 Task: Add a signature Brenda Cooper containing Happy holidays, Brenda Cooper to email address softage.4@softage.net and add a label Writing
Action: Mouse moved to (963, 83)
Screenshot: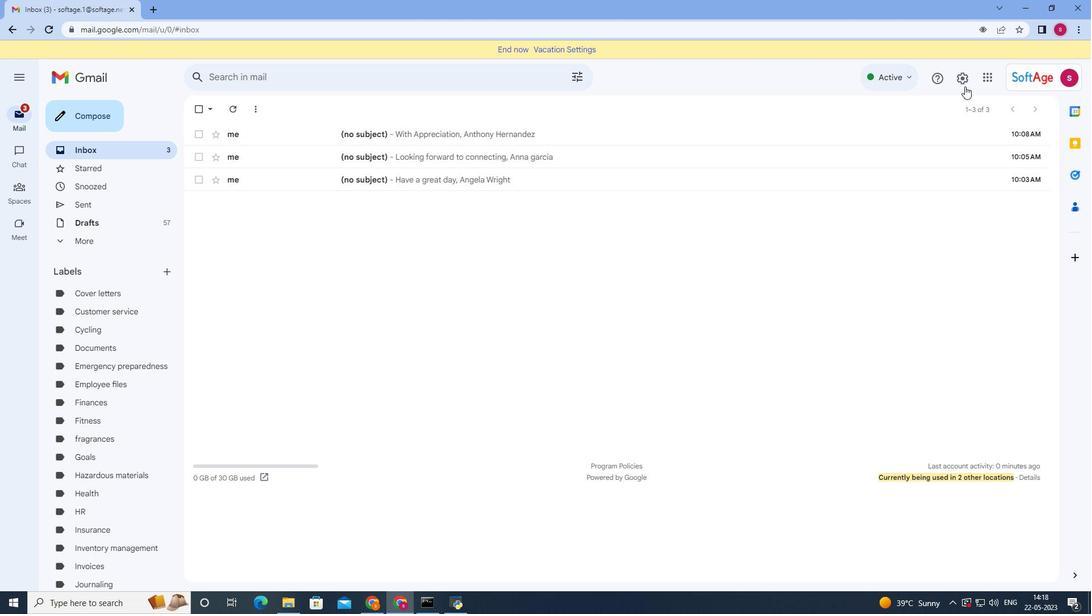 
Action: Mouse pressed left at (963, 83)
Screenshot: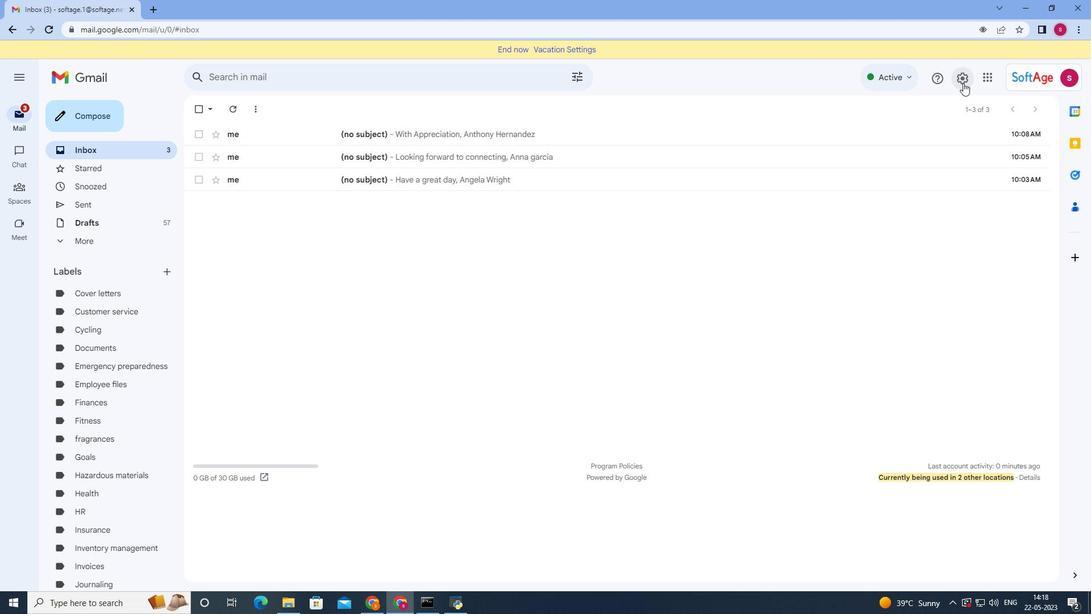 
Action: Mouse moved to (917, 132)
Screenshot: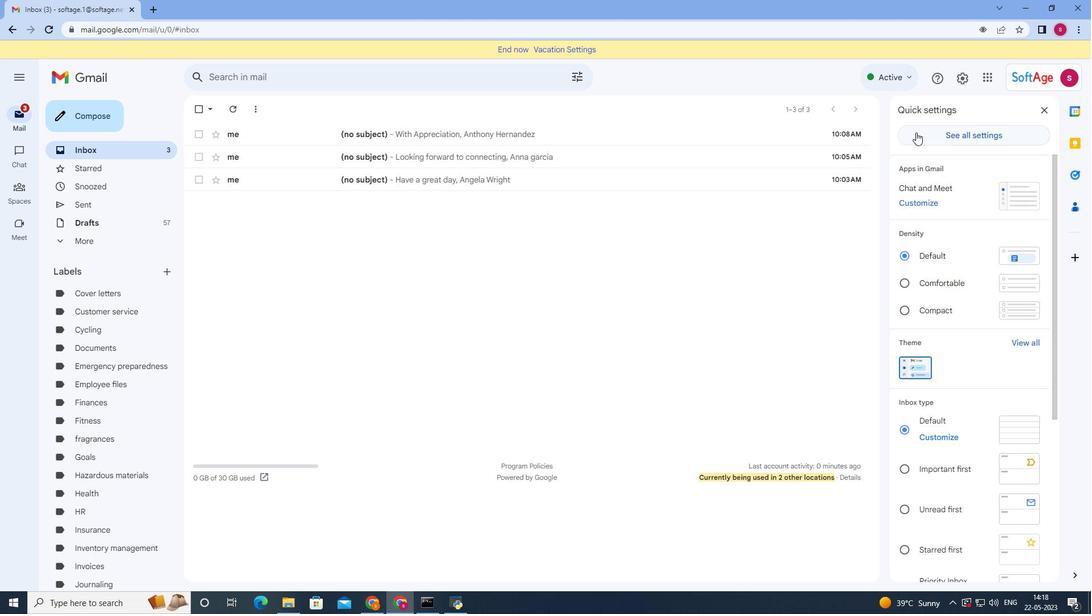
Action: Mouse pressed left at (917, 132)
Screenshot: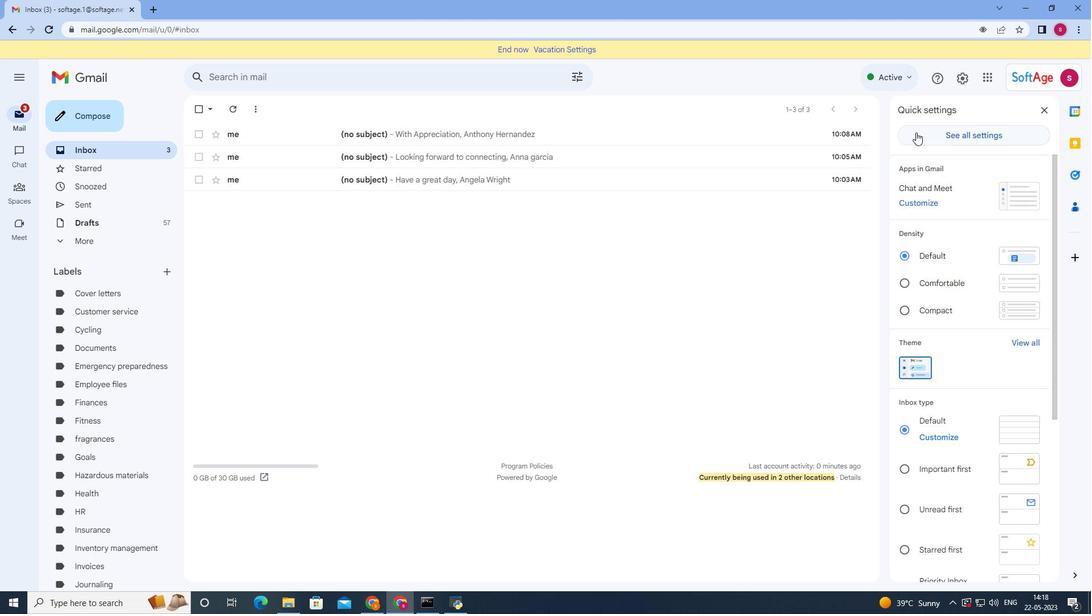 
Action: Mouse moved to (394, 266)
Screenshot: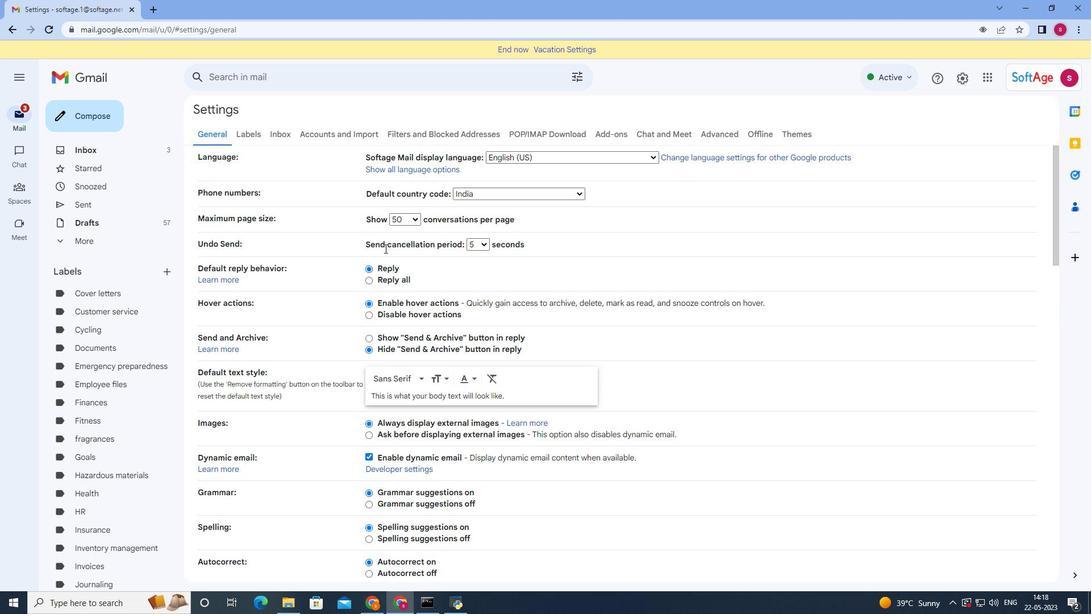 
Action: Mouse scrolled (393, 264) with delta (0, 0)
Screenshot: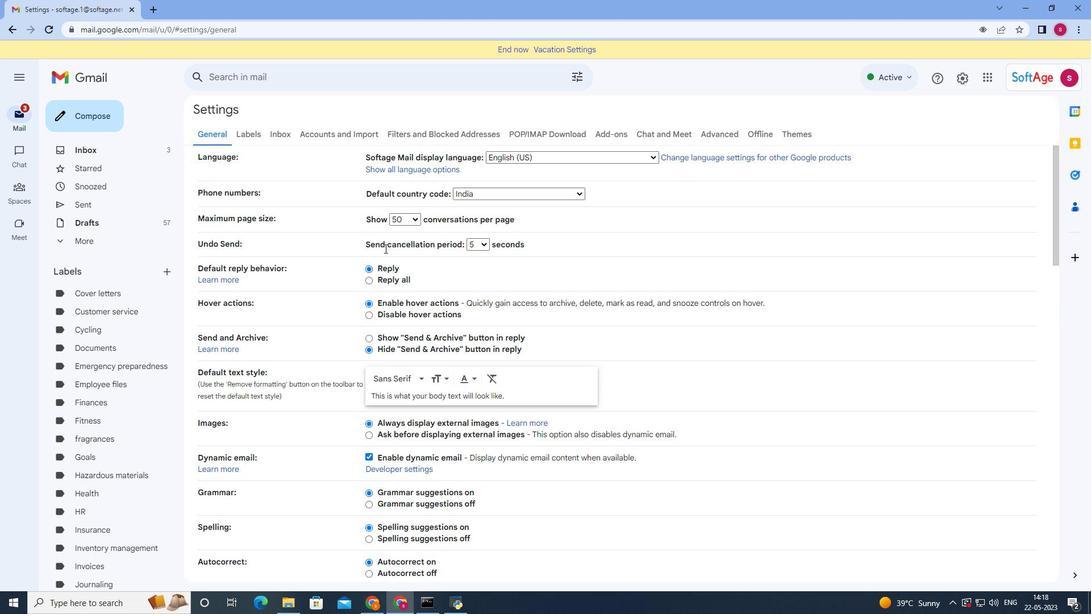 
Action: Mouse moved to (396, 271)
Screenshot: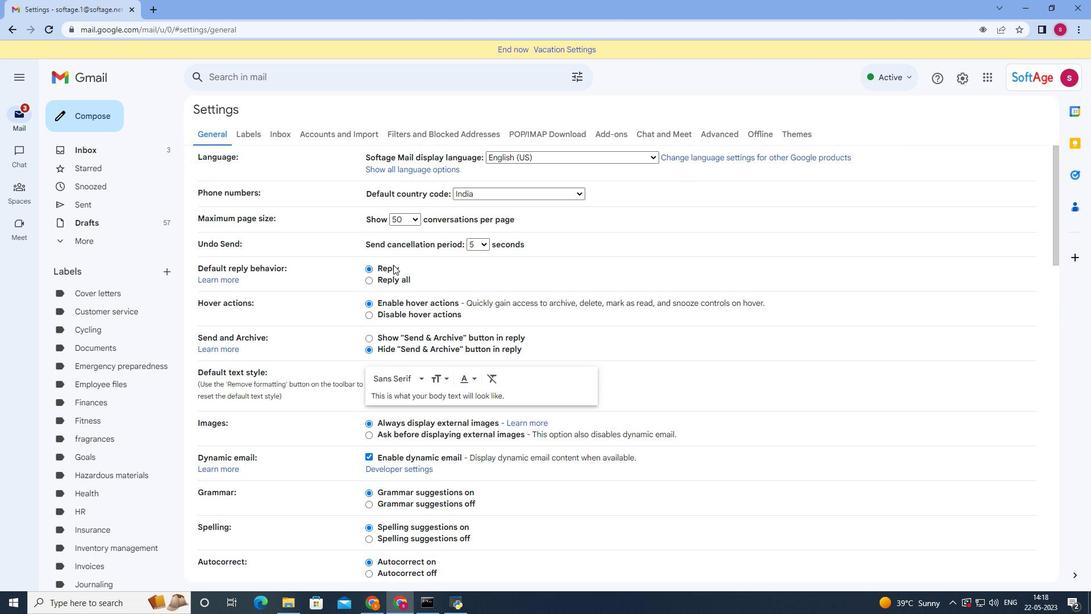 
Action: Mouse scrolled (396, 271) with delta (0, 0)
Screenshot: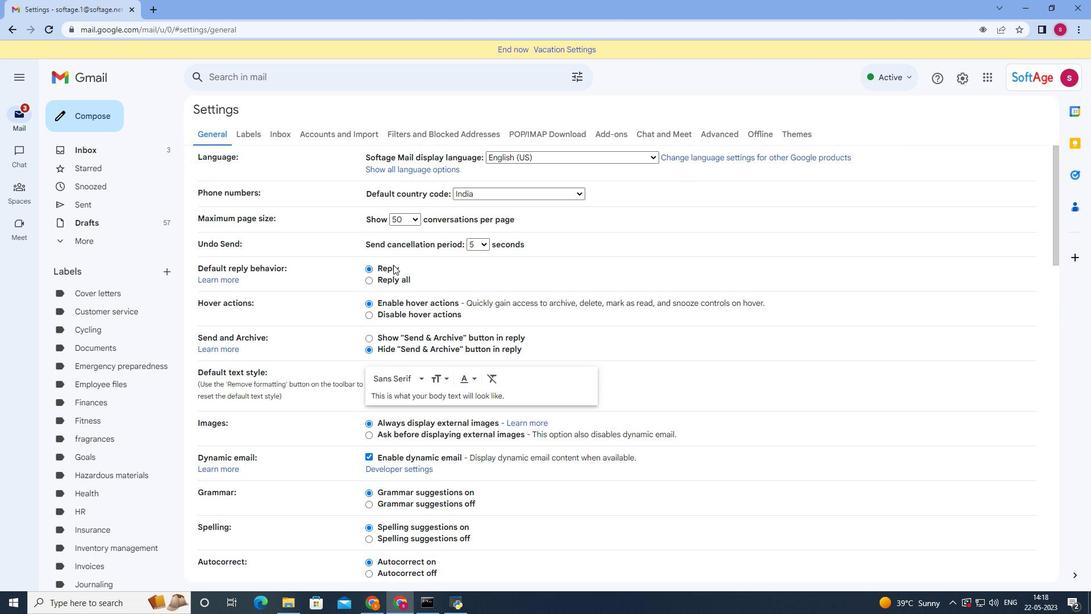 
Action: Mouse moved to (400, 278)
Screenshot: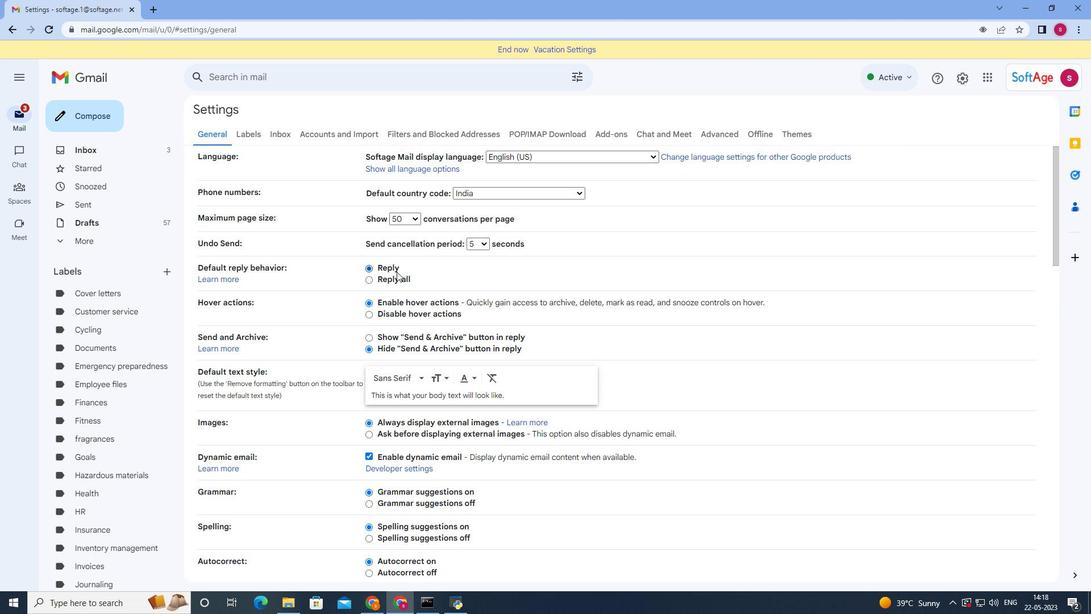 
Action: Mouse scrolled (400, 278) with delta (0, 0)
Screenshot: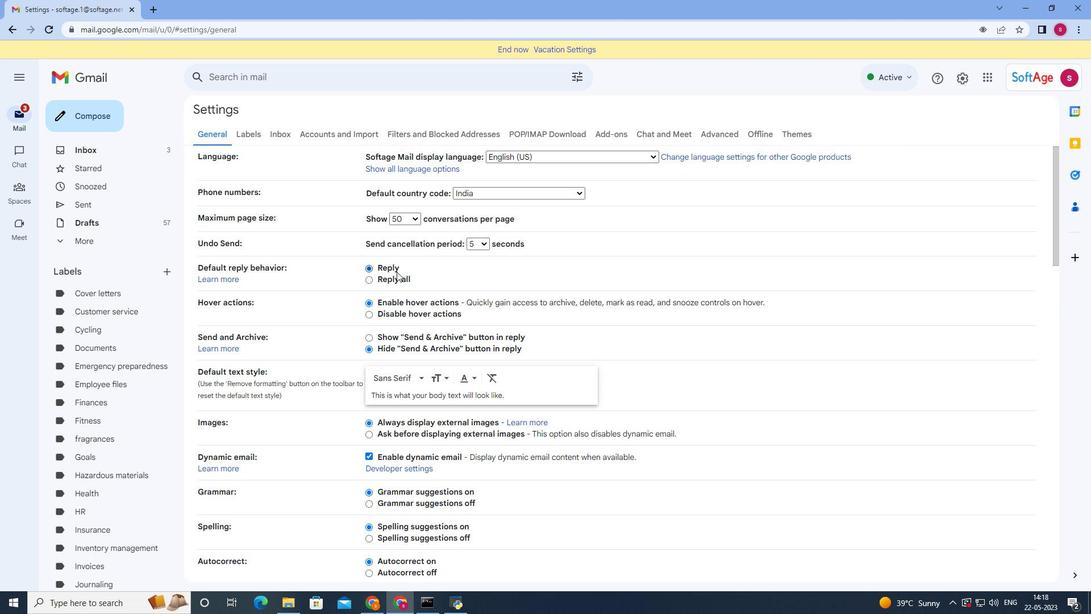 
Action: Mouse moved to (398, 446)
Screenshot: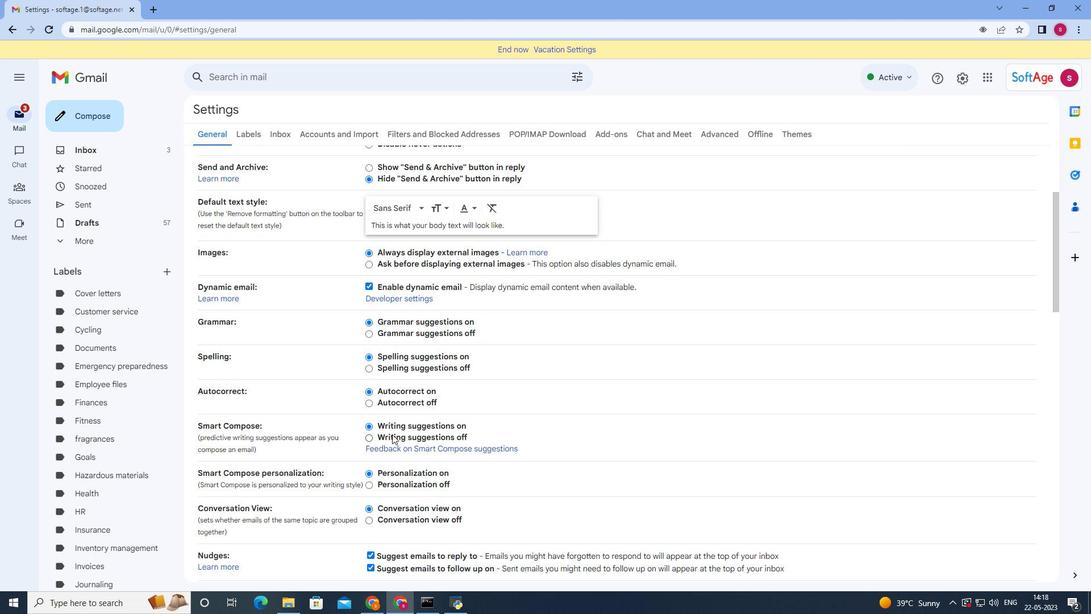 
Action: Mouse scrolled (398, 445) with delta (0, 0)
Screenshot: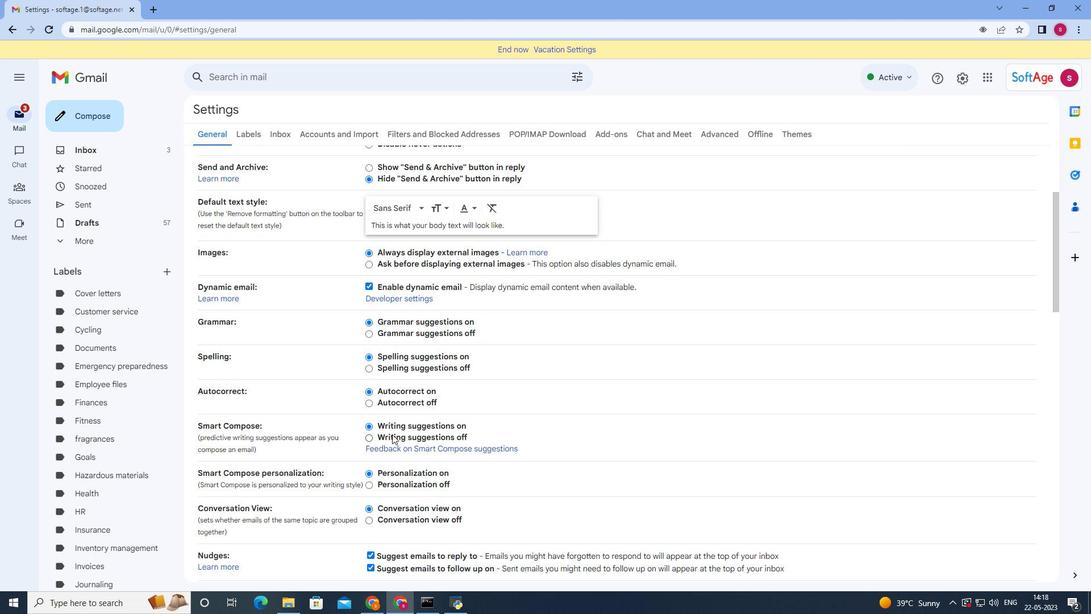 
Action: Mouse moved to (400, 451)
Screenshot: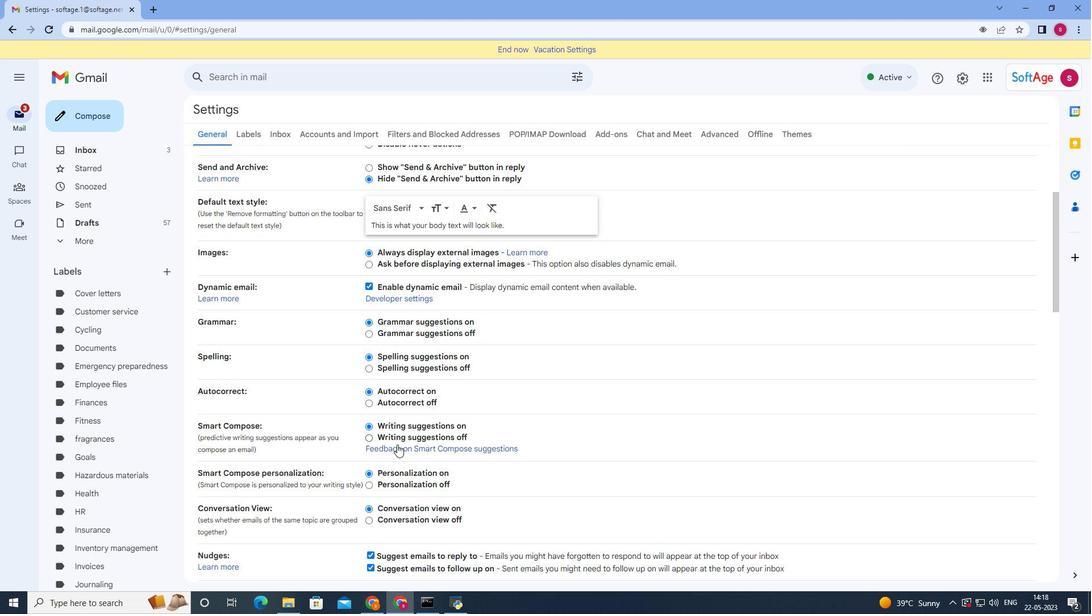 
Action: Mouse scrolled (400, 450) with delta (0, 0)
Screenshot: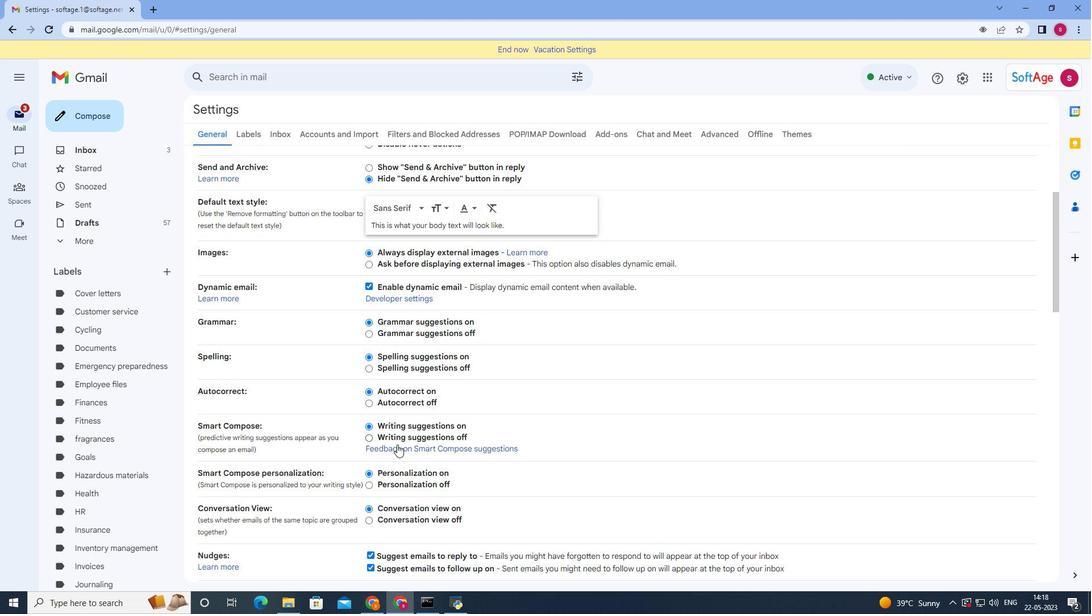 
Action: Mouse moved to (400, 474)
Screenshot: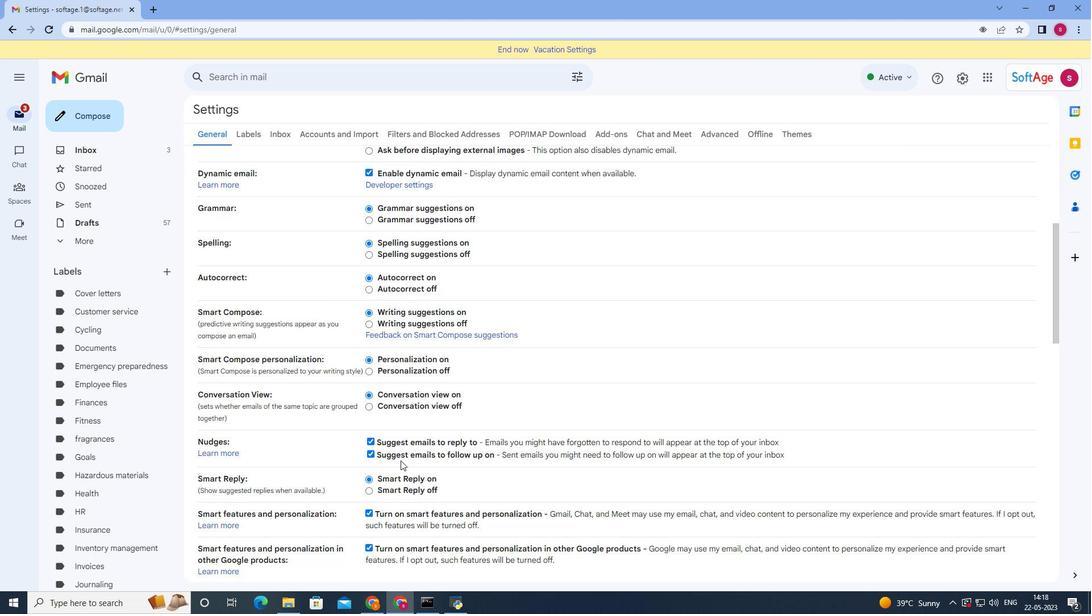 
Action: Mouse scrolled (400, 473) with delta (0, 0)
Screenshot: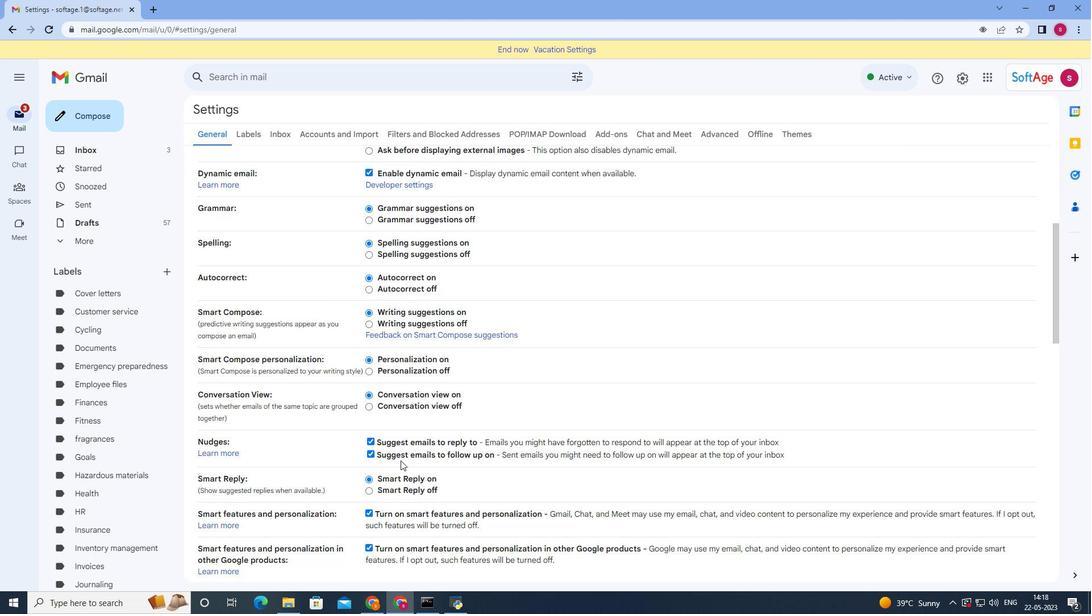 
Action: Mouse moved to (400, 477)
Screenshot: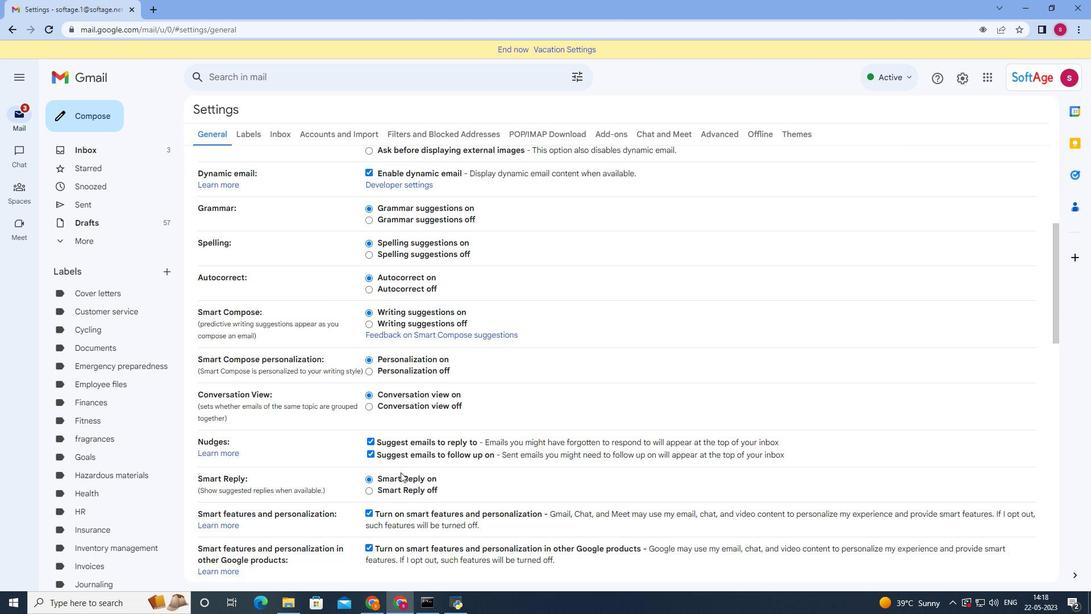 
Action: Mouse scrolled (400, 476) with delta (0, 0)
Screenshot: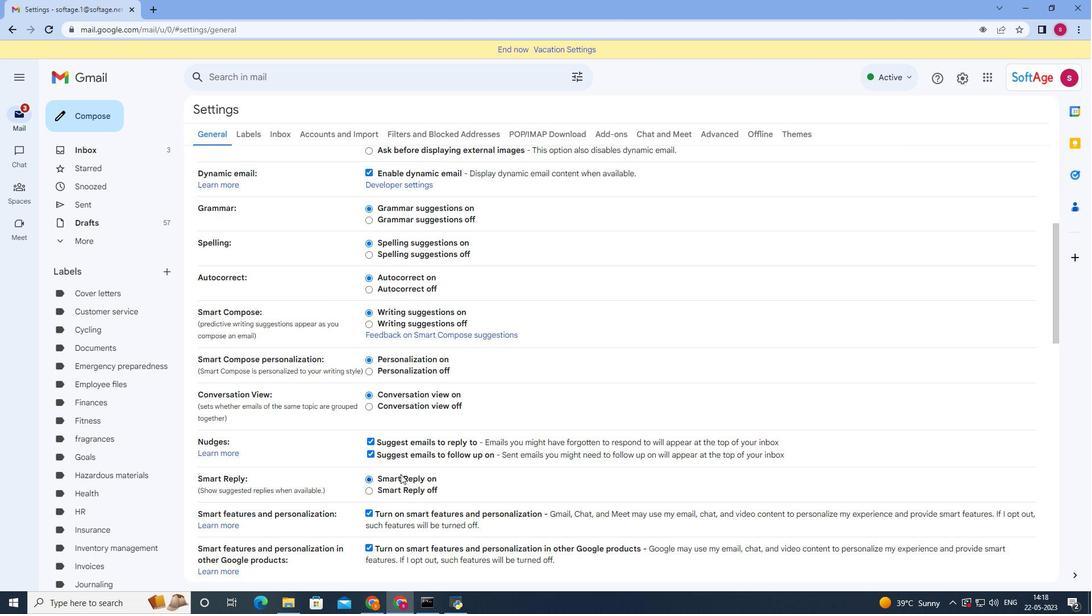
Action: Mouse scrolled (400, 476) with delta (0, 0)
Screenshot: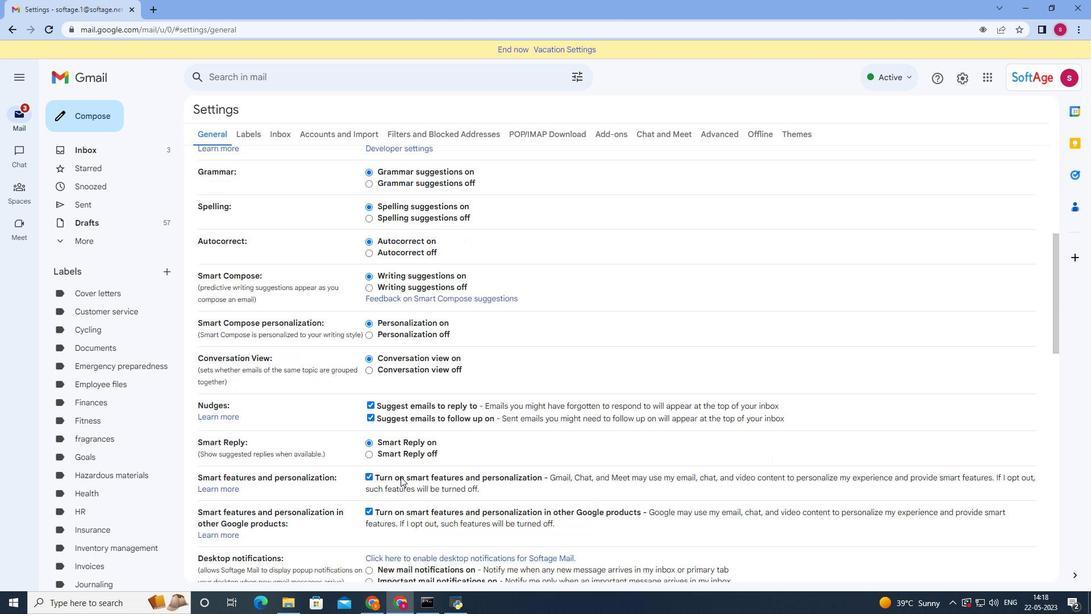 
Action: Mouse moved to (401, 477)
Screenshot: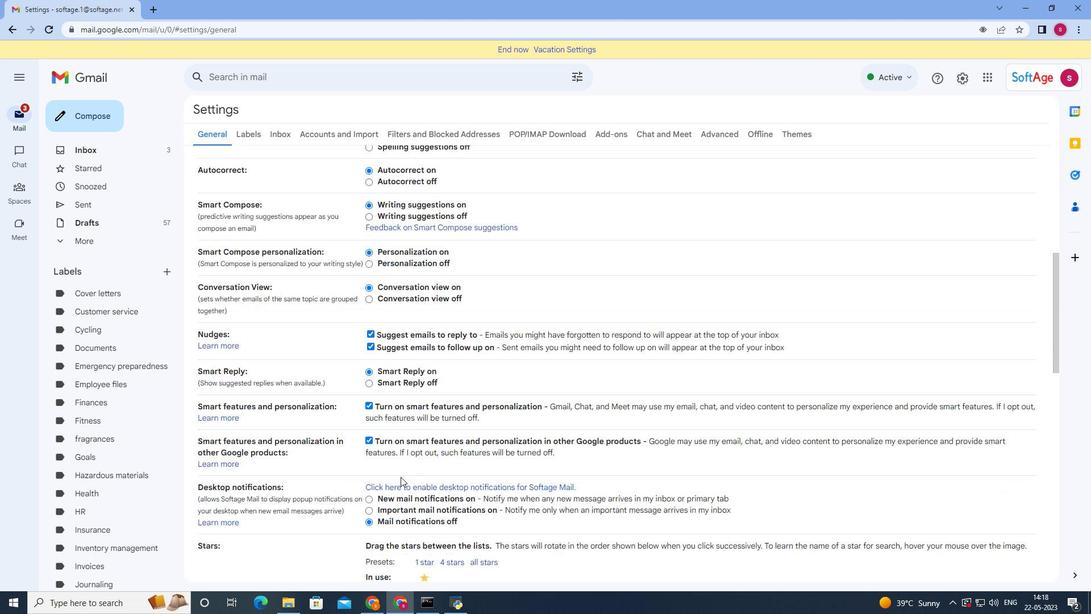 
Action: Mouse scrolled (401, 477) with delta (0, 0)
Screenshot: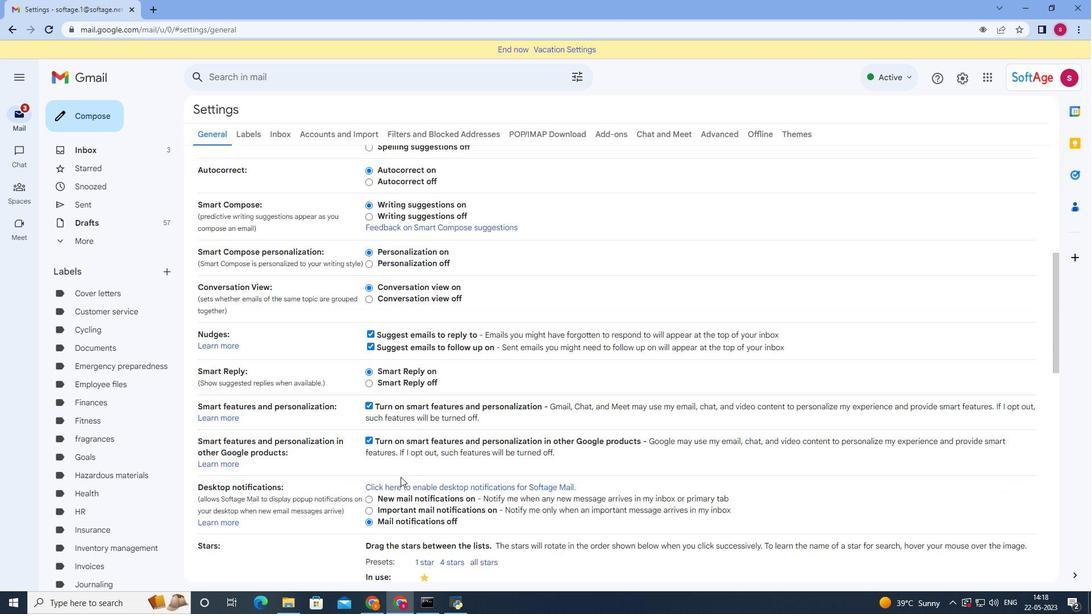 
Action: Mouse moved to (403, 478)
Screenshot: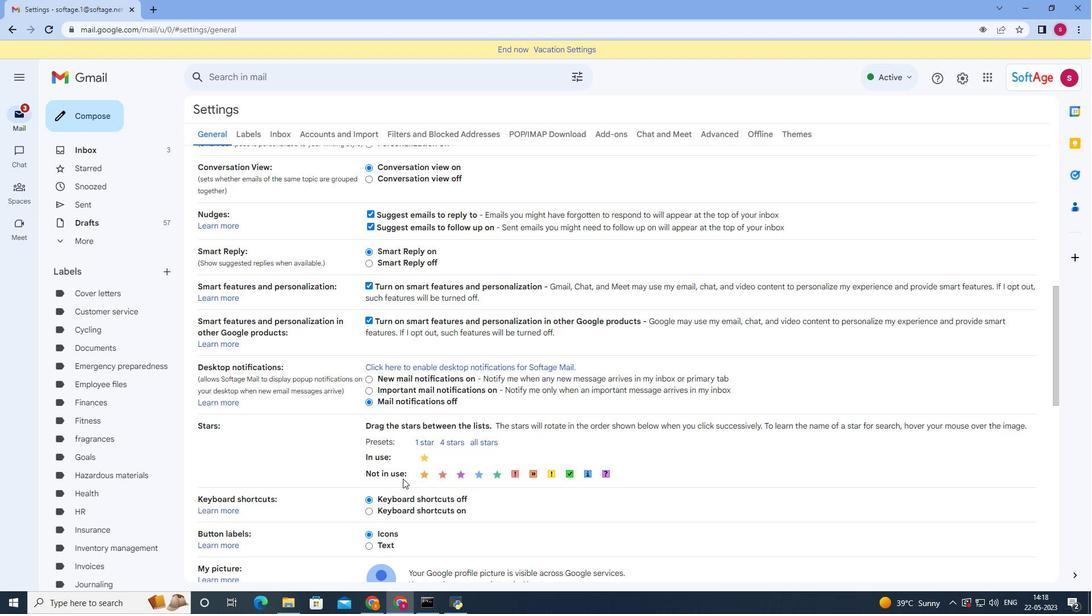 
Action: Mouse scrolled (403, 478) with delta (0, 0)
Screenshot: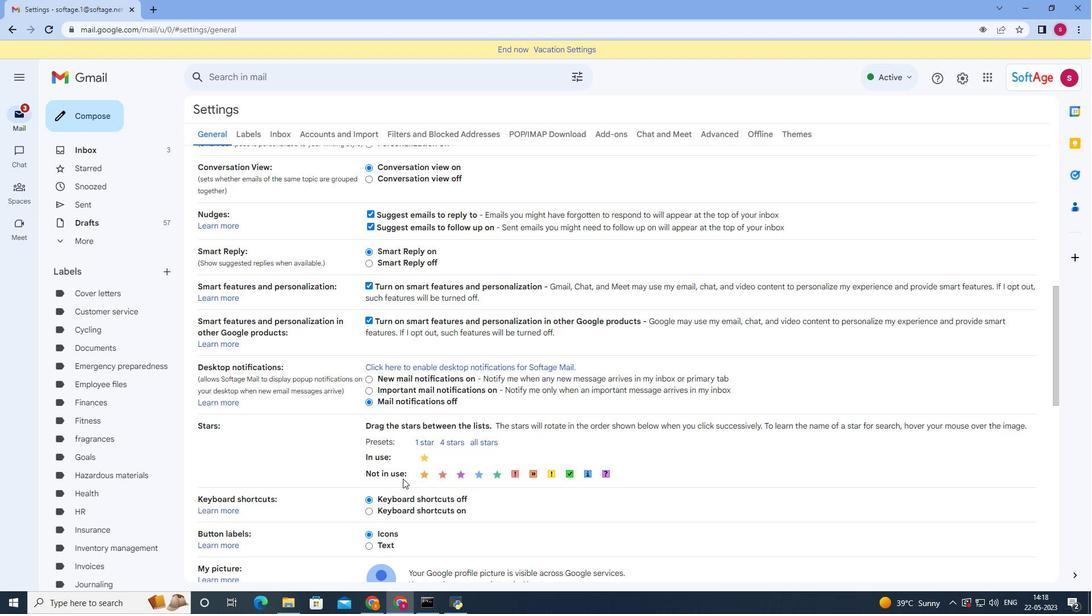 
Action: Mouse moved to (403, 479)
Screenshot: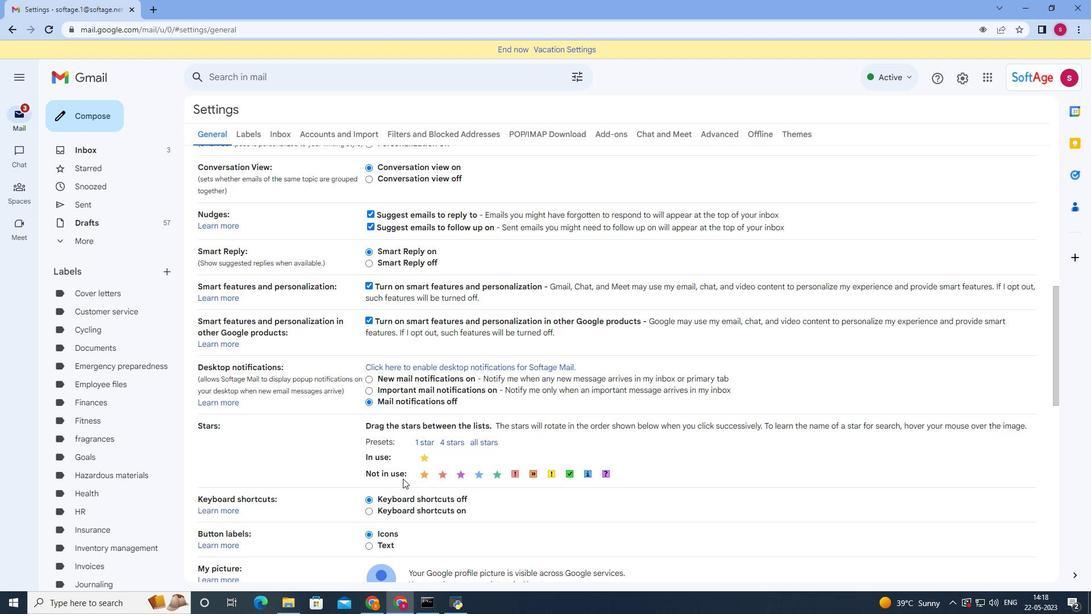 
Action: Mouse scrolled (403, 478) with delta (0, 0)
Screenshot: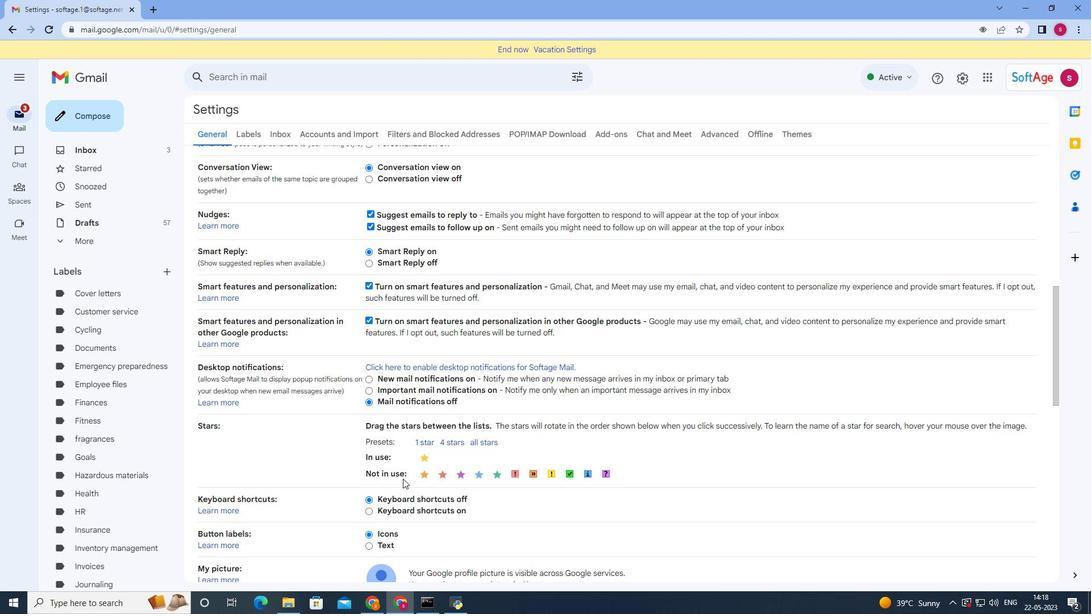 
Action: Mouse moved to (406, 480)
Screenshot: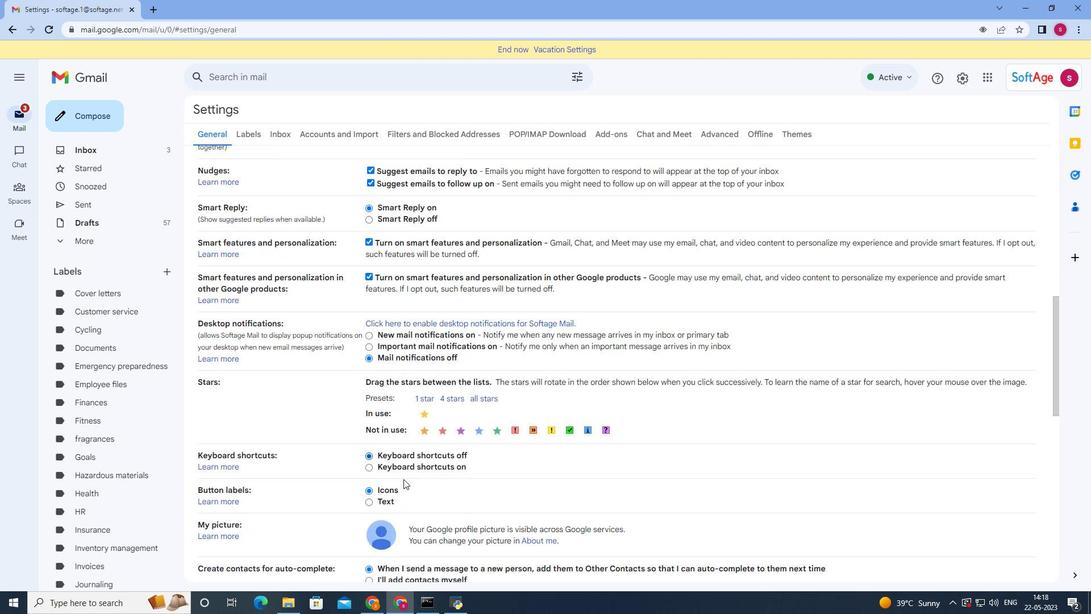 
Action: Mouse scrolled (406, 479) with delta (0, 0)
Screenshot: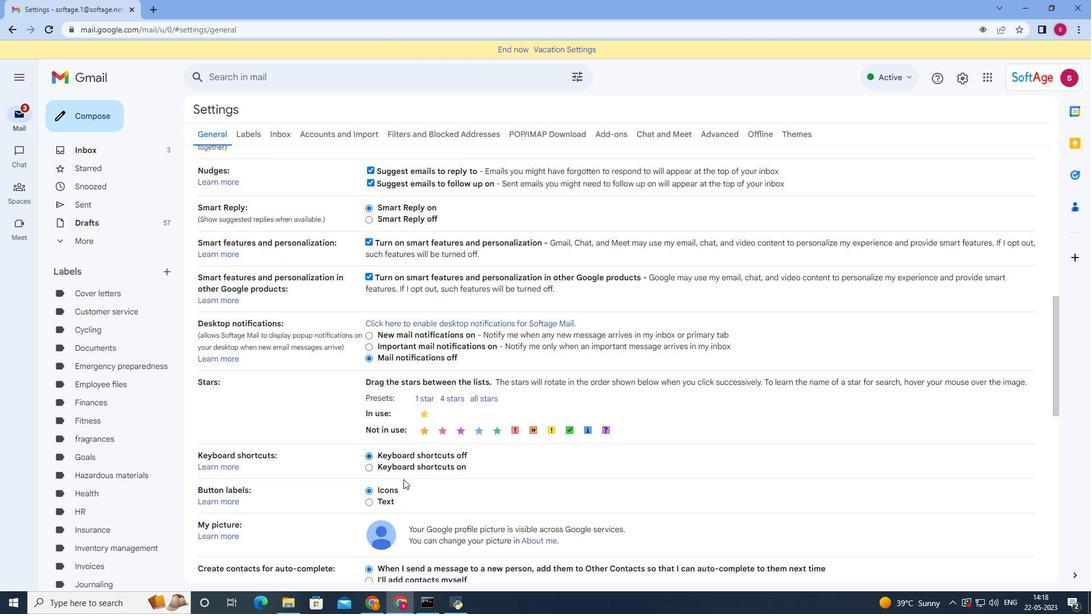 
Action: Mouse moved to (447, 487)
Screenshot: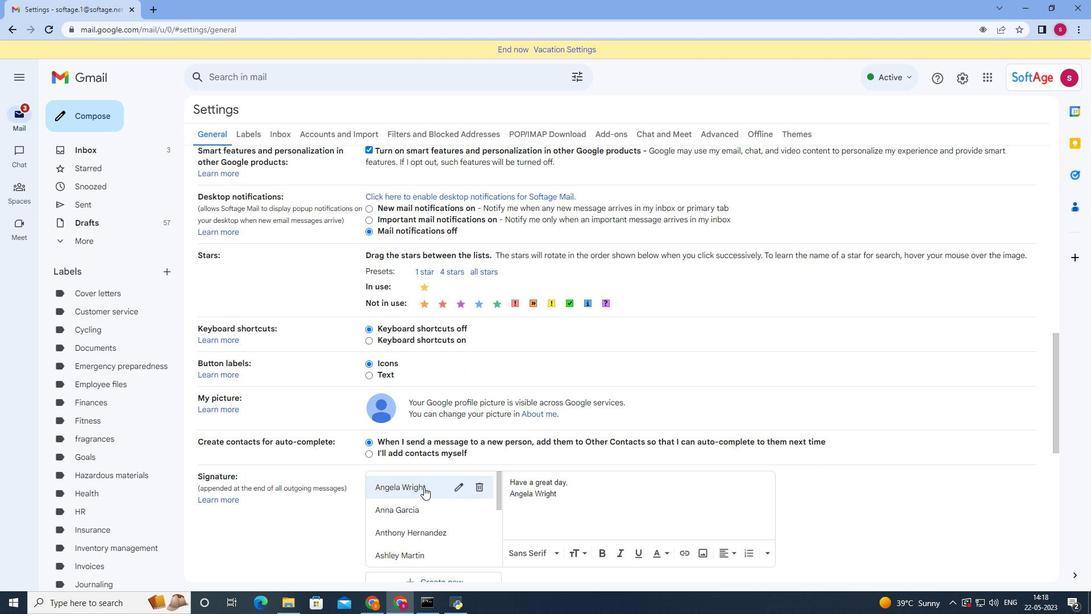 
Action: Mouse scrolled (447, 486) with delta (0, 0)
Screenshot: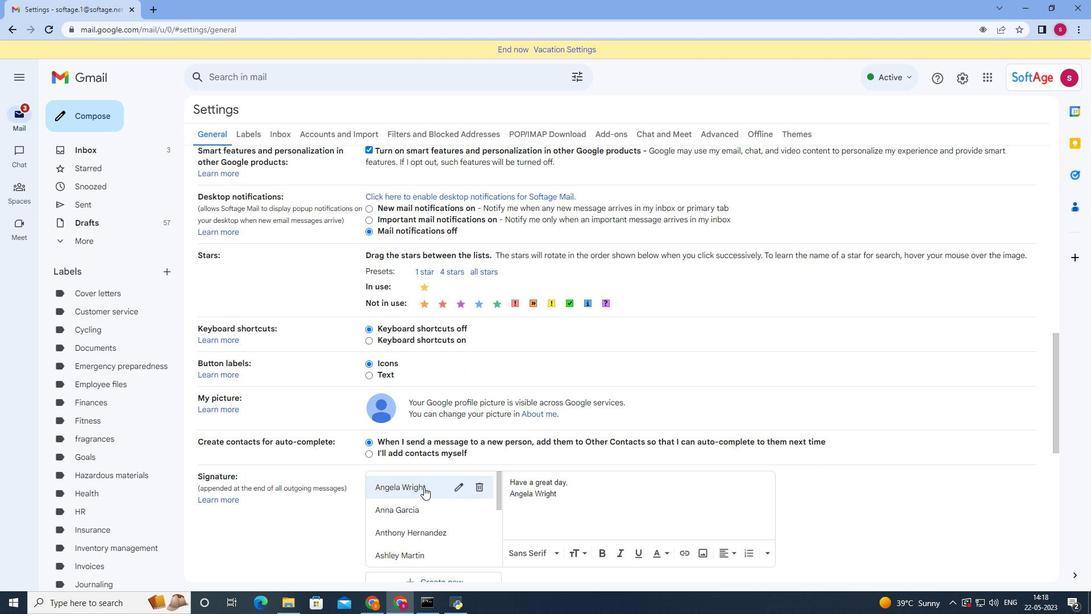 
Action: Mouse moved to (447, 487)
Screenshot: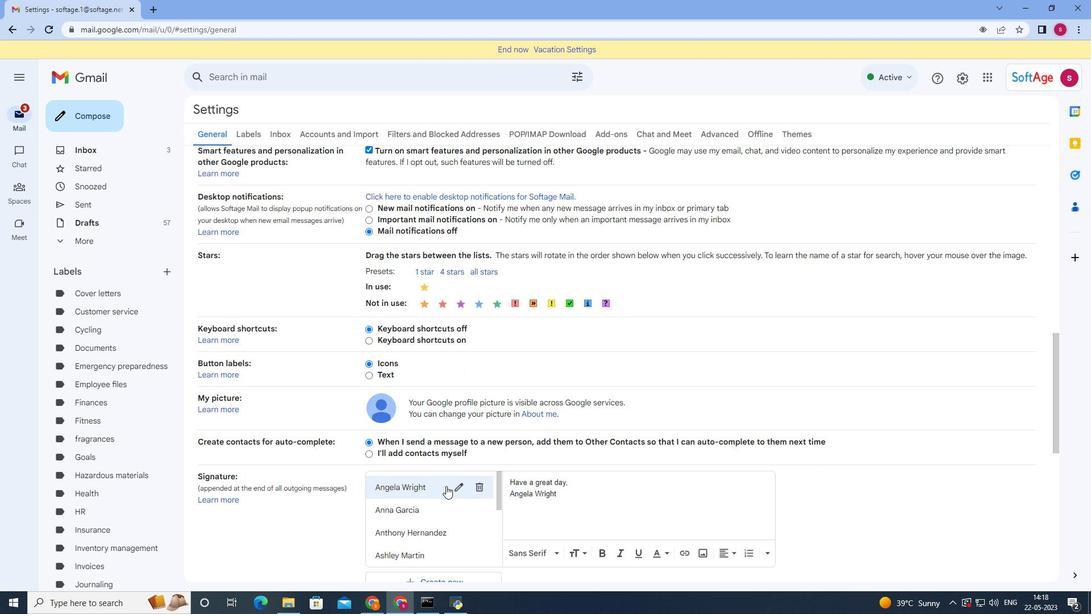 
Action: Mouse scrolled (447, 487) with delta (0, 0)
Screenshot: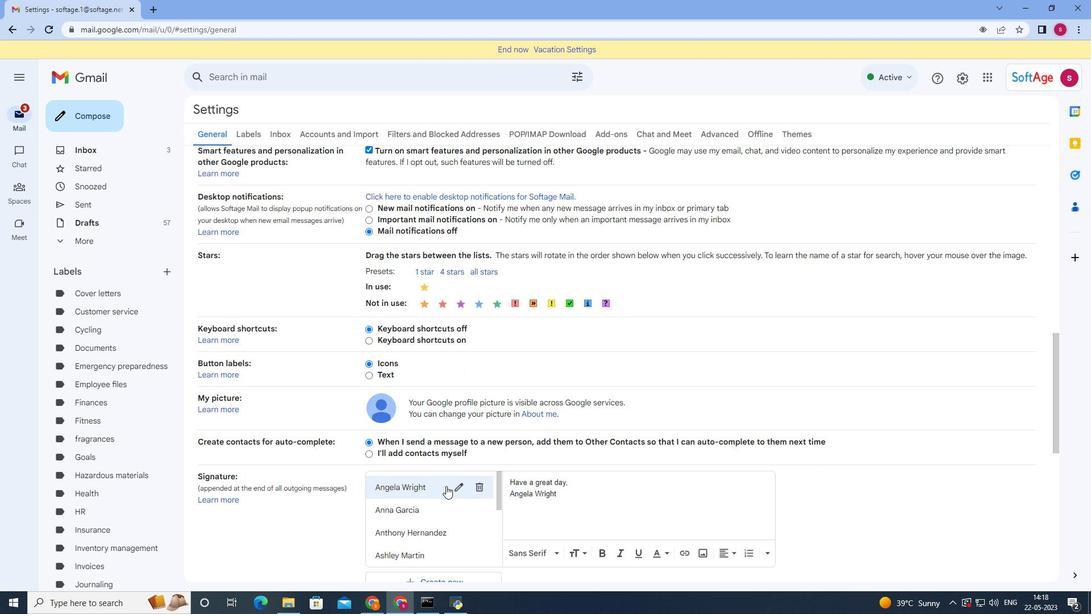 
Action: Mouse moved to (431, 522)
Screenshot: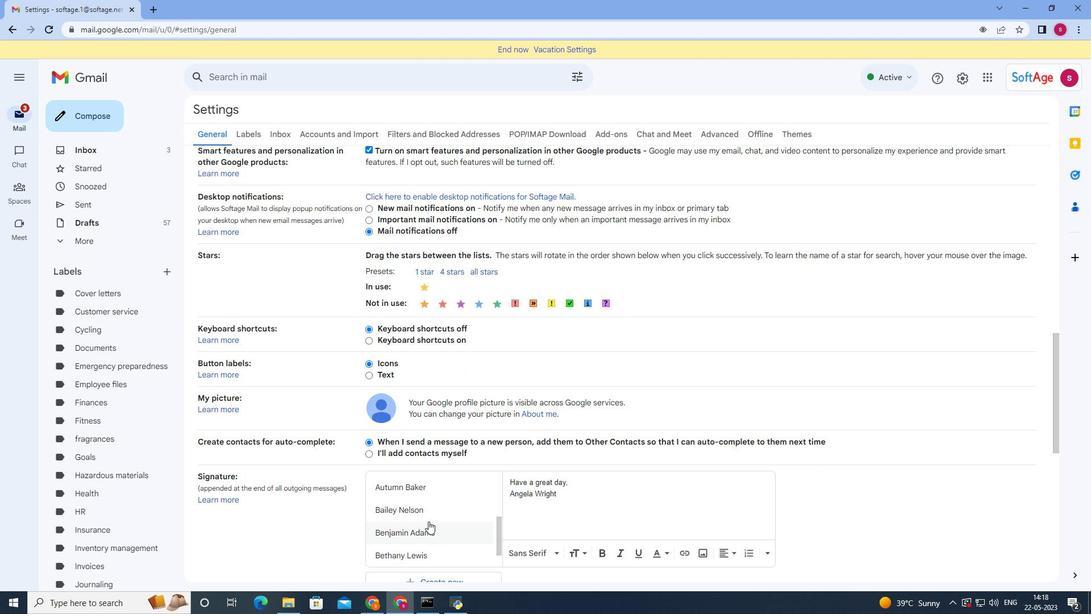 
Action: Mouse scrolled (431, 521) with delta (0, 0)
Screenshot: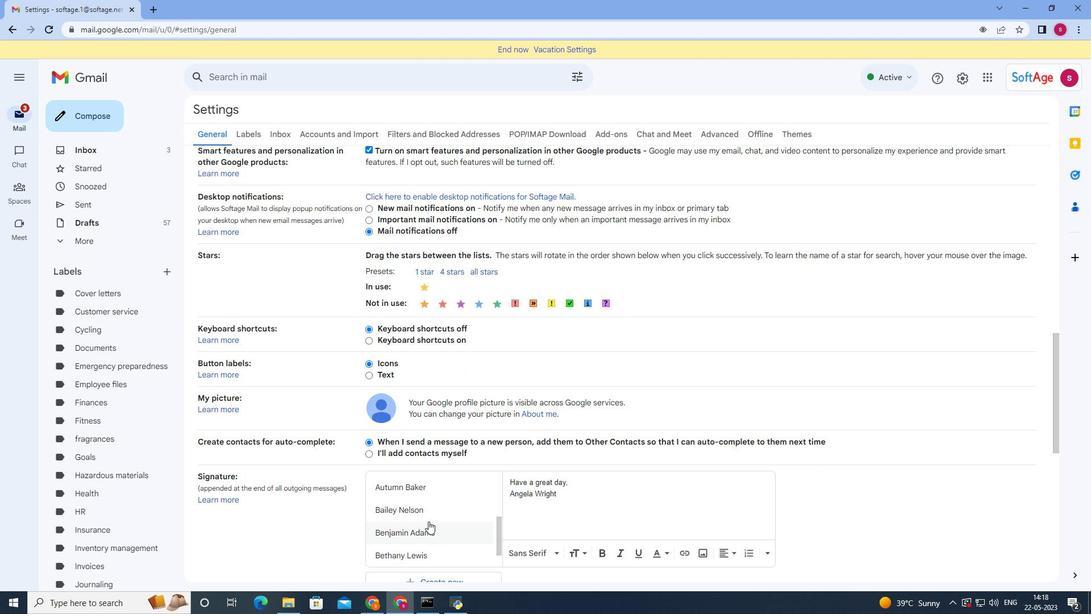 
Action: Mouse moved to (436, 524)
Screenshot: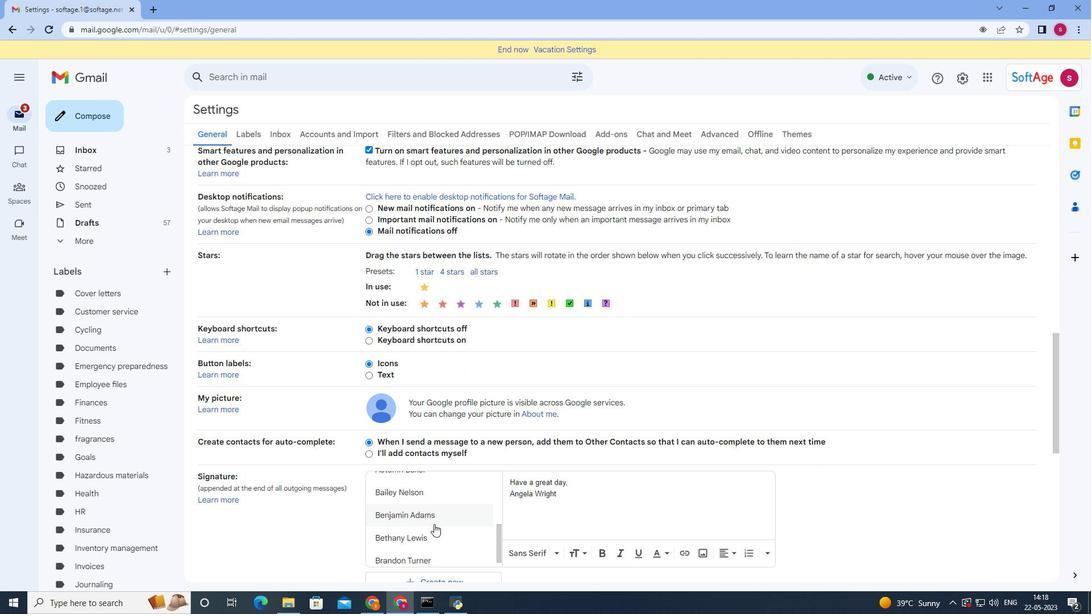 
Action: Mouse scrolled (435, 523) with delta (0, 0)
Screenshot: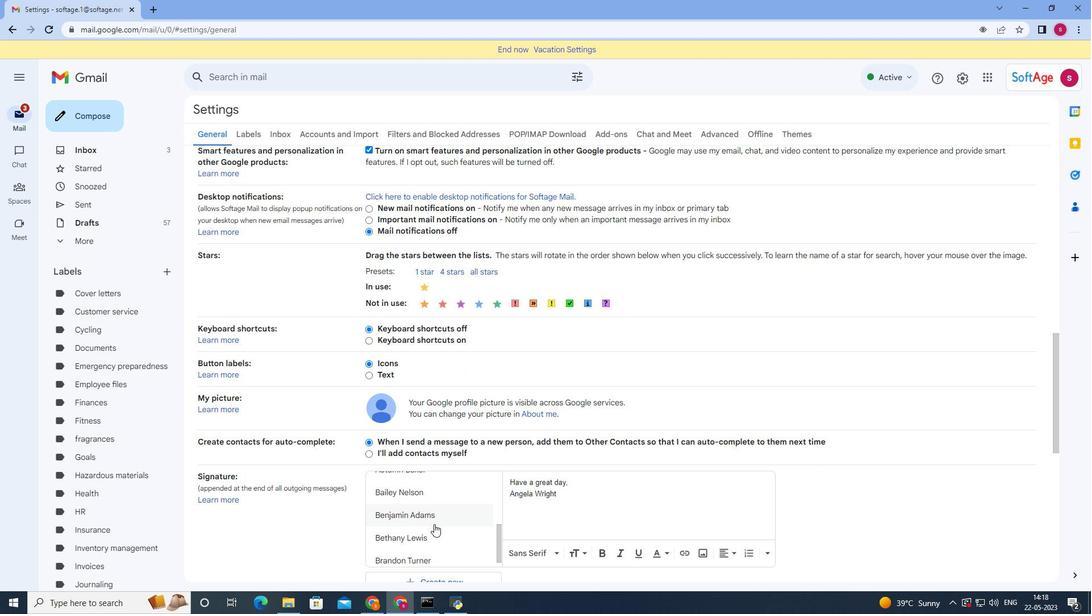 
Action: Mouse moved to (437, 524)
Screenshot: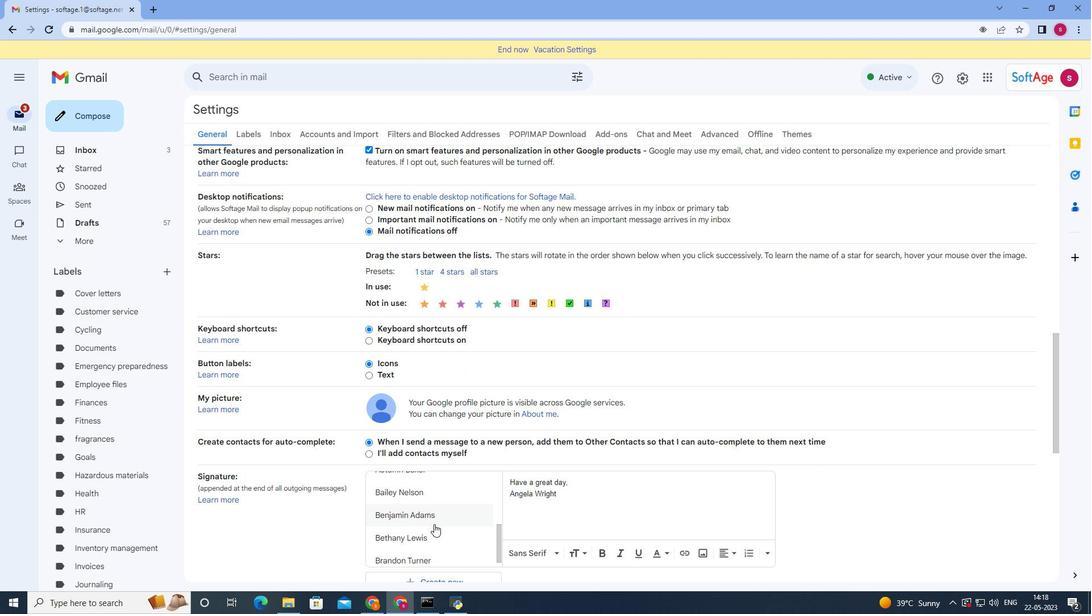 
Action: Mouse scrolled (436, 524) with delta (0, 0)
Screenshot: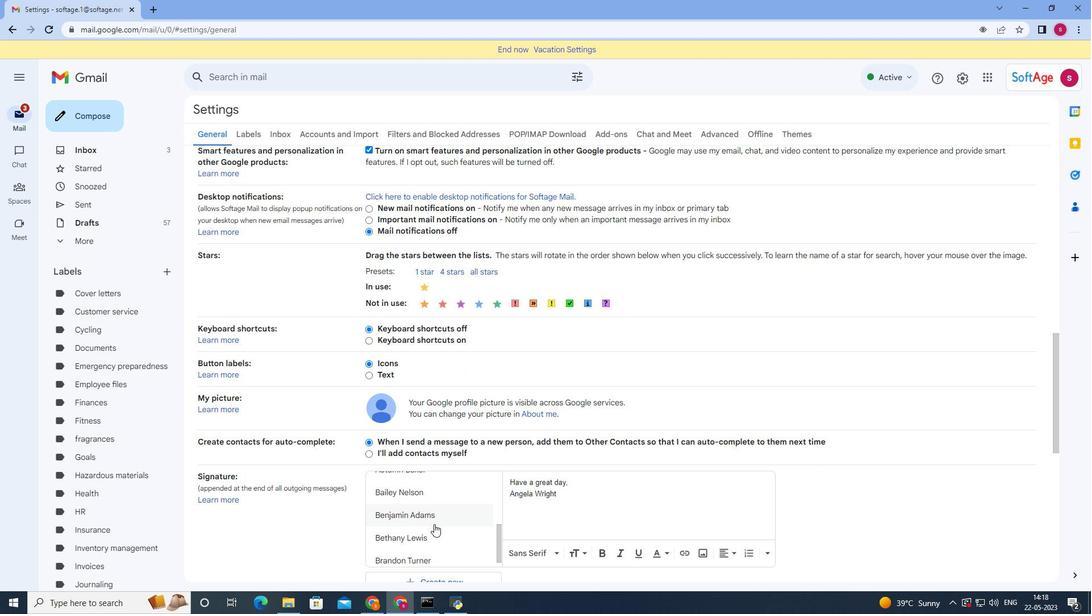 
Action: Mouse moved to (437, 524)
Screenshot: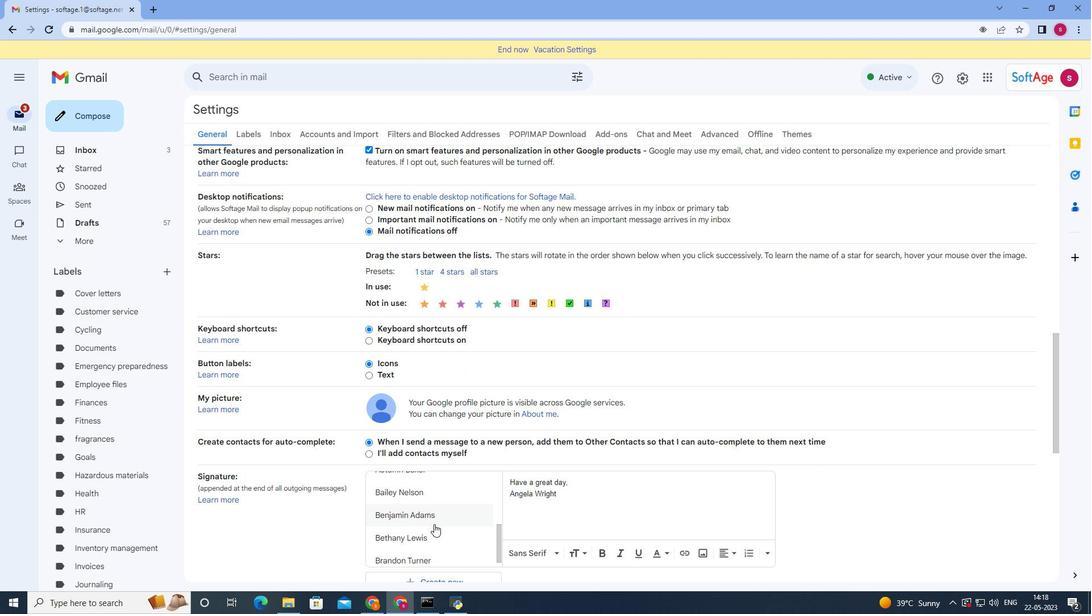 
Action: Mouse scrolled (437, 524) with delta (0, 0)
Screenshot: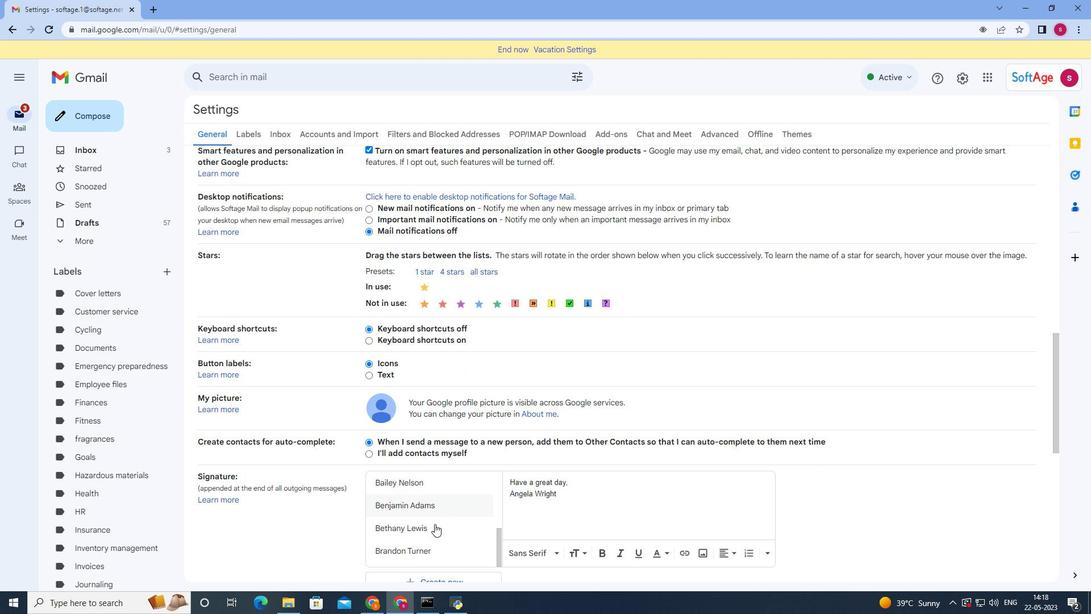 
Action: Mouse moved to (442, 466)
Screenshot: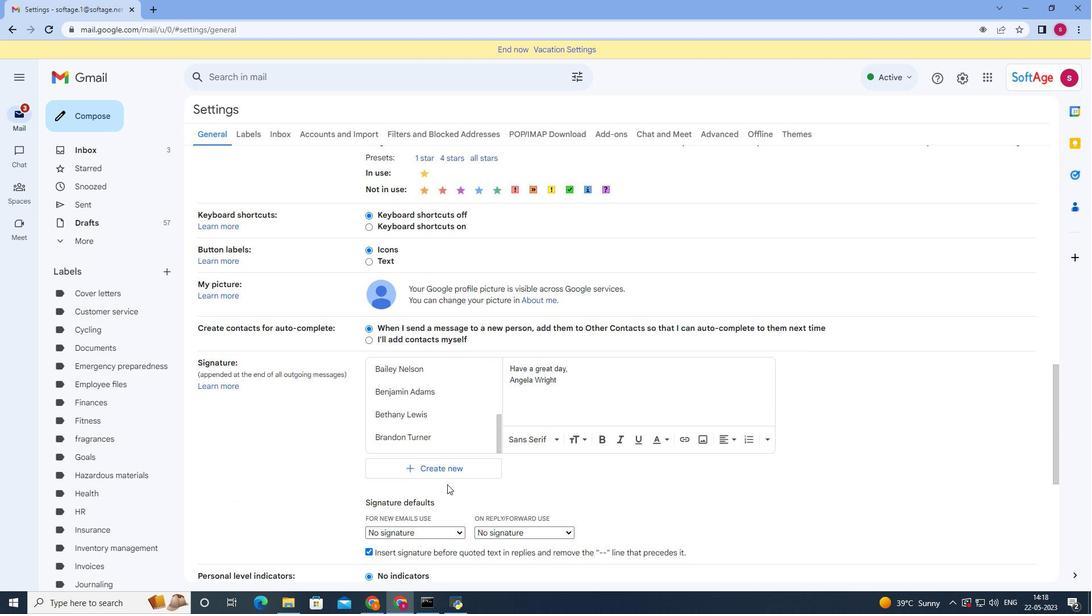
Action: Mouse pressed left at (442, 466)
Screenshot: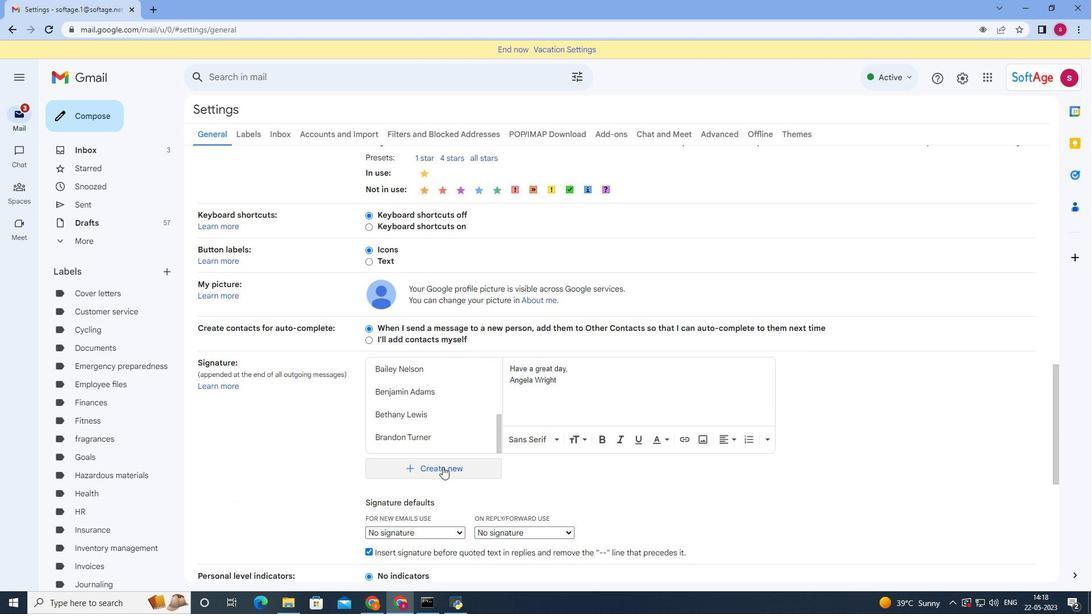 
Action: Mouse moved to (519, 313)
Screenshot: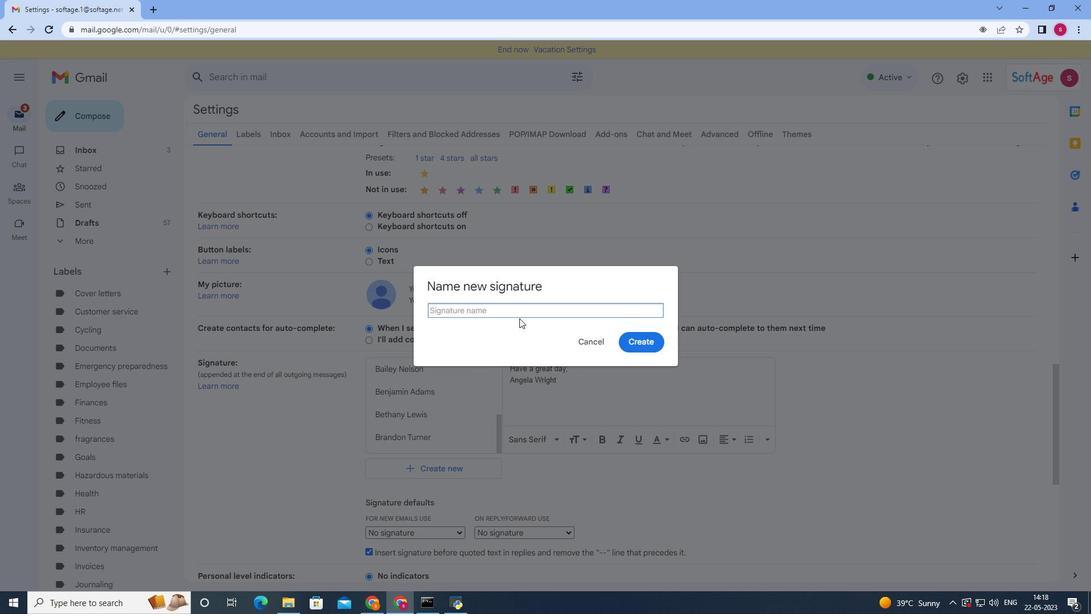 
Action: Mouse pressed left at (519, 313)
Screenshot: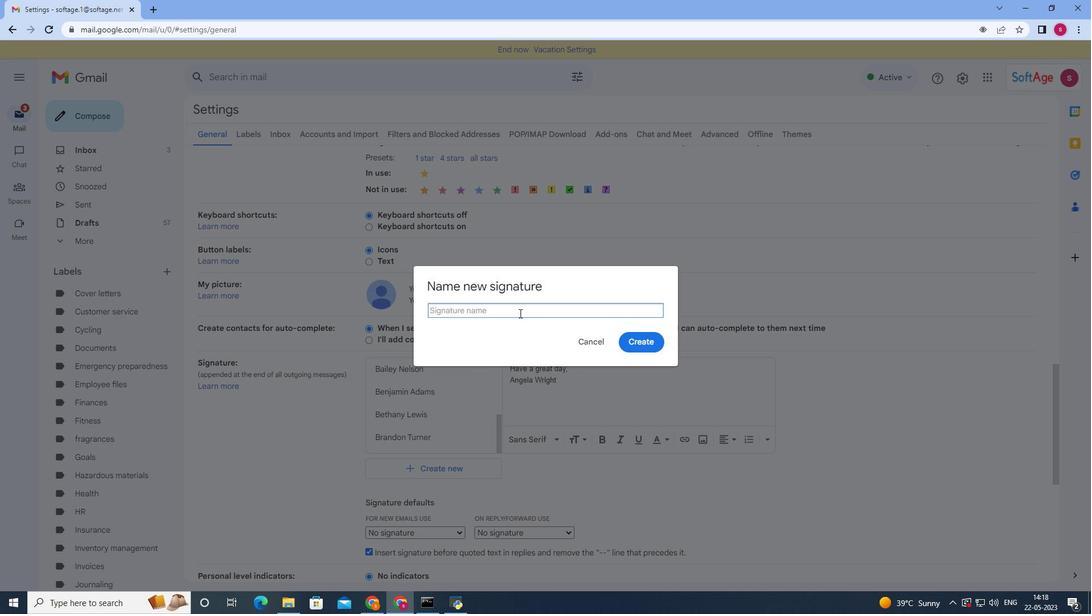 
Action: Mouse moved to (519, 313)
Screenshot: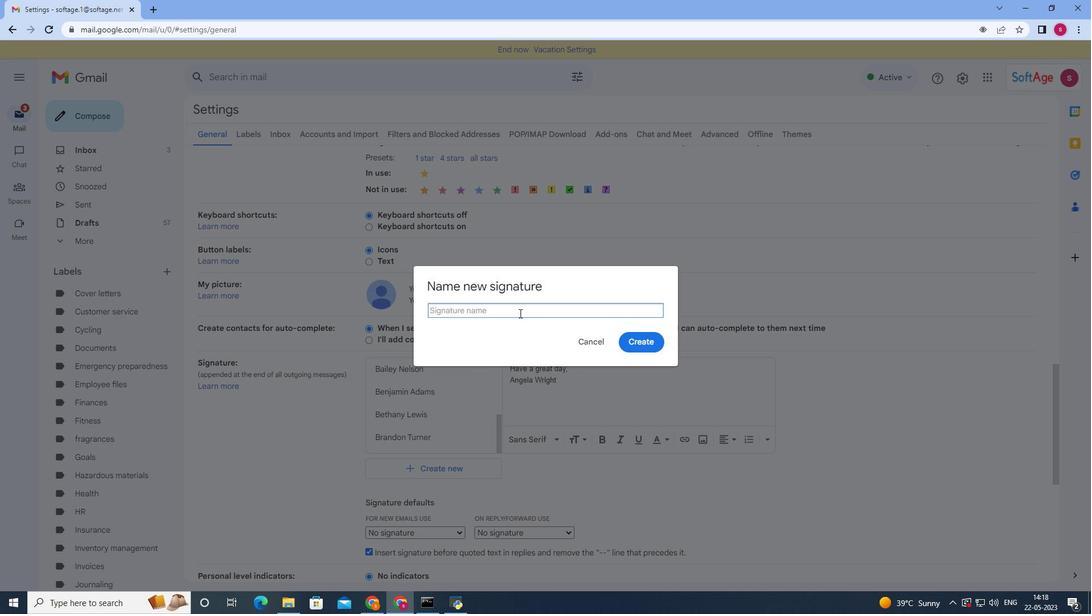 
Action: Key pressed <Key.shift>Brenda<Key.space><Key.shift>Cooper
Screenshot: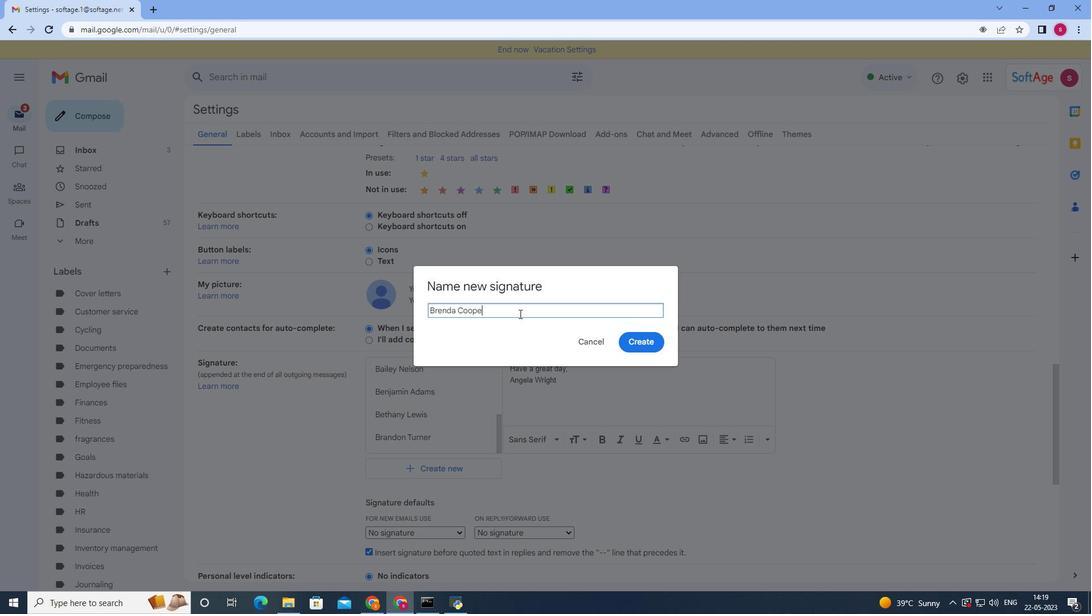 
Action: Mouse moved to (649, 341)
Screenshot: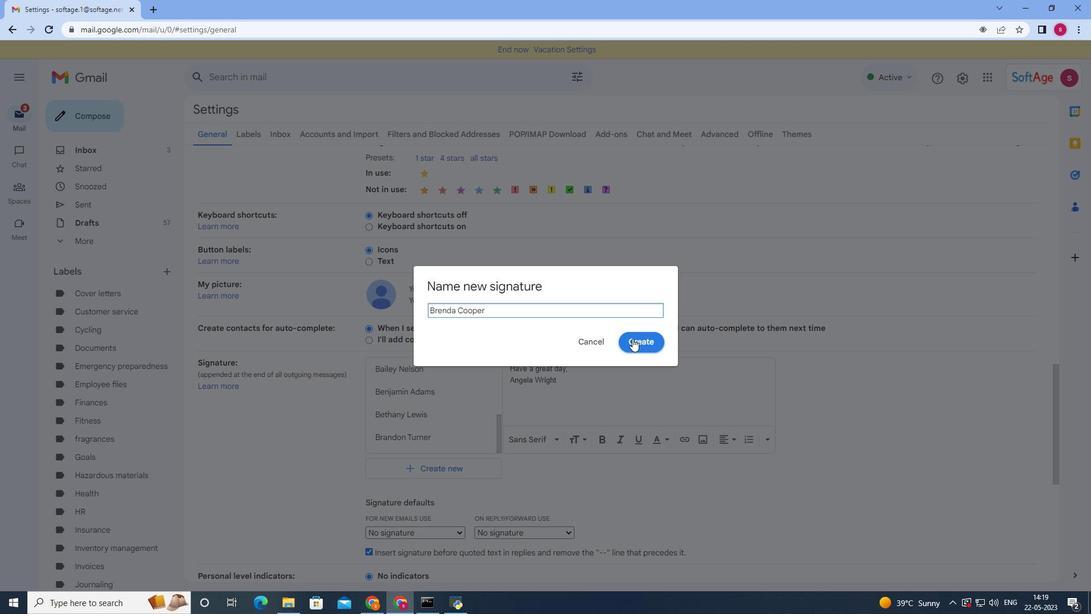 
Action: Mouse pressed left at (649, 341)
Screenshot: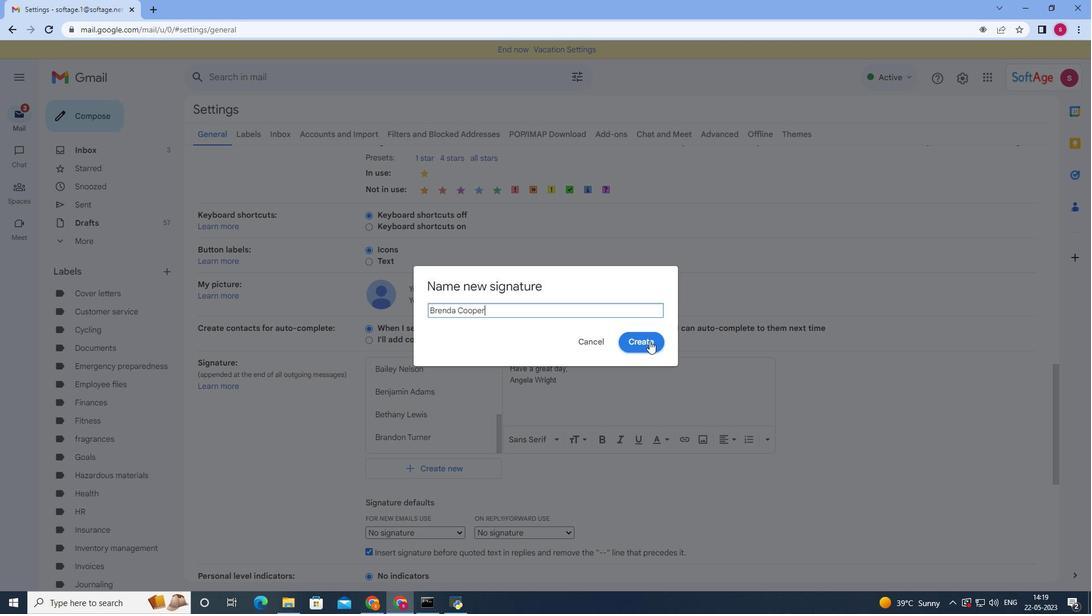 
Action: Mouse moved to (565, 374)
Screenshot: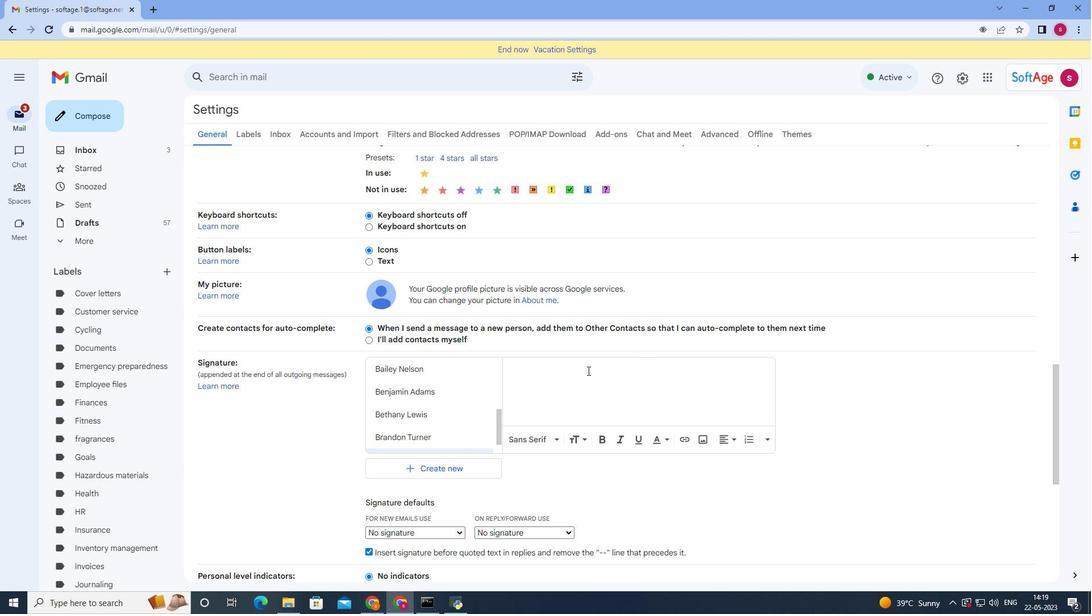 
Action: Key pressed <Key.shift>Happy<Key.space>holidays'<Key.backspace>,<Key.enter><Key.shift>Brenda<Key.space><Key.shift><Key.shift><Key.shift><Key.shift><Key.shift><Key.shift><Key.shift><Key.shift><Key.shift><Key.shift><Key.shift>Cooper
Screenshot: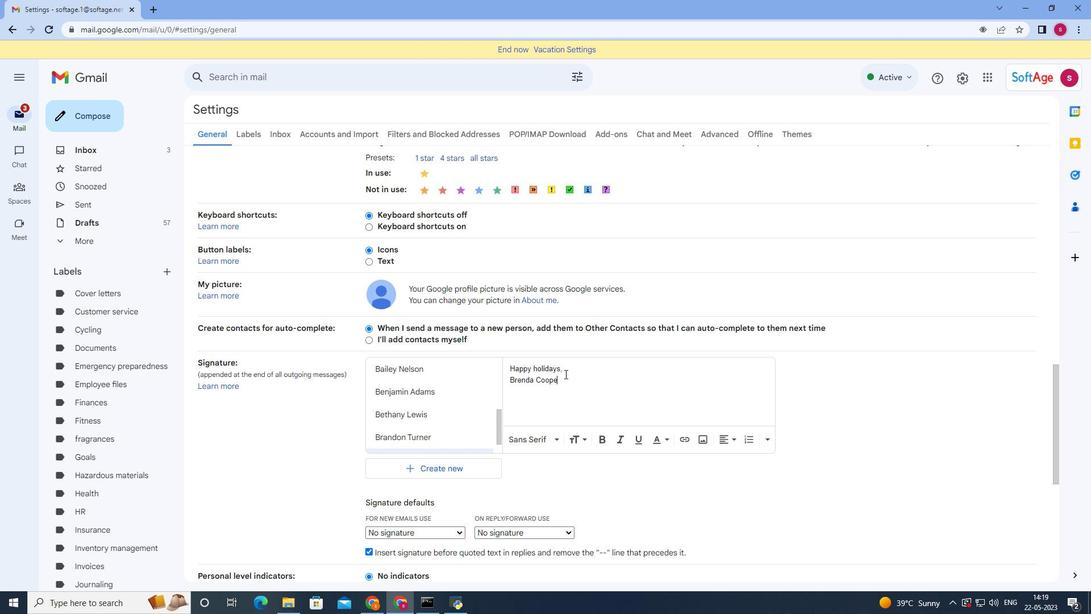 
Action: Mouse moved to (493, 391)
Screenshot: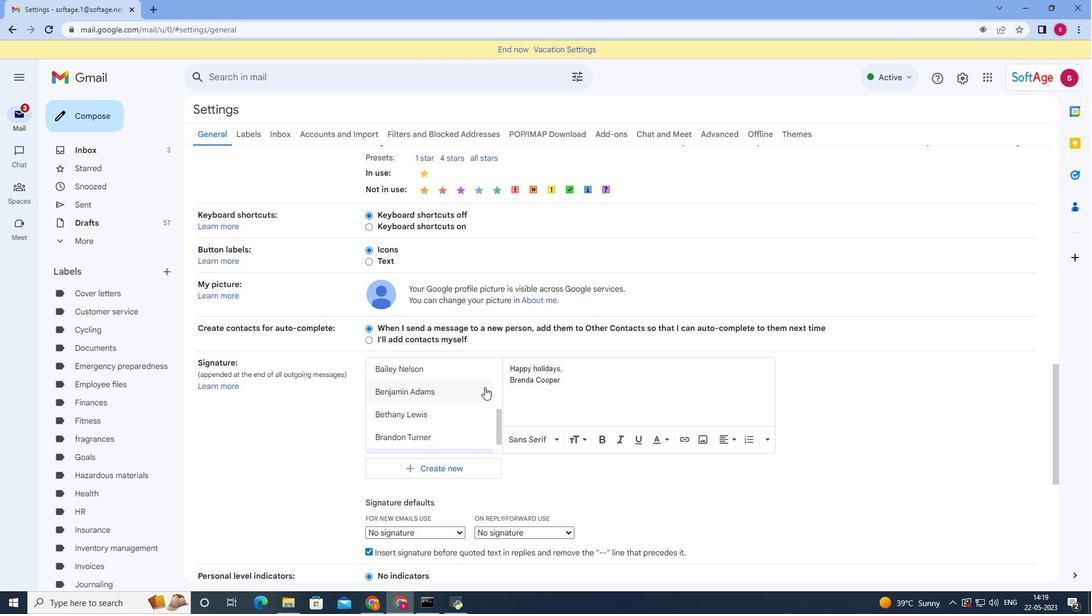 
Action: Mouse scrolled (493, 391) with delta (0, 0)
Screenshot: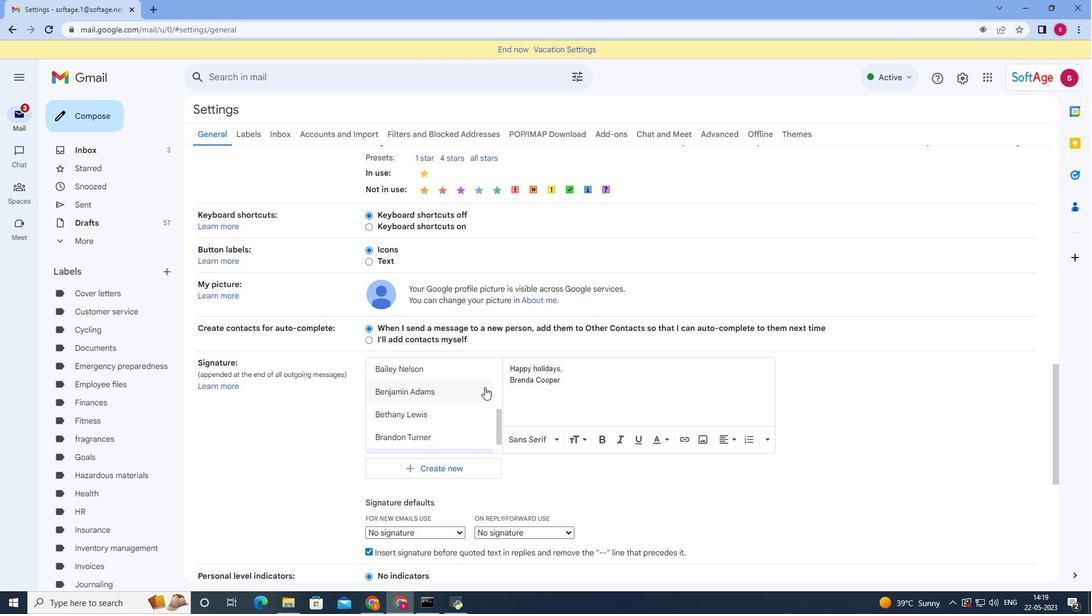 
Action: Mouse moved to (493, 392)
Screenshot: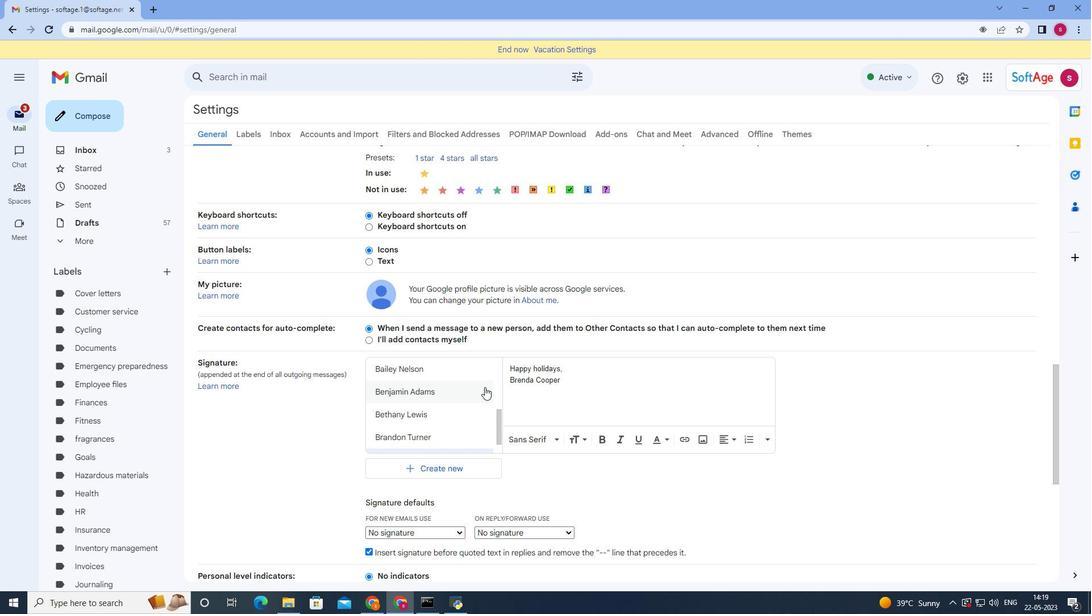 
Action: Mouse scrolled (493, 391) with delta (0, 0)
Screenshot: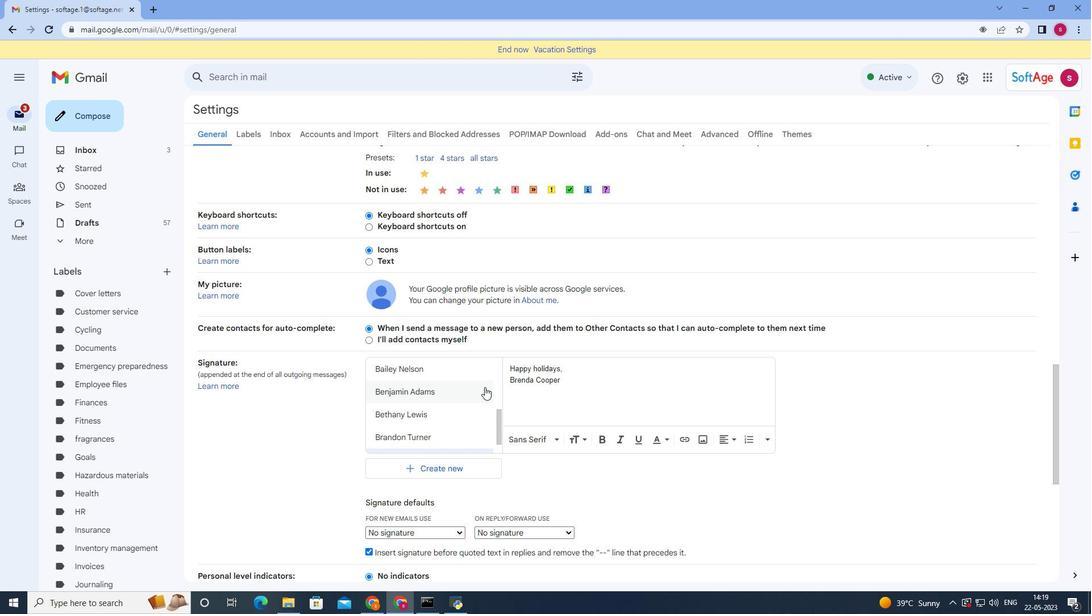 
Action: Mouse moved to (493, 392)
Screenshot: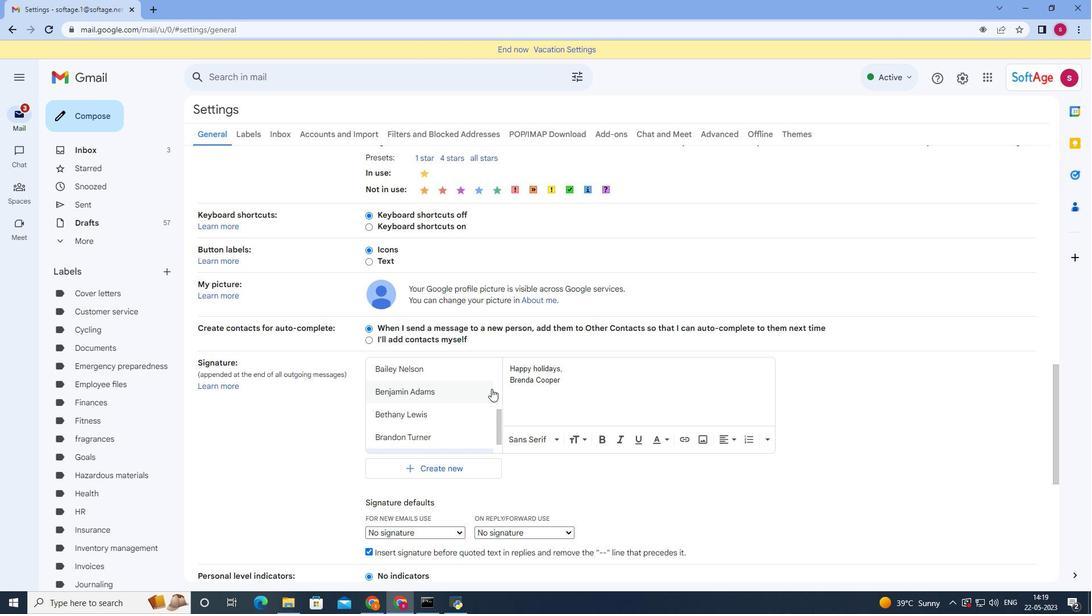 
Action: Mouse scrolled (493, 392) with delta (0, 0)
Screenshot: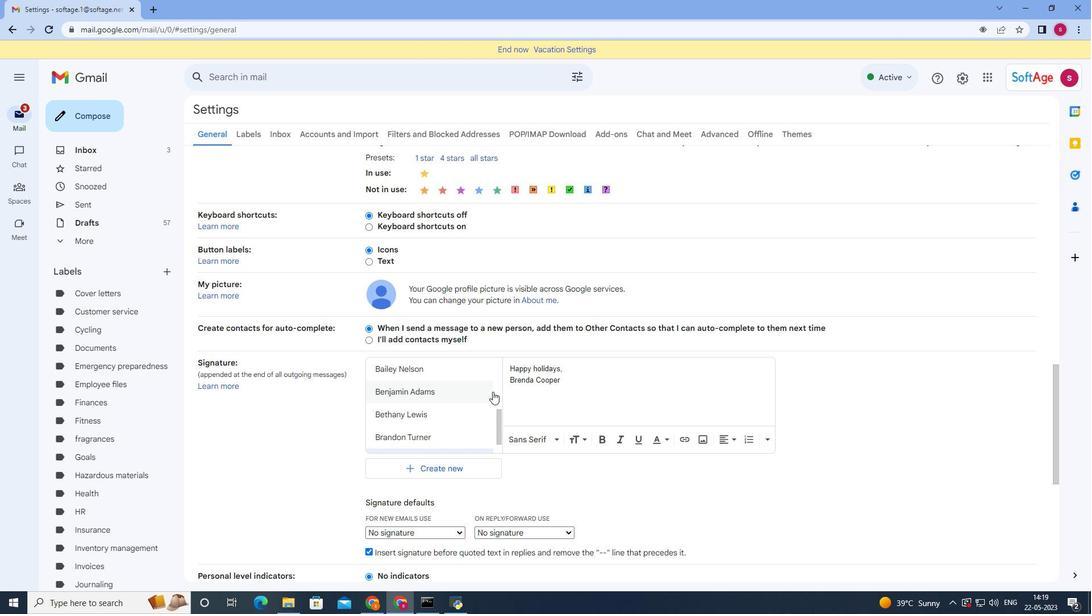 
Action: Mouse moved to (564, 428)
Screenshot: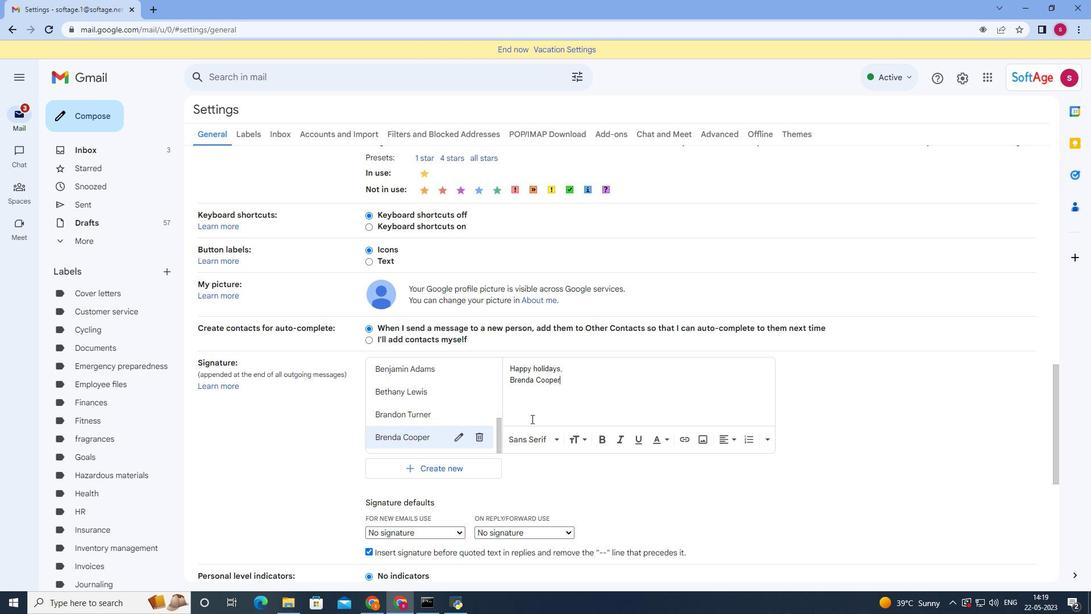 
Action: Mouse scrolled (564, 427) with delta (0, 0)
Screenshot: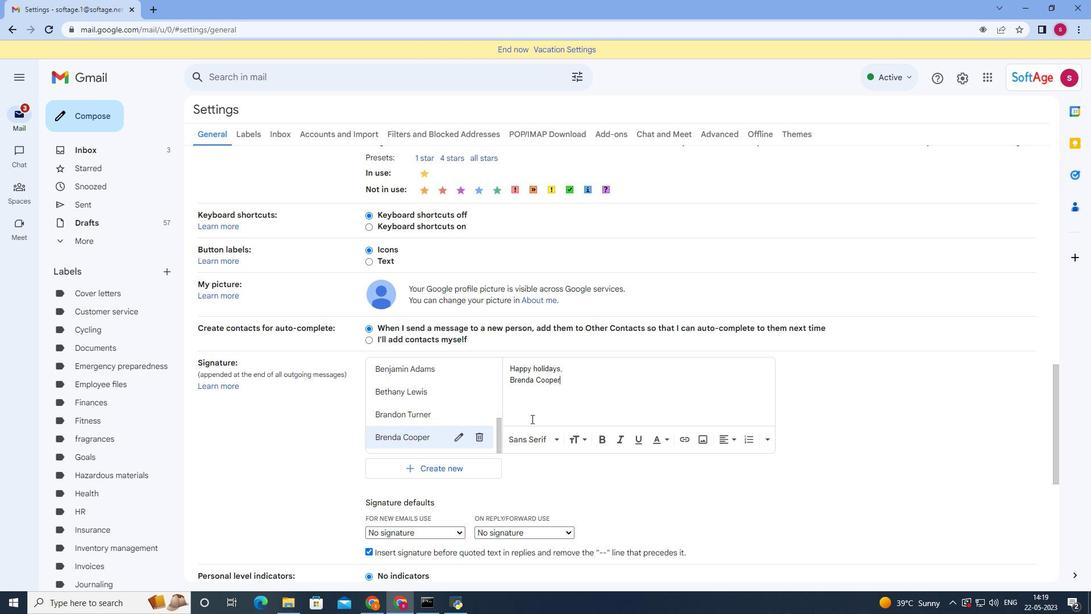 
Action: Mouse moved to (566, 429)
Screenshot: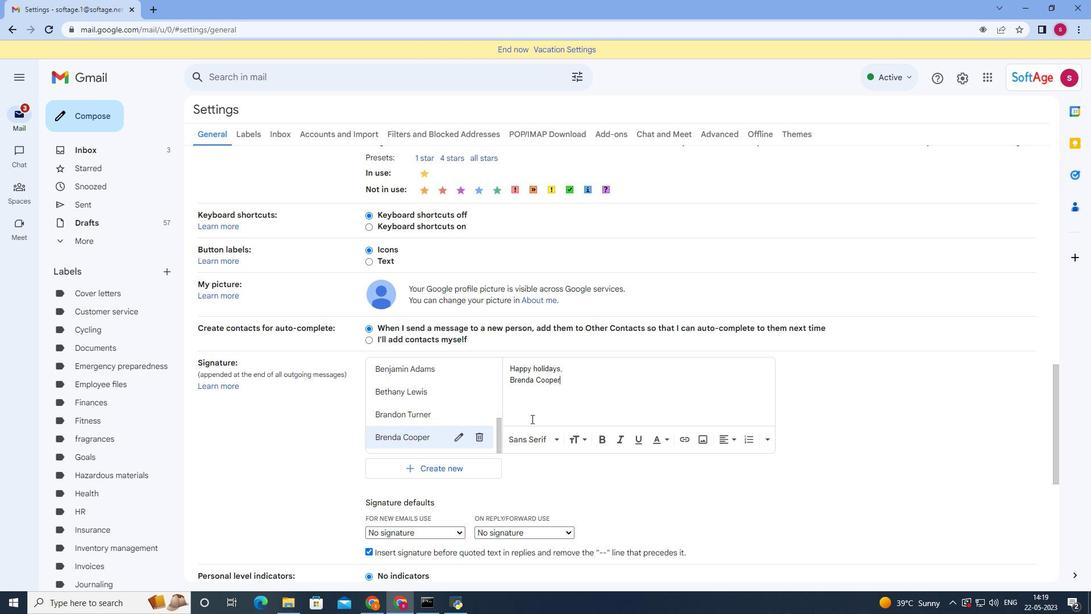 
Action: Mouse scrolled (566, 428) with delta (0, 0)
Screenshot: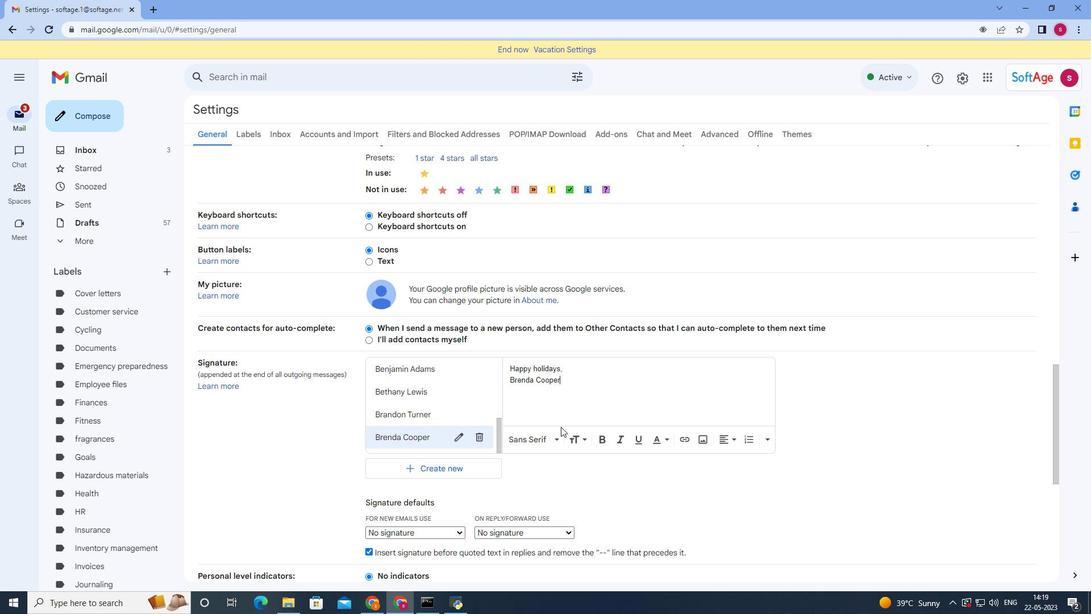 
Action: Mouse scrolled (566, 428) with delta (0, 0)
Screenshot: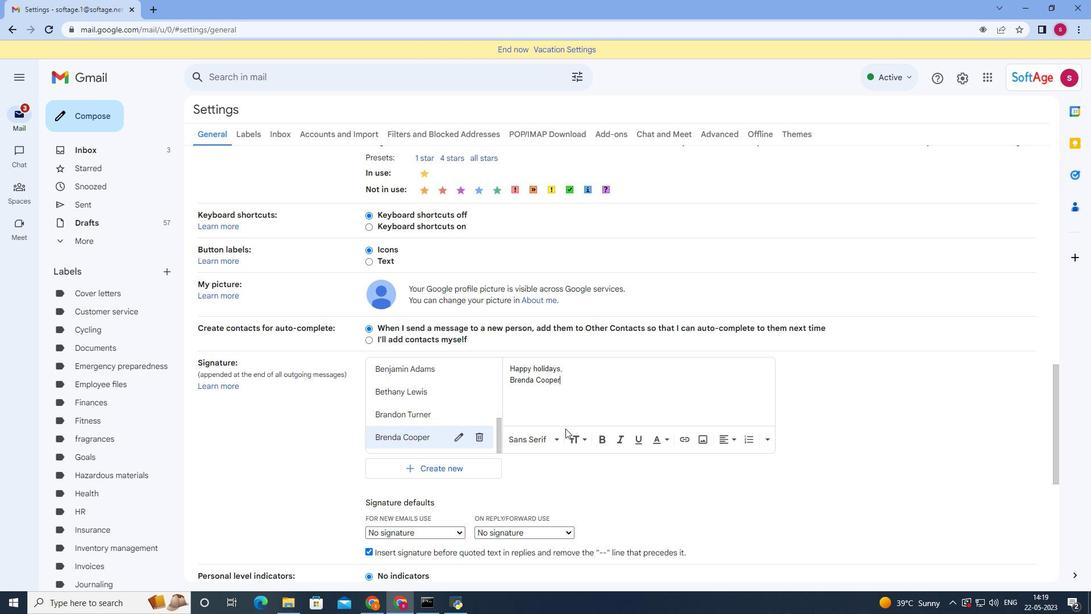 
Action: Mouse moved to (565, 429)
Screenshot: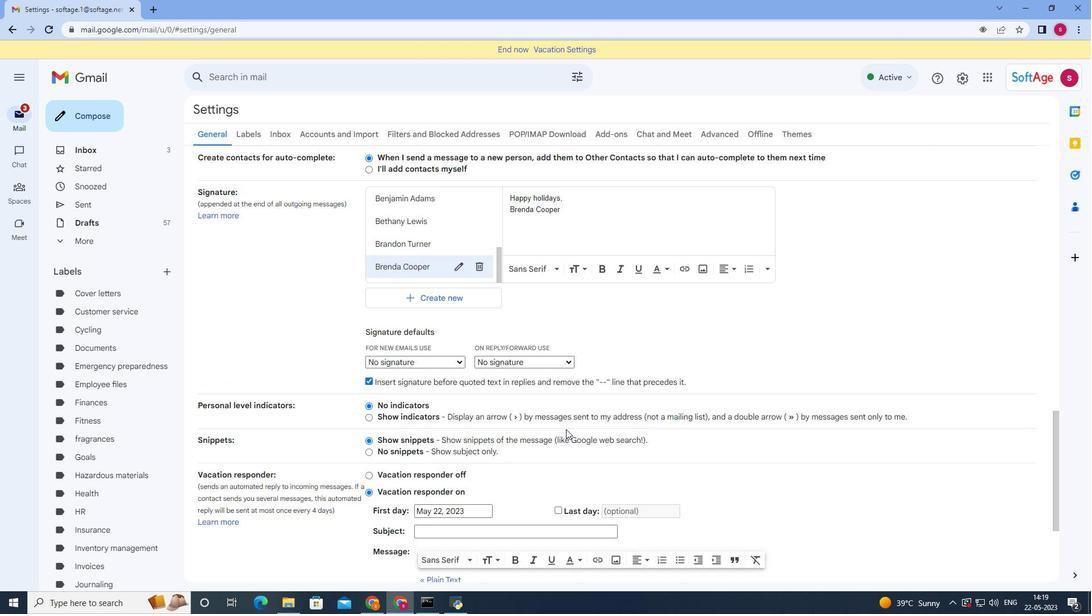 
Action: Mouse scrolled (565, 429) with delta (0, 0)
Screenshot: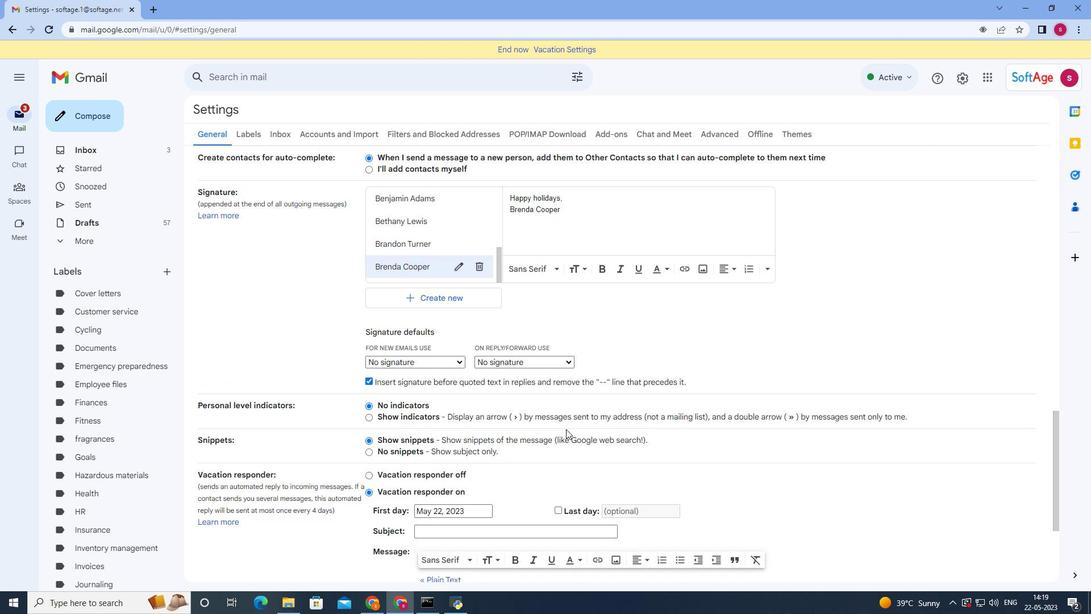 
Action: Mouse moved to (565, 432)
Screenshot: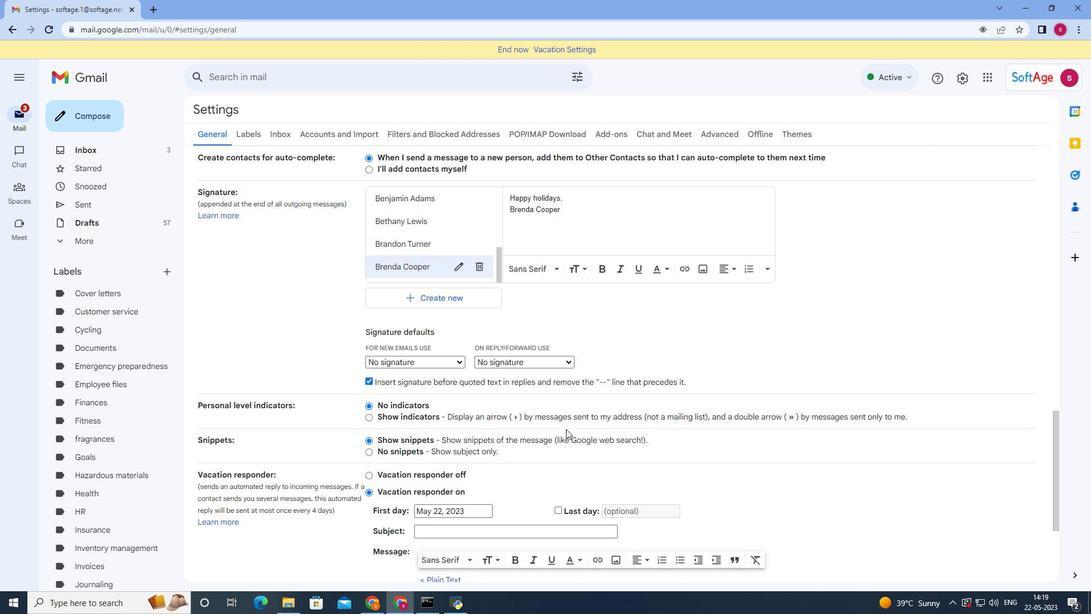 
Action: Mouse scrolled (565, 432) with delta (0, 0)
Screenshot: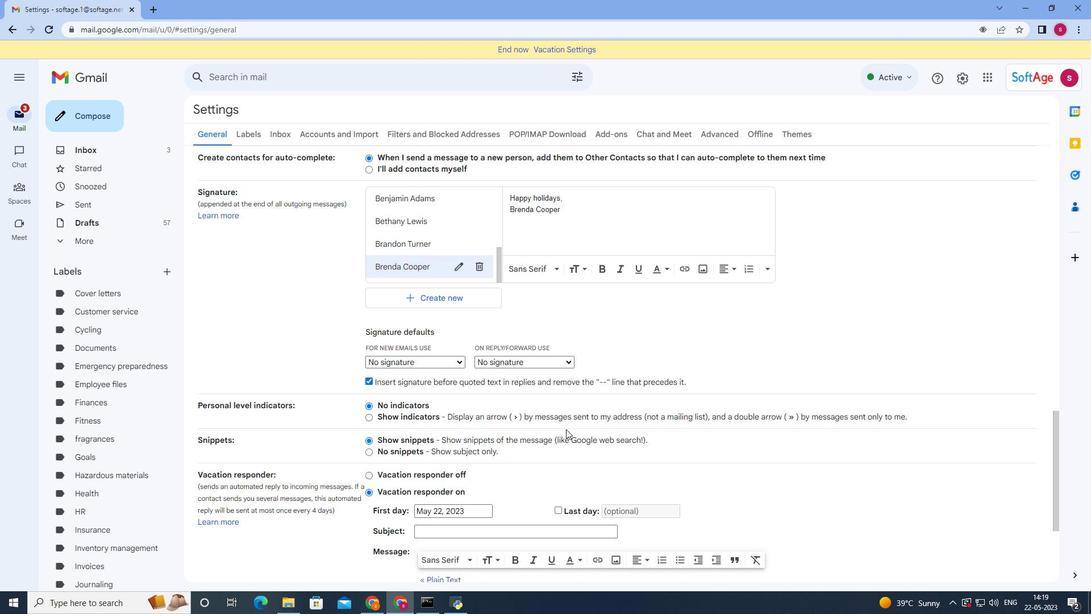
Action: Mouse moved to (565, 433)
Screenshot: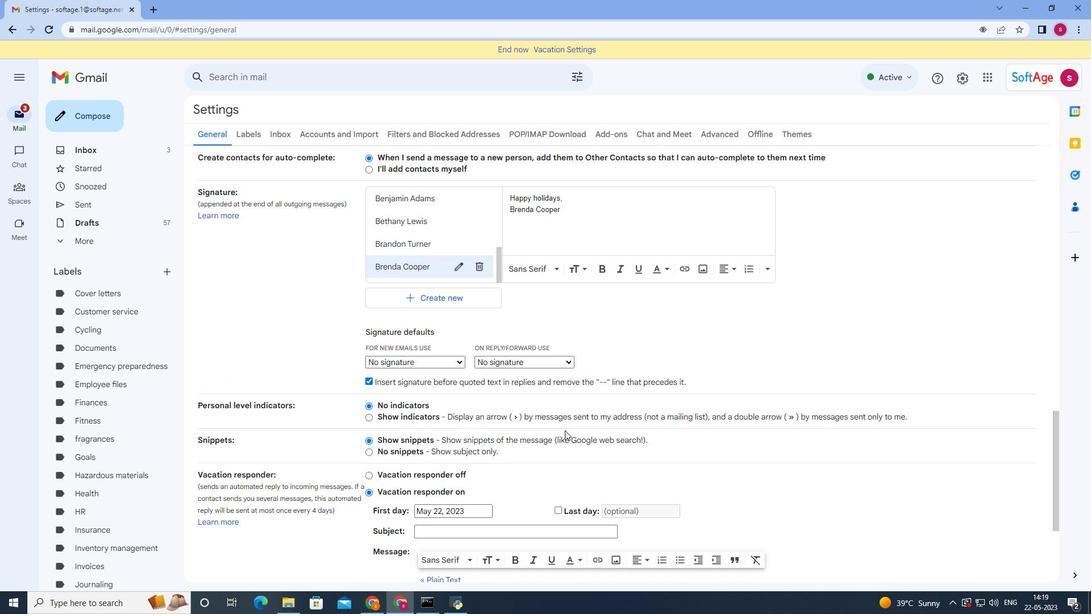 
Action: Mouse scrolled (565, 433) with delta (0, 0)
Screenshot: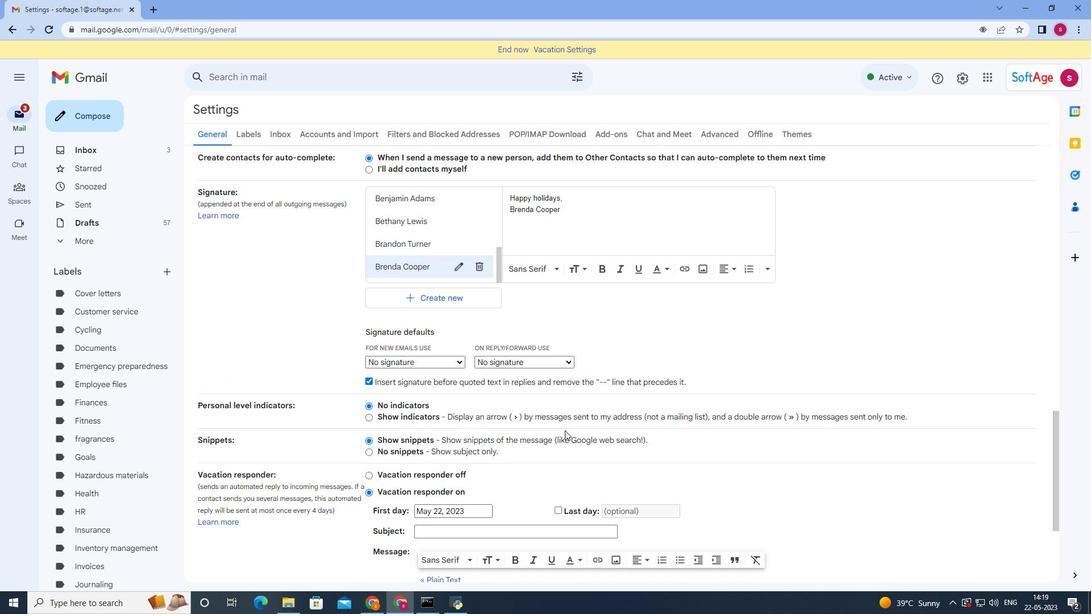 
Action: Mouse moved to (565, 446)
Screenshot: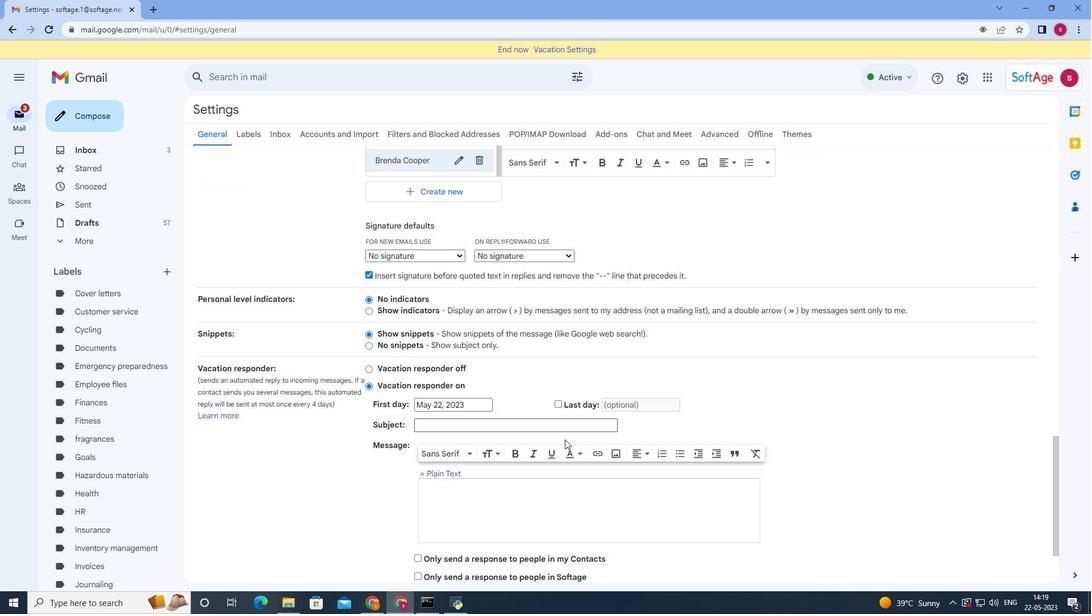 
Action: Mouse scrolled (565, 446) with delta (0, 0)
Screenshot: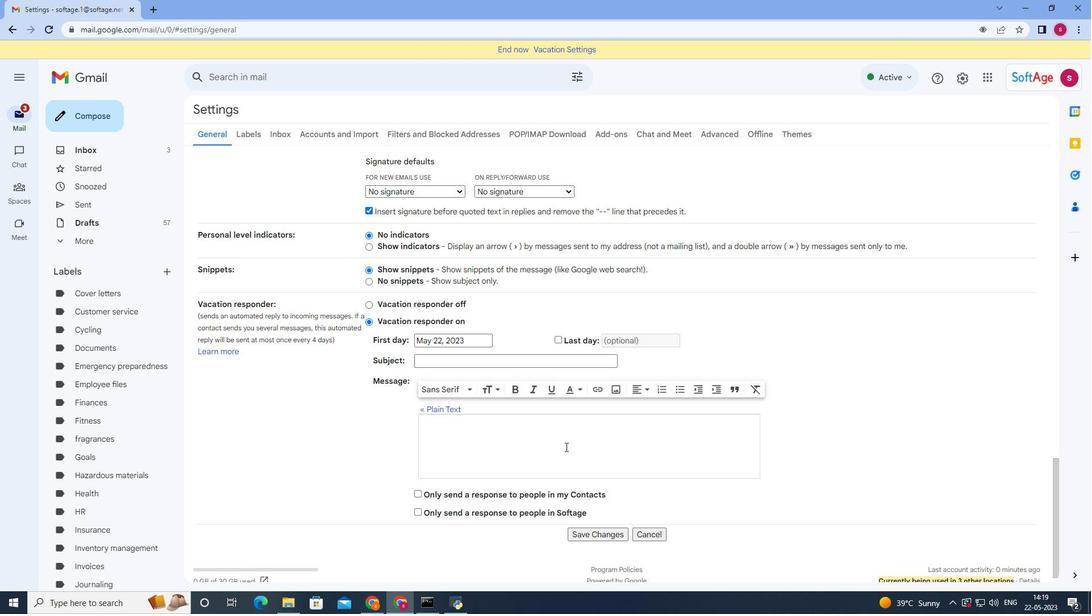 
Action: Mouse moved to (577, 519)
Screenshot: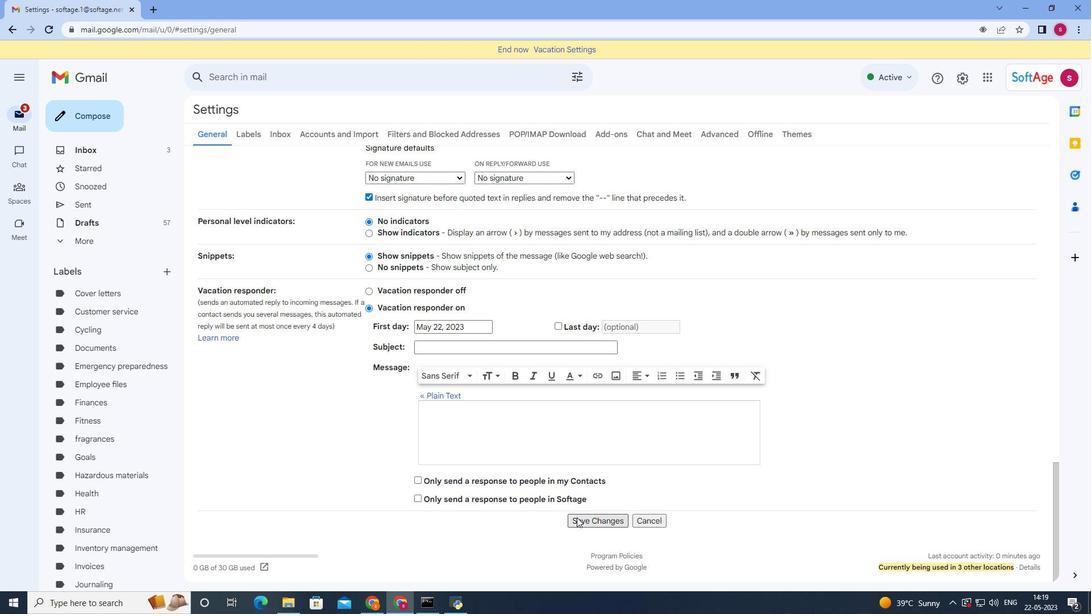 
Action: Mouse pressed left at (577, 519)
Screenshot: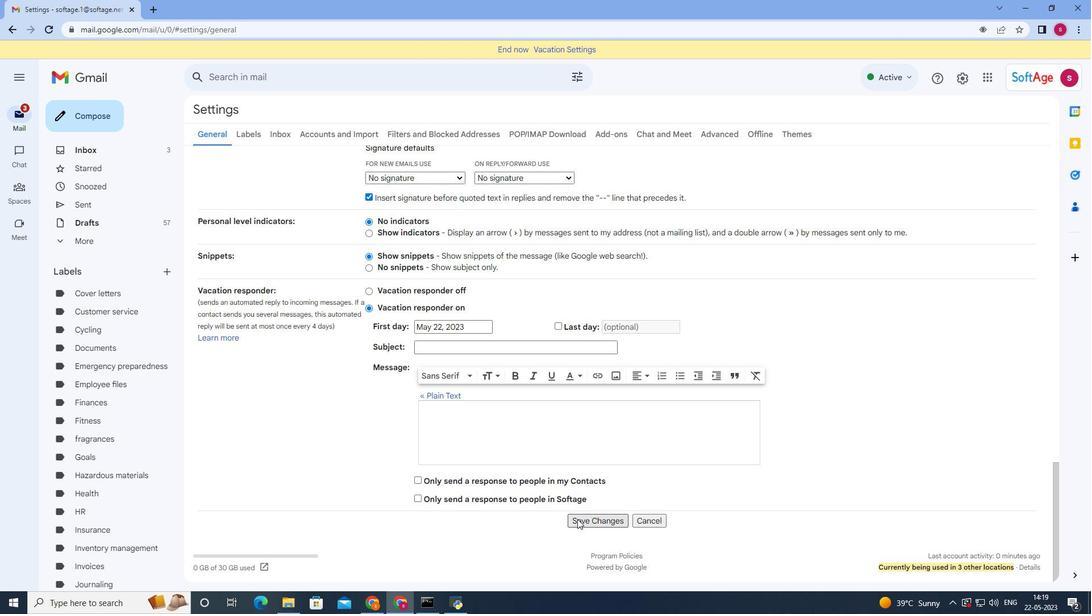 
Action: Mouse moved to (65, 119)
Screenshot: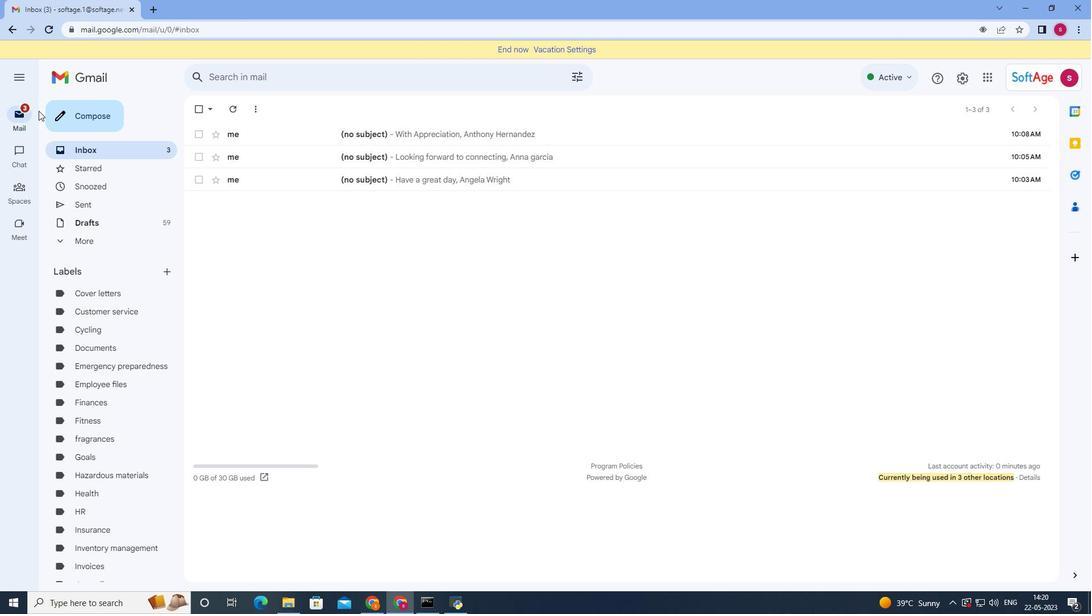 
Action: Mouse pressed left at (65, 119)
Screenshot: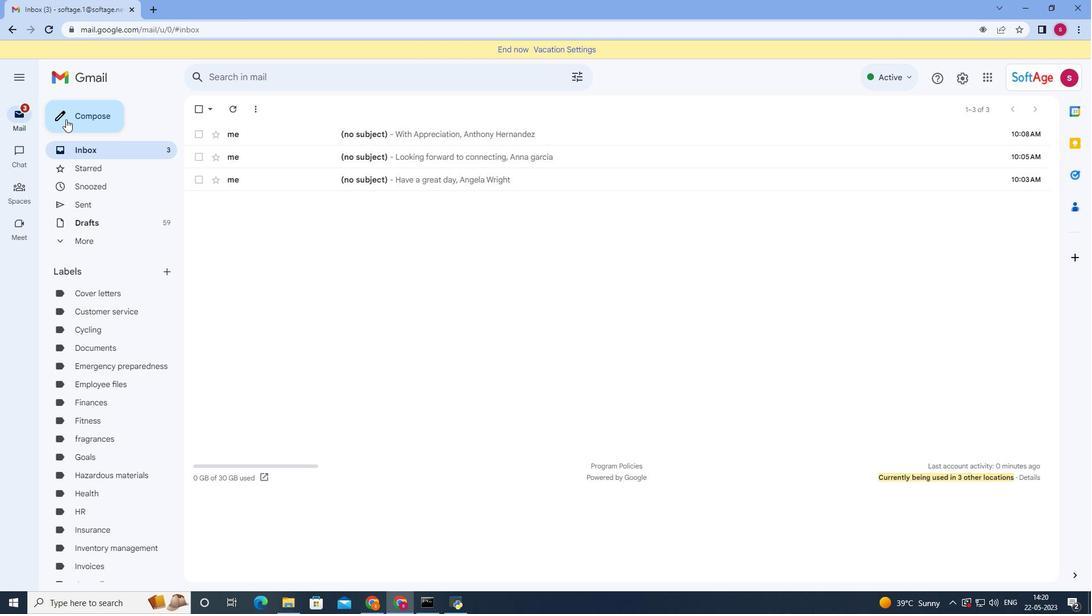 
Action: Mouse moved to (742, 272)
Screenshot: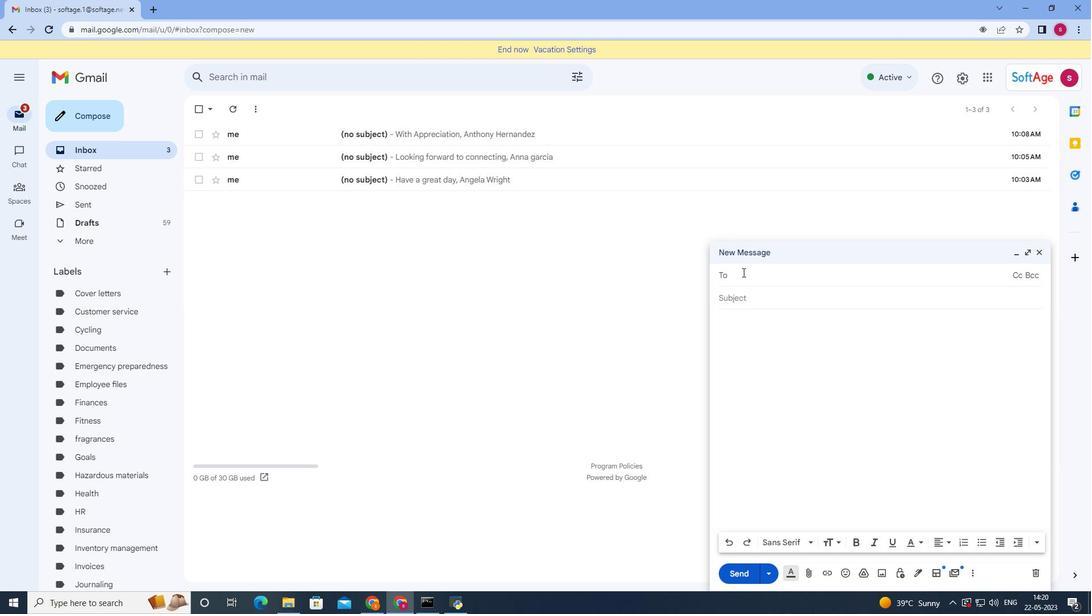 
Action: Key pressed softage.4<Key.shift><Key.caps_lock>2<Key.backspace><Key.shift>@SOFTAGE.NET
Screenshot: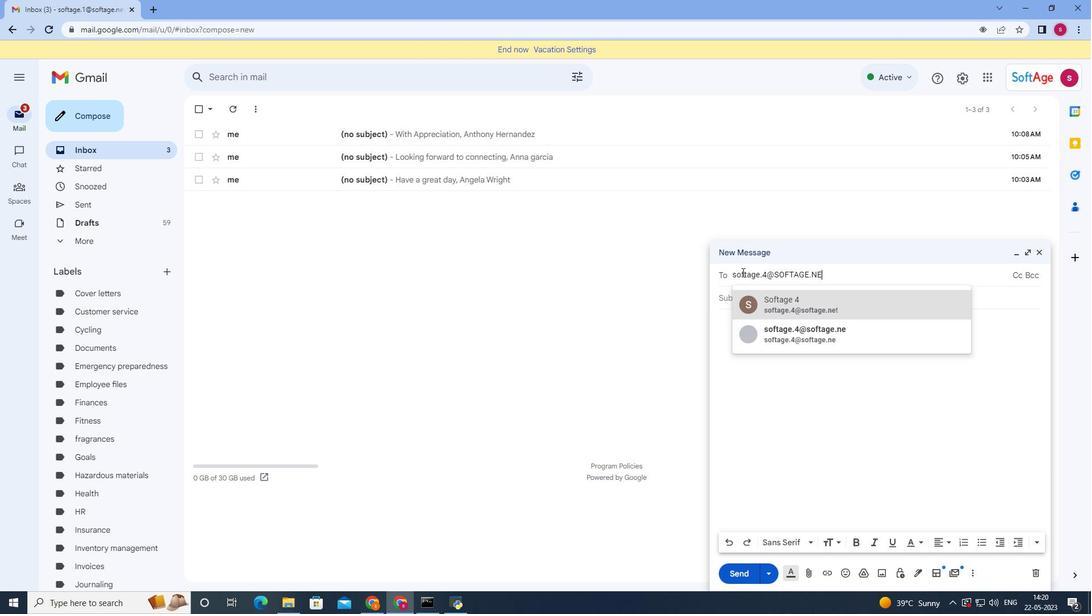 
Action: Mouse moved to (784, 298)
Screenshot: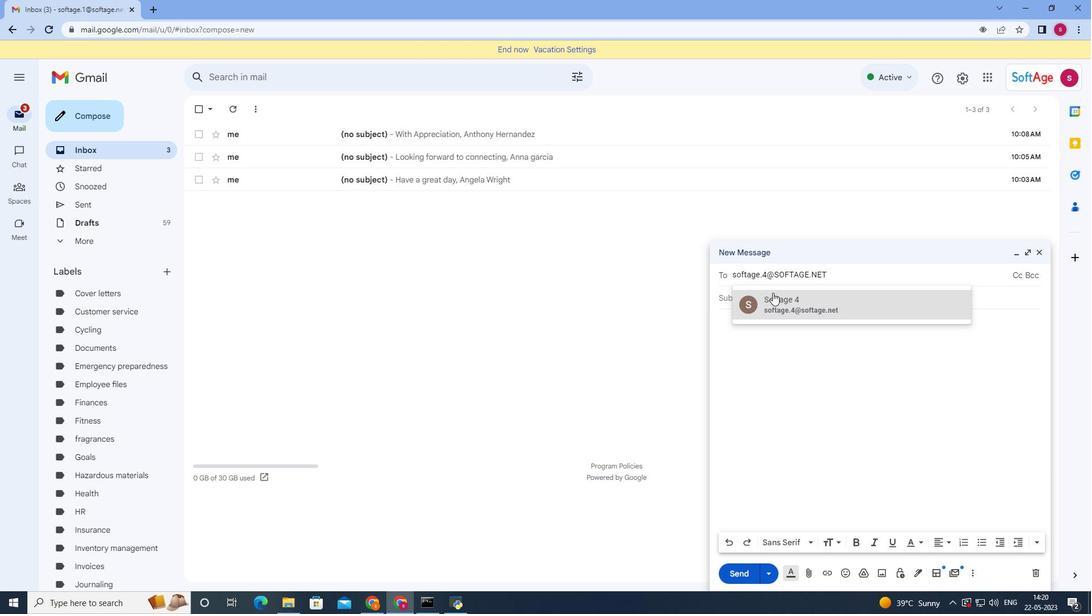 
Action: Mouse pressed left at (784, 298)
Screenshot: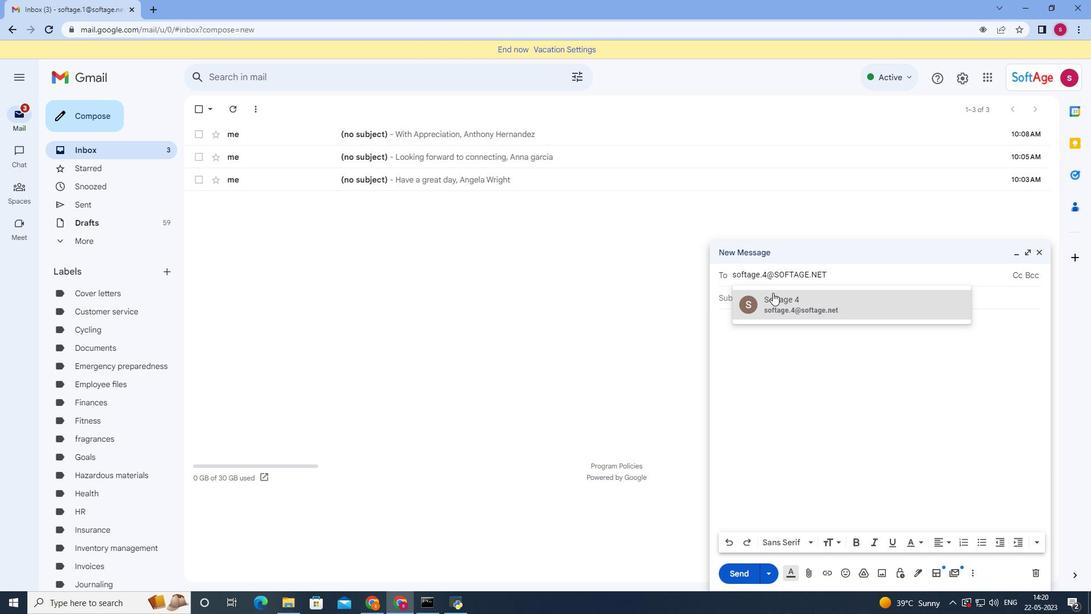 
Action: Mouse moved to (913, 572)
Screenshot: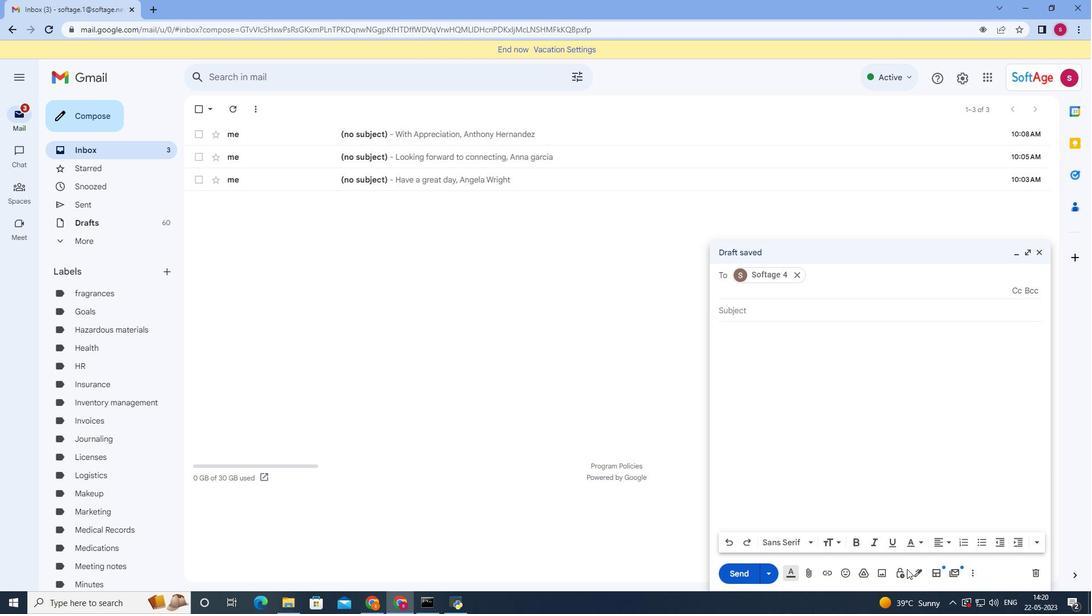 
Action: Mouse pressed left at (913, 572)
Screenshot: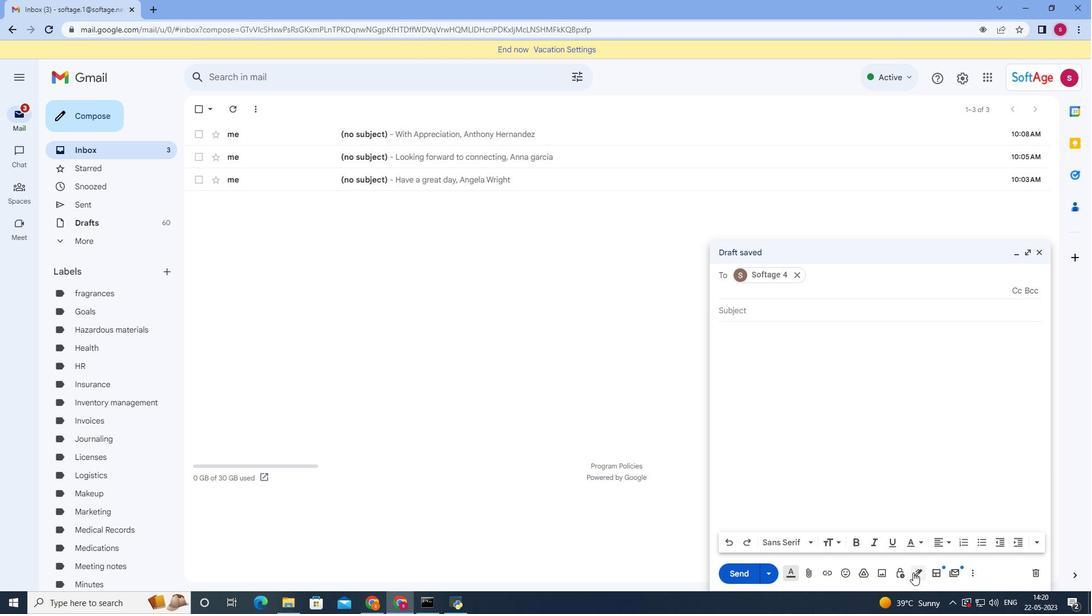 
Action: Mouse moved to (989, 550)
Screenshot: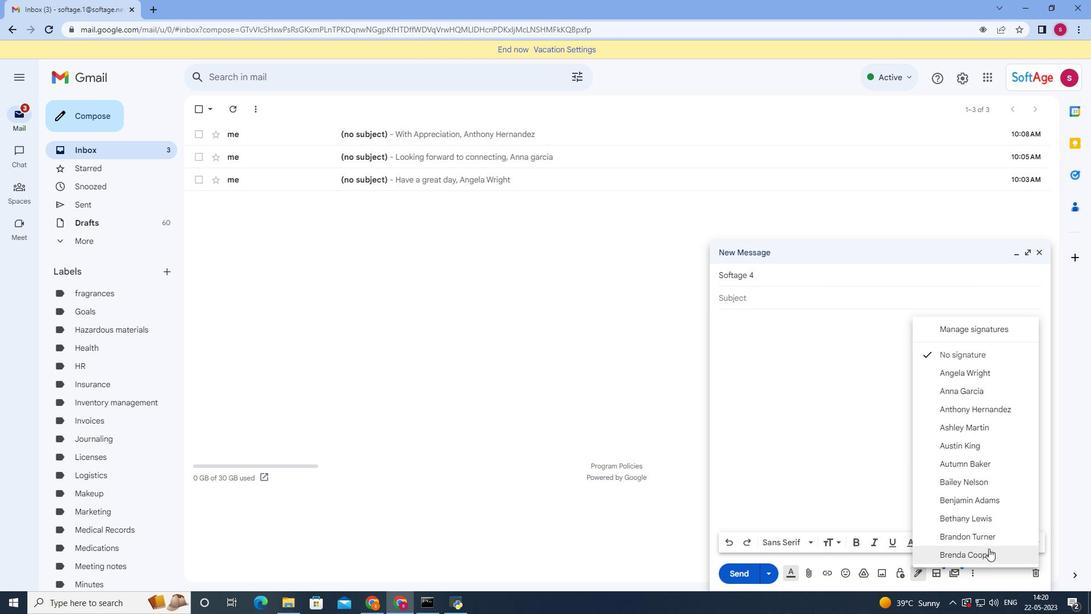 
Action: Mouse pressed left at (989, 550)
Screenshot: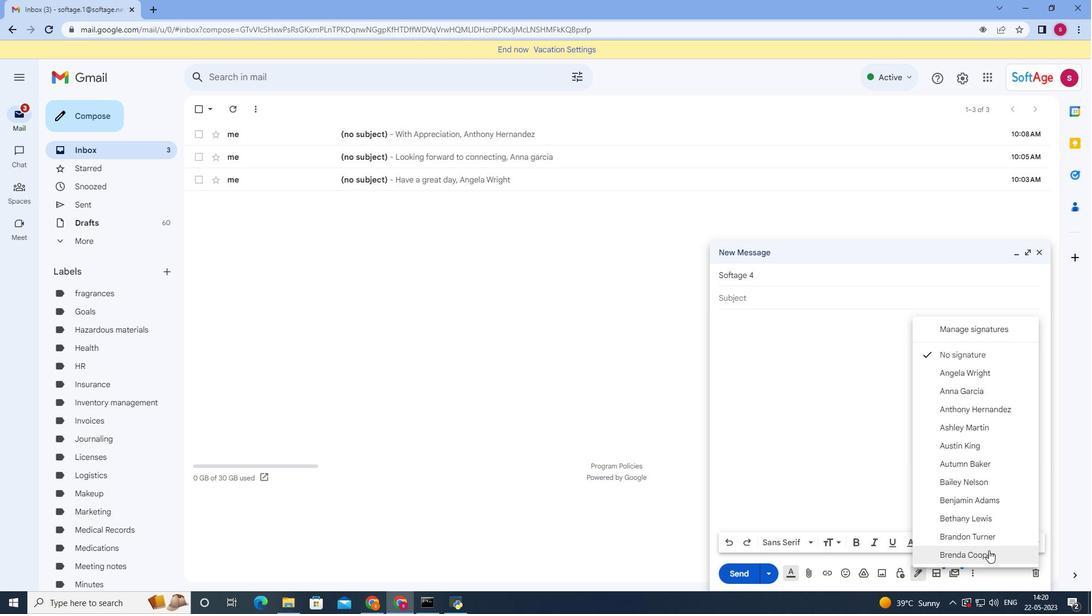 
Action: Mouse moved to (974, 572)
Screenshot: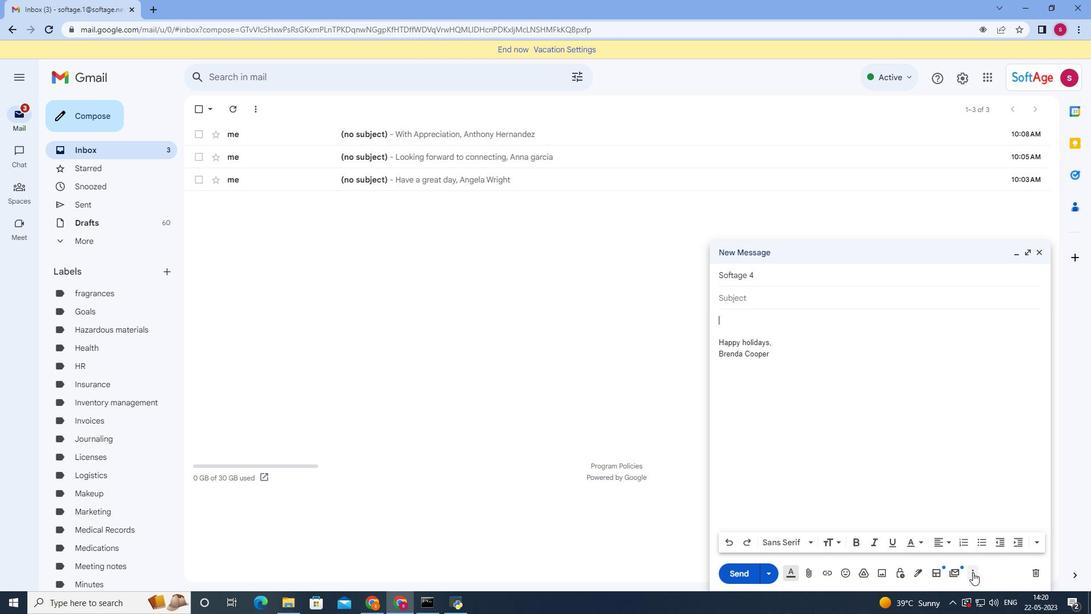 
Action: Mouse pressed left at (974, 572)
Screenshot: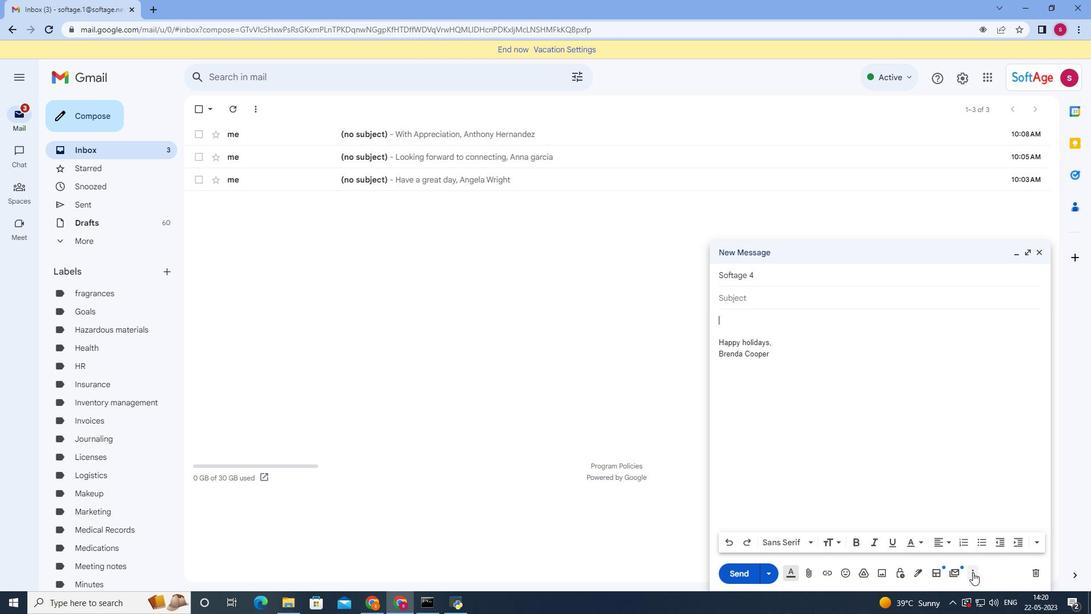 
Action: Mouse moved to (905, 470)
Screenshot: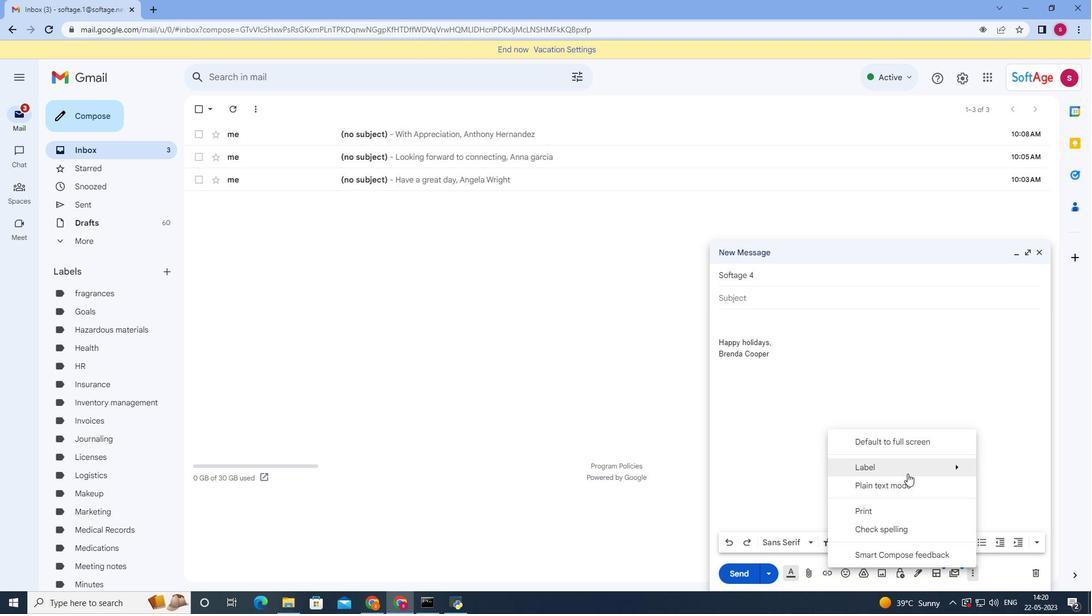 
Action: Mouse pressed left at (905, 470)
Screenshot: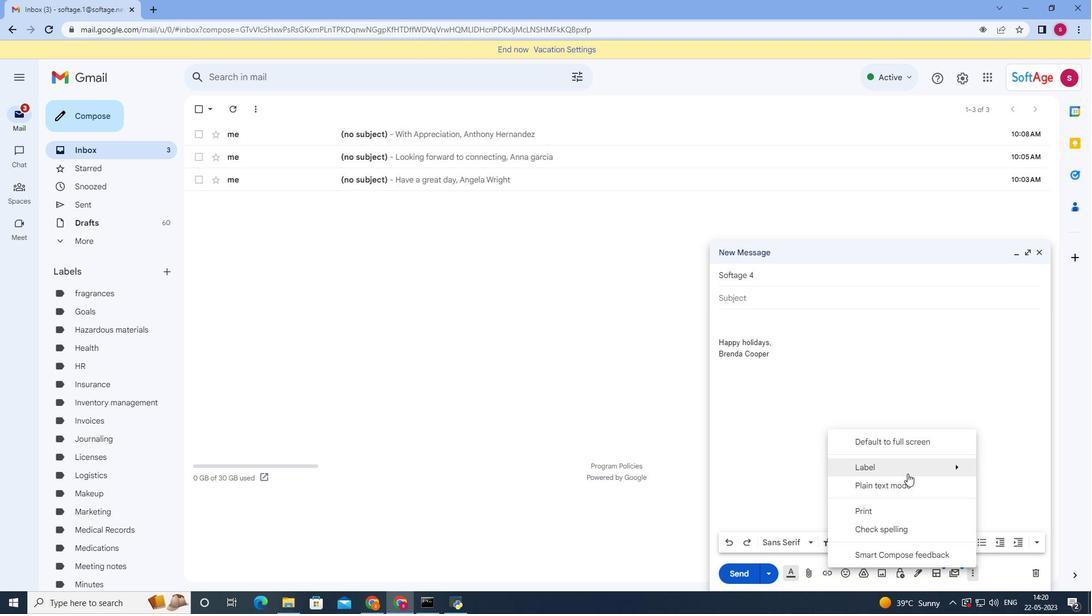 
Action: Mouse moved to (876, 462)
Screenshot: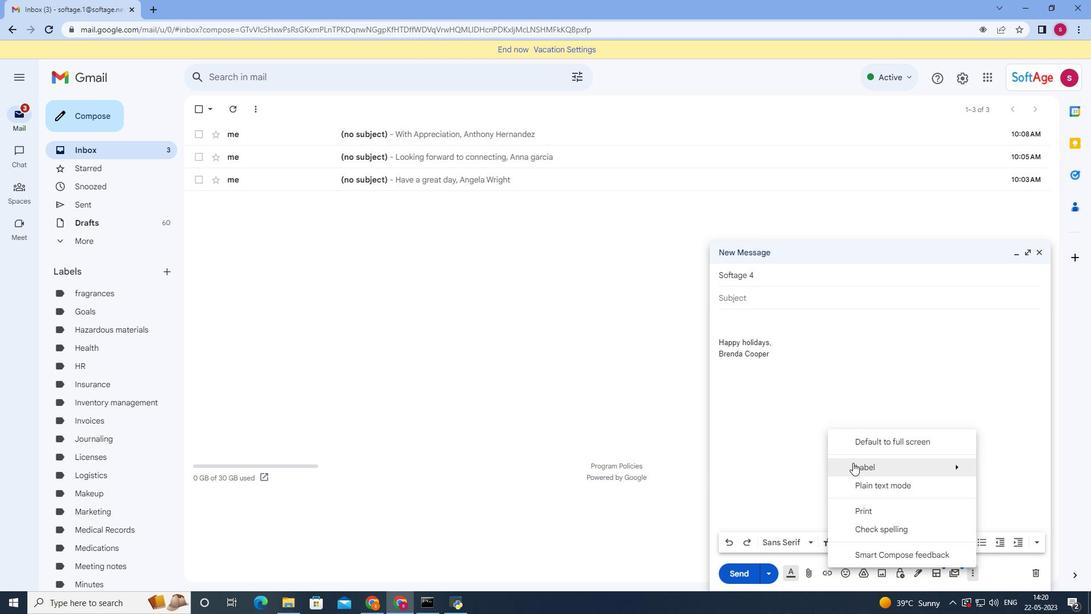 
Action: Mouse pressed left at (876, 462)
Screenshot: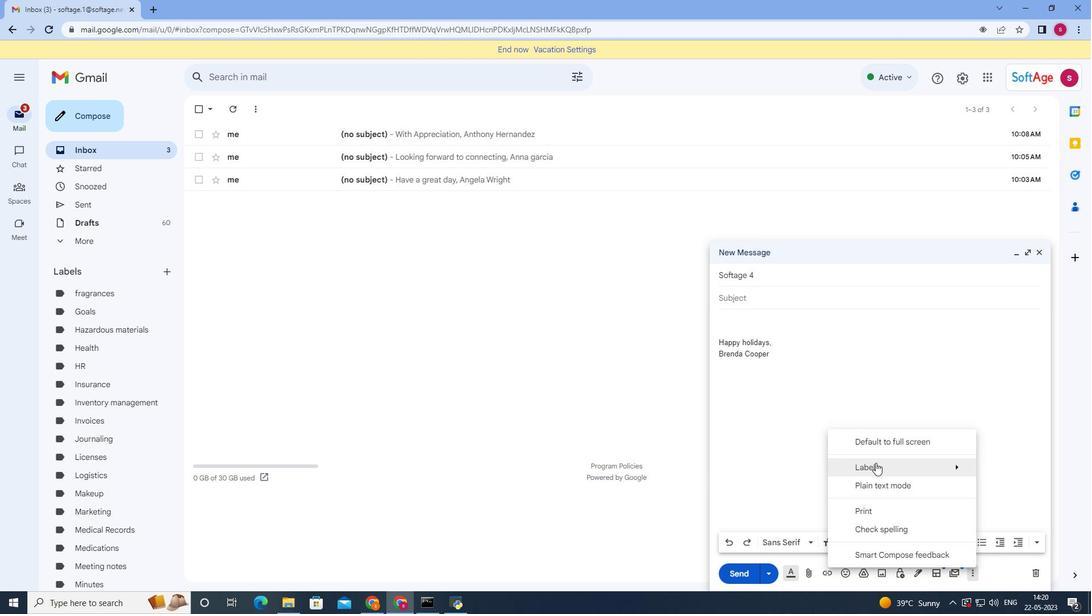
Action: Mouse moved to (722, 293)
Screenshot: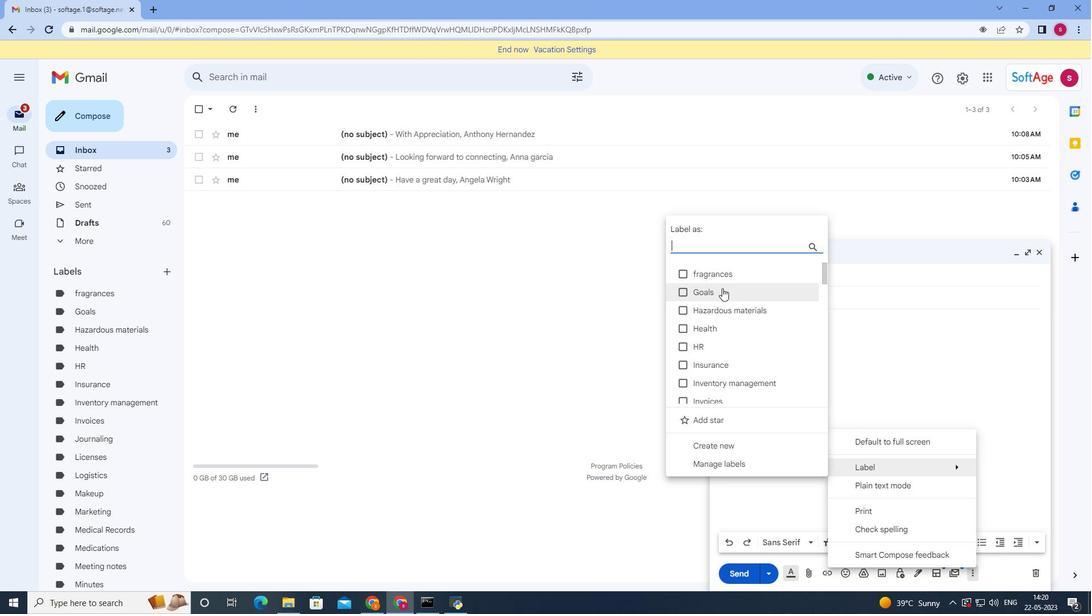 
Action: Mouse scrolled (722, 293) with delta (0, 0)
Screenshot: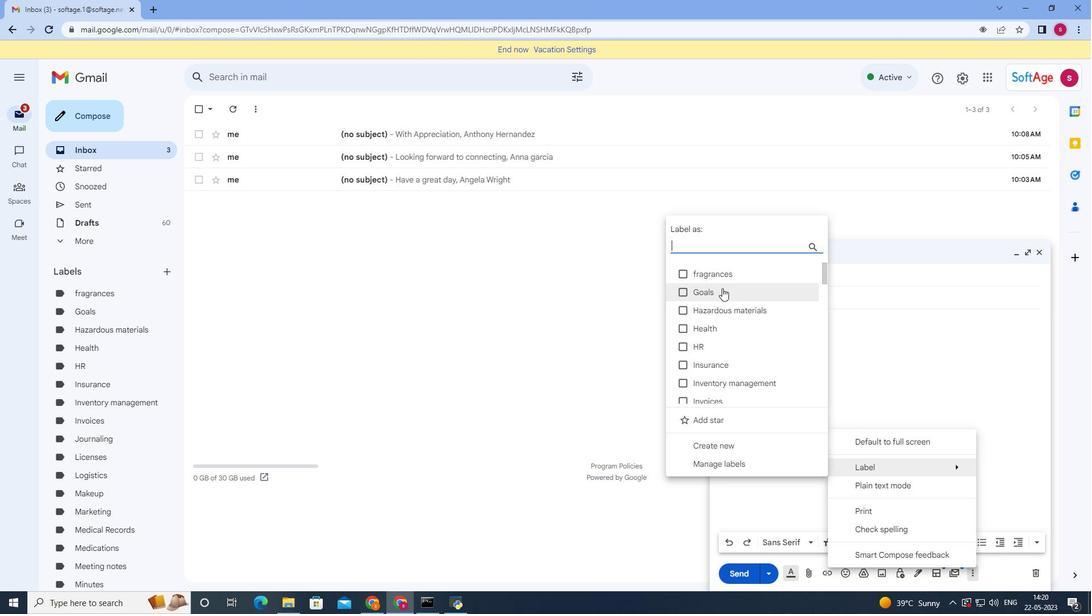 
Action: Mouse moved to (721, 296)
Screenshot: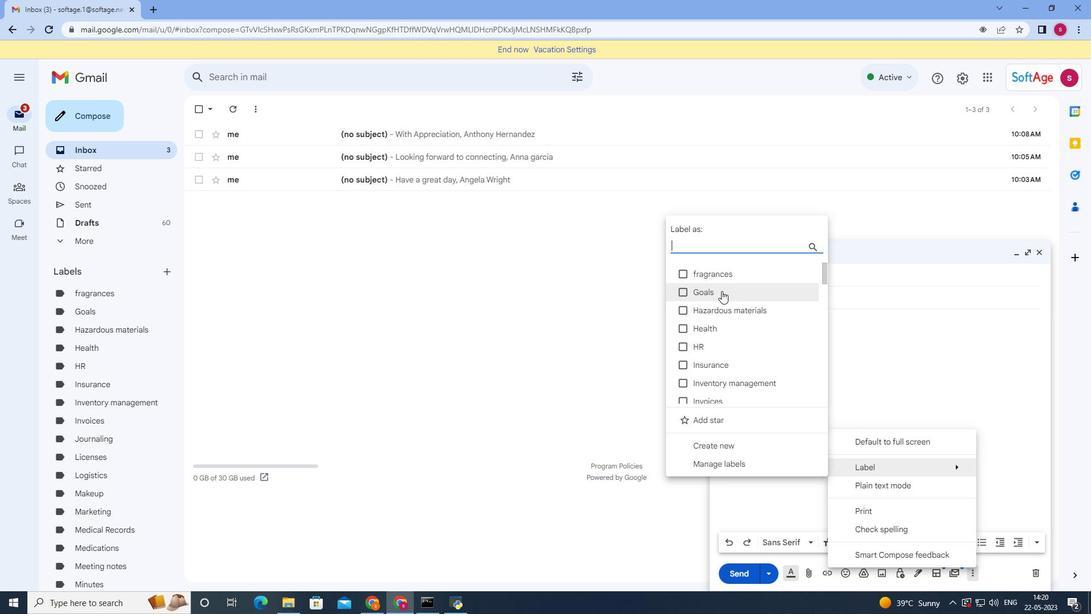
Action: Mouse scrolled (721, 295) with delta (0, 0)
Screenshot: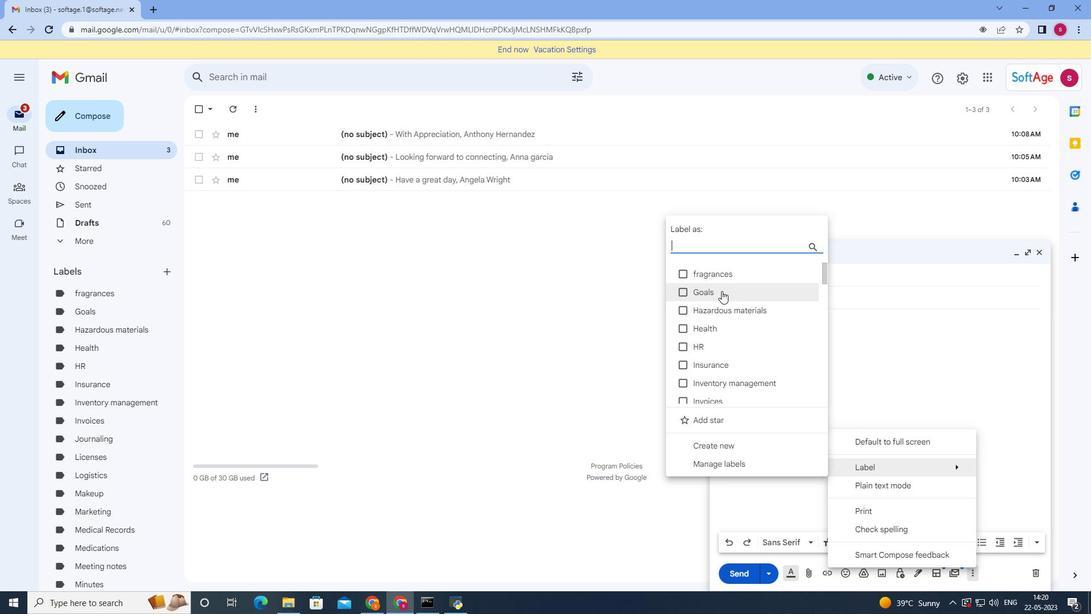 
Action: Mouse moved to (721, 299)
Screenshot: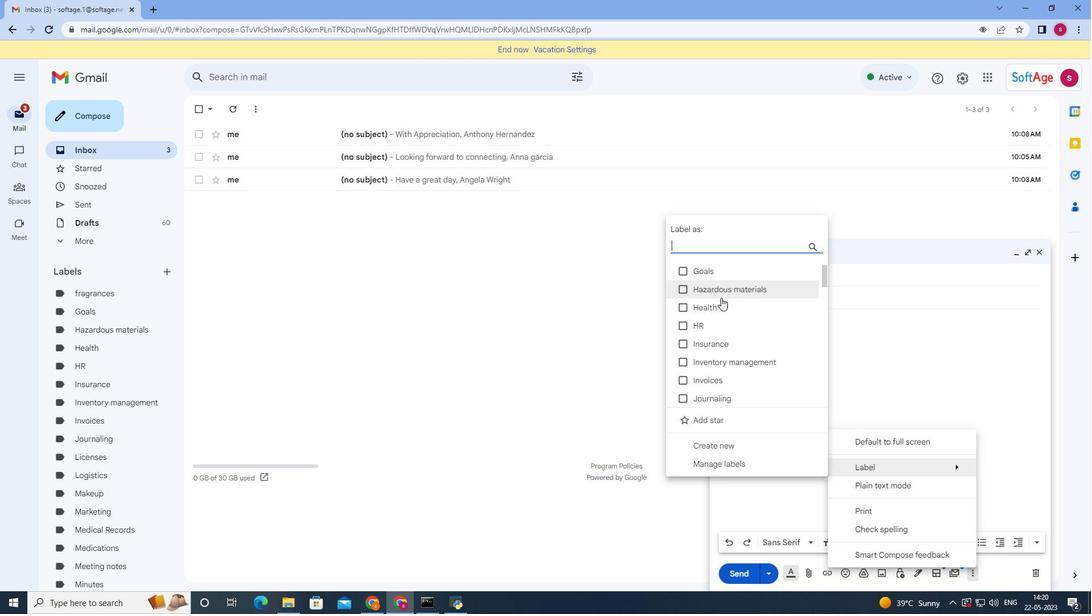 
Action: Mouse scrolled (721, 299) with delta (0, 0)
Screenshot: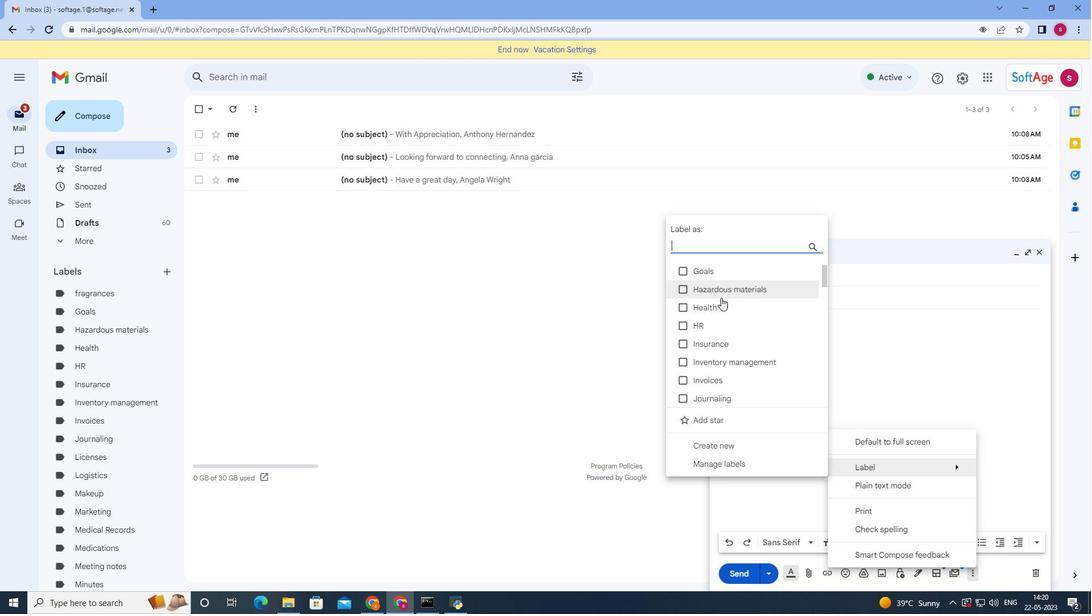 
Action: Mouse moved to (721, 302)
Screenshot: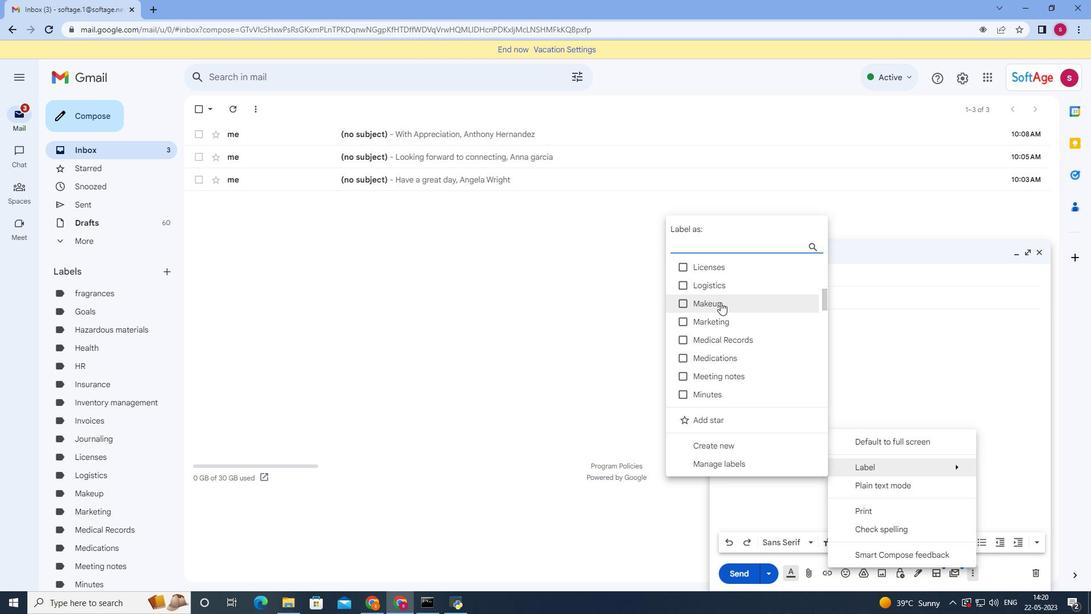 
Action: Mouse scrolled (721, 301) with delta (0, 0)
Screenshot: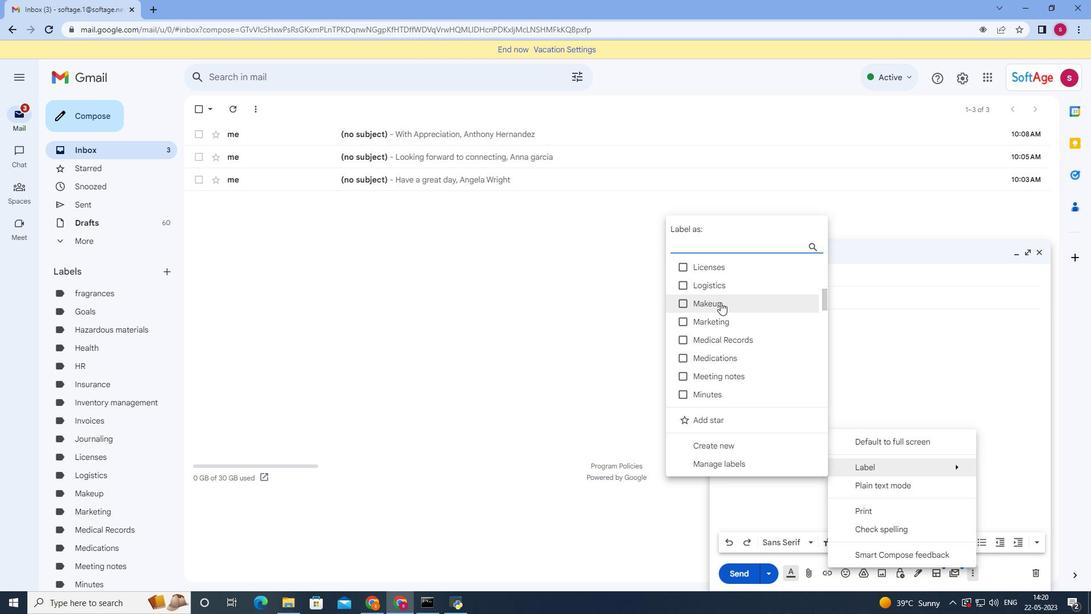 
Action: Mouse moved to (719, 308)
Screenshot: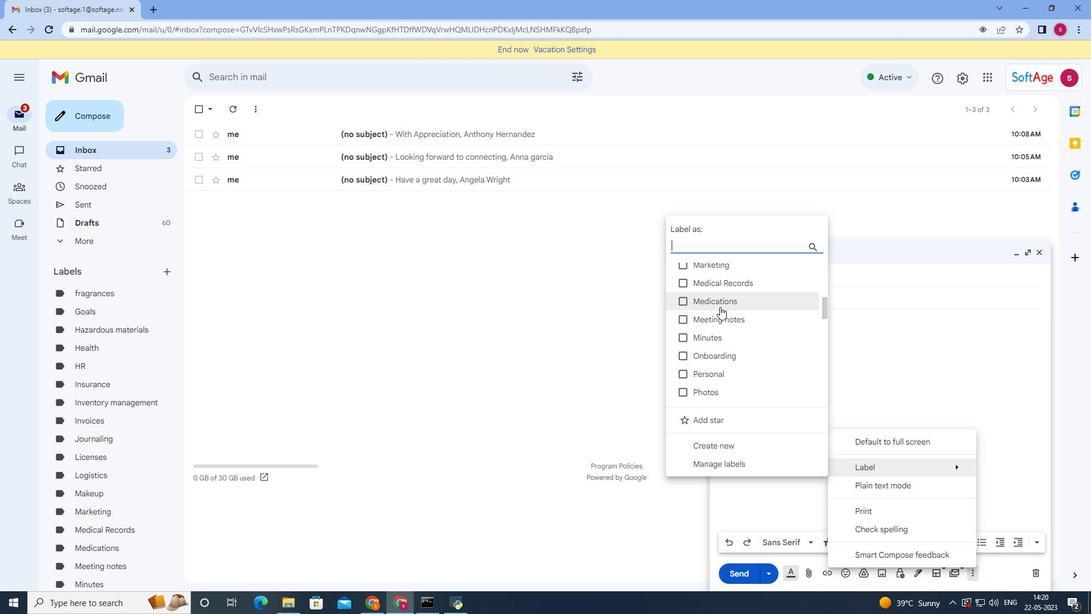 
Action: Mouse scrolled (719, 307) with delta (0, 0)
Screenshot: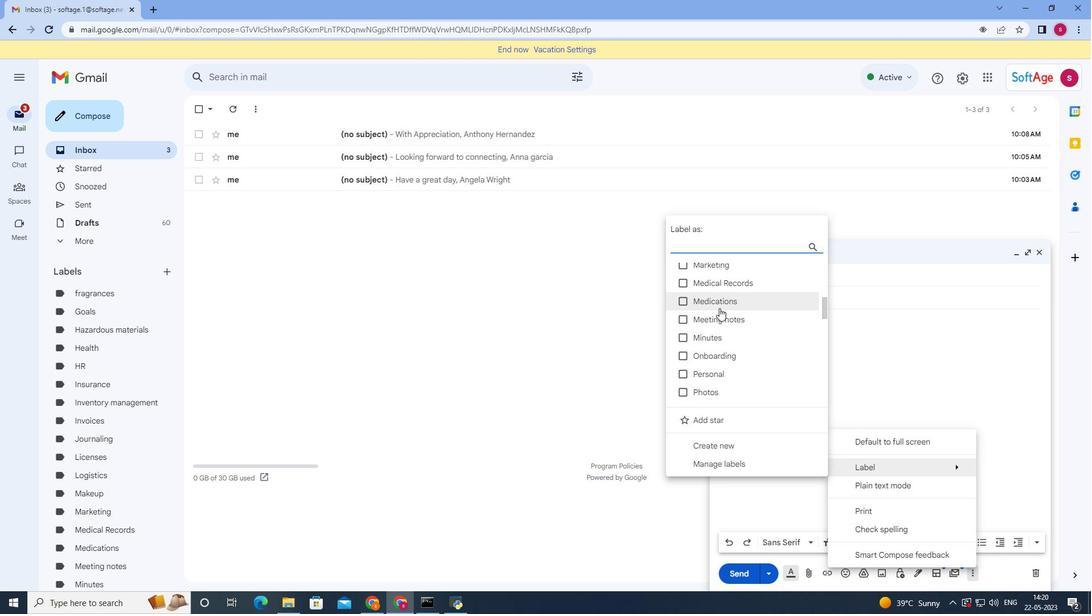 
Action: Mouse moved to (719, 312)
Screenshot: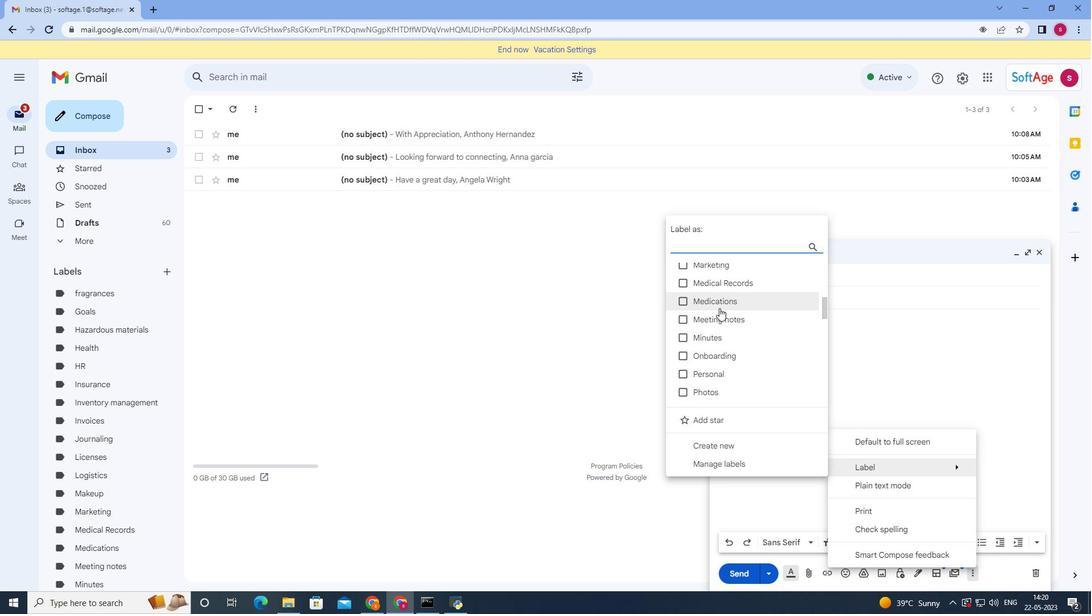 
Action: Mouse scrolled (719, 311) with delta (0, 0)
Screenshot: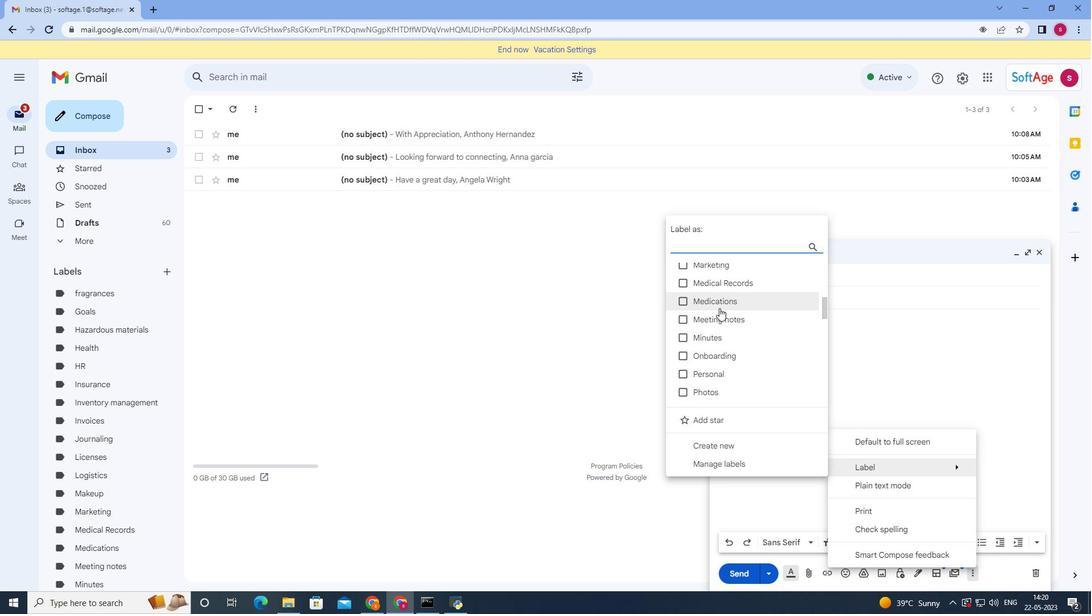 
Action: Mouse moved to (719, 312)
Screenshot: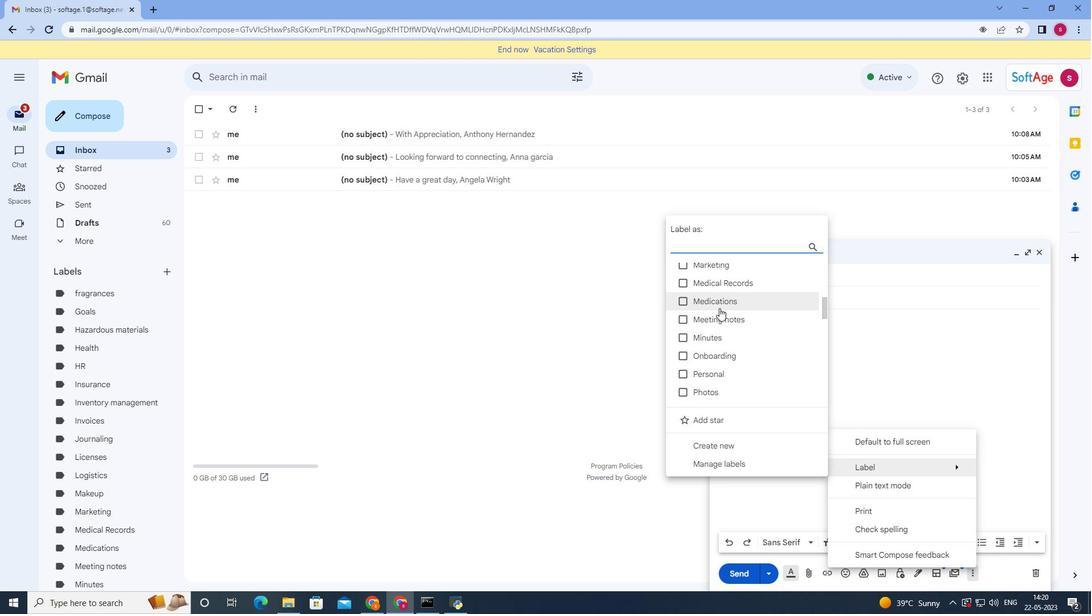 
Action: Mouse scrolled (719, 311) with delta (0, 0)
Screenshot: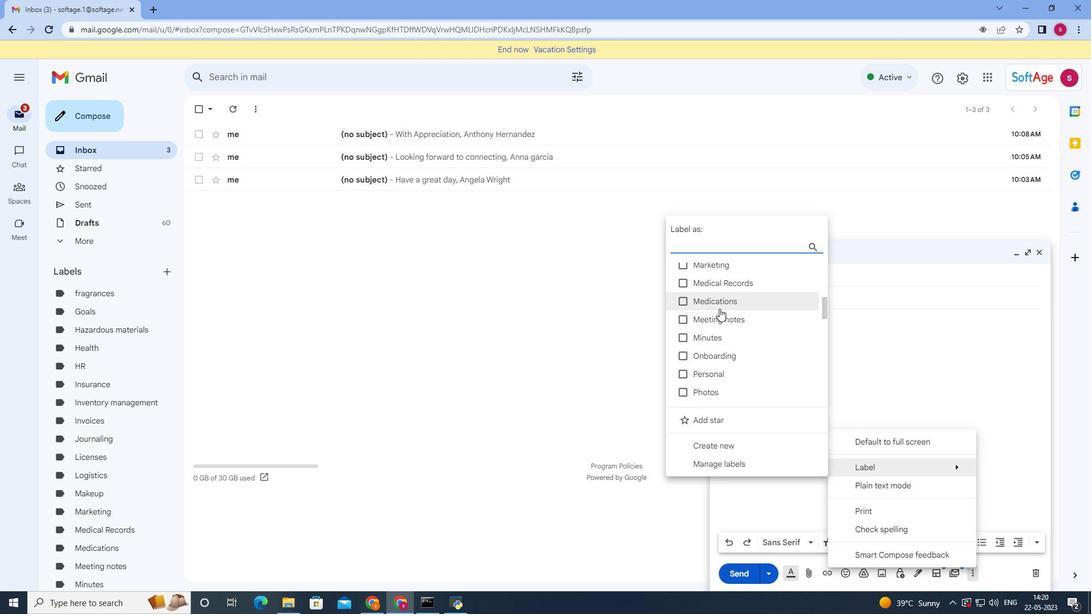 
Action: Mouse moved to (719, 312)
Screenshot: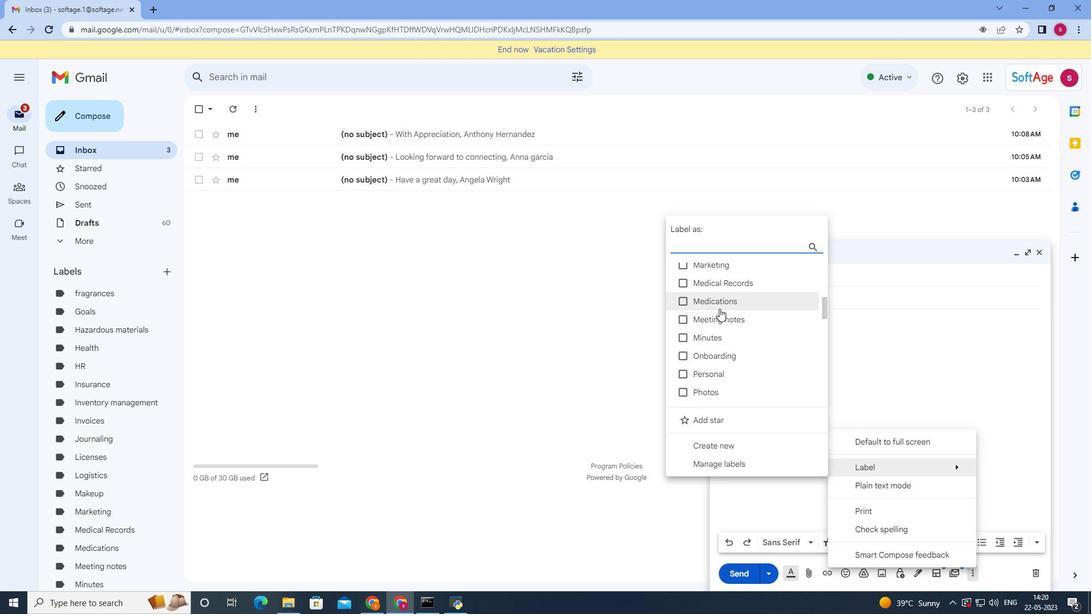 
Action: Mouse scrolled (719, 312) with delta (0, 0)
Screenshot: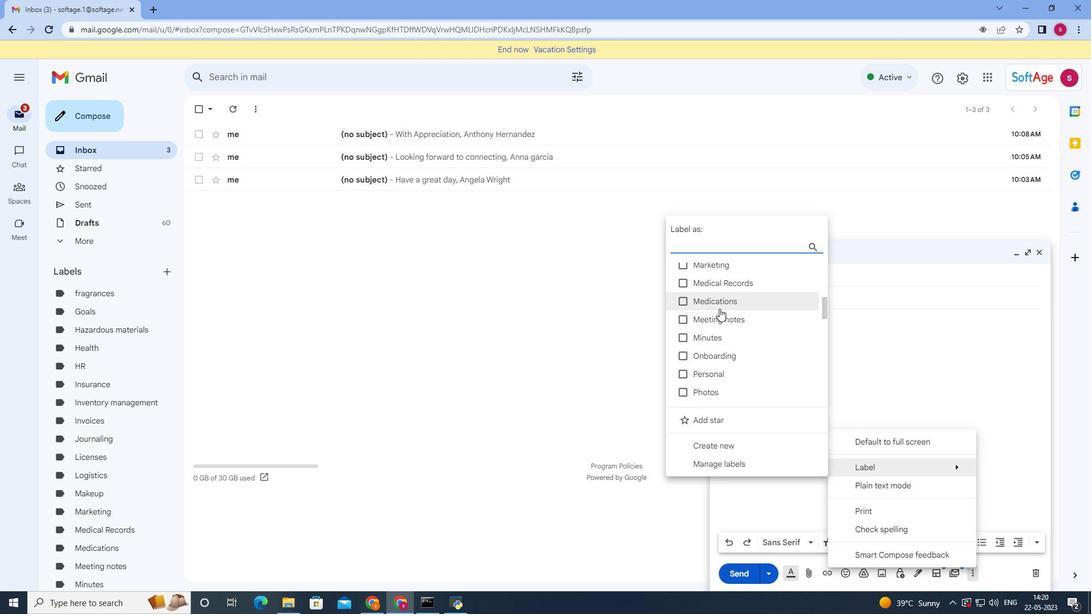 
Action: Mouse moved to (718, 313)
Screenshot: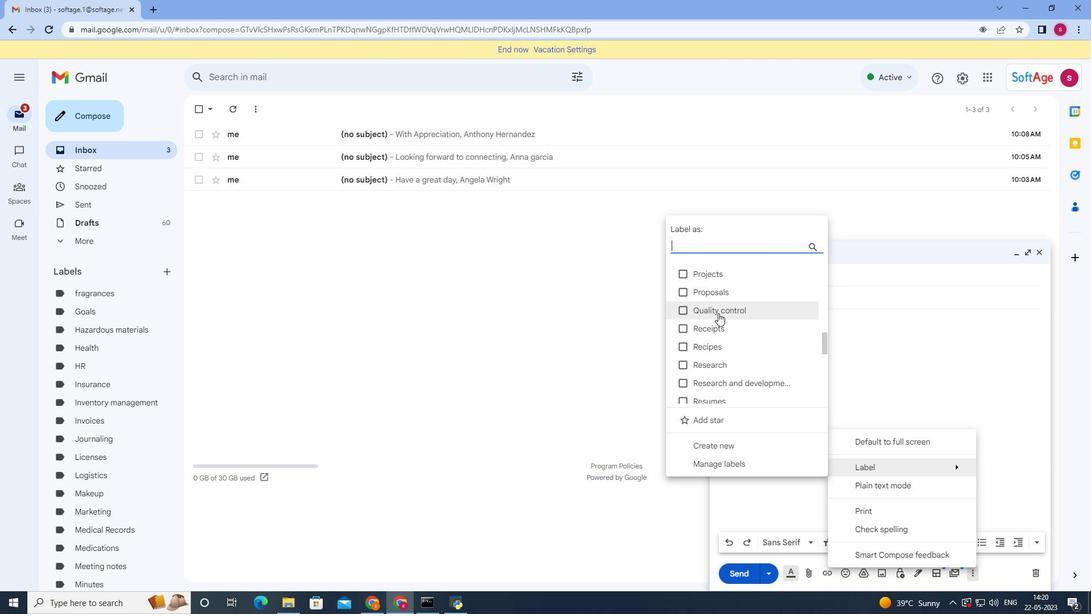 
Action: Mouse scrolled (718, 312) with delta (0, 0)
Screenshot: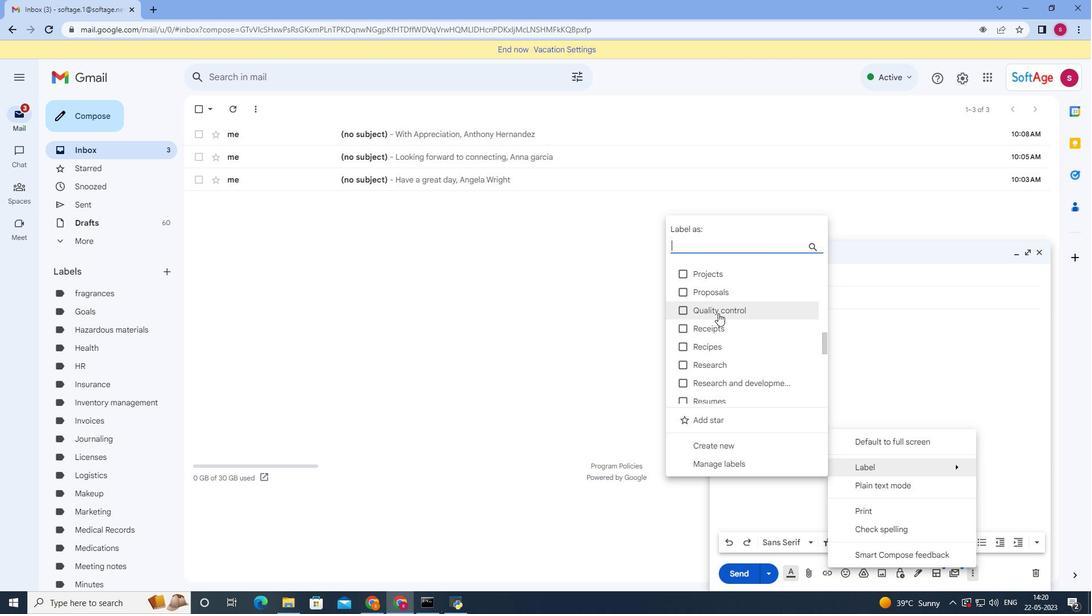 
Action: Mouse moved to (718, 314)
Screenshot: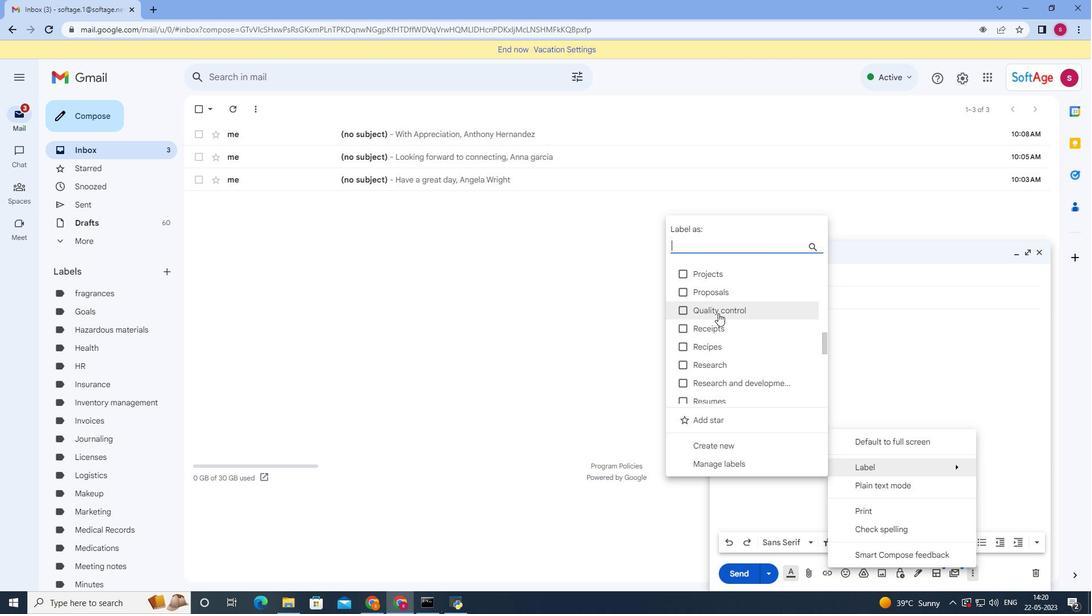 
Action: Mouse scrolled (718, 313) with delta (0, 0)
Screenshot: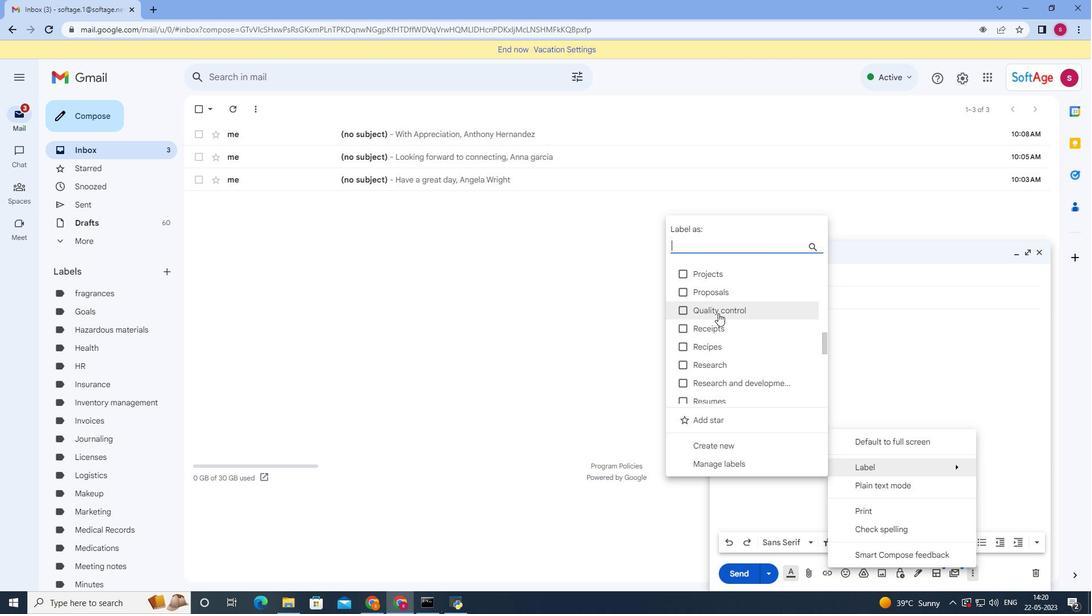 
Action: Mouse moved to (718, 316)
Screenshot: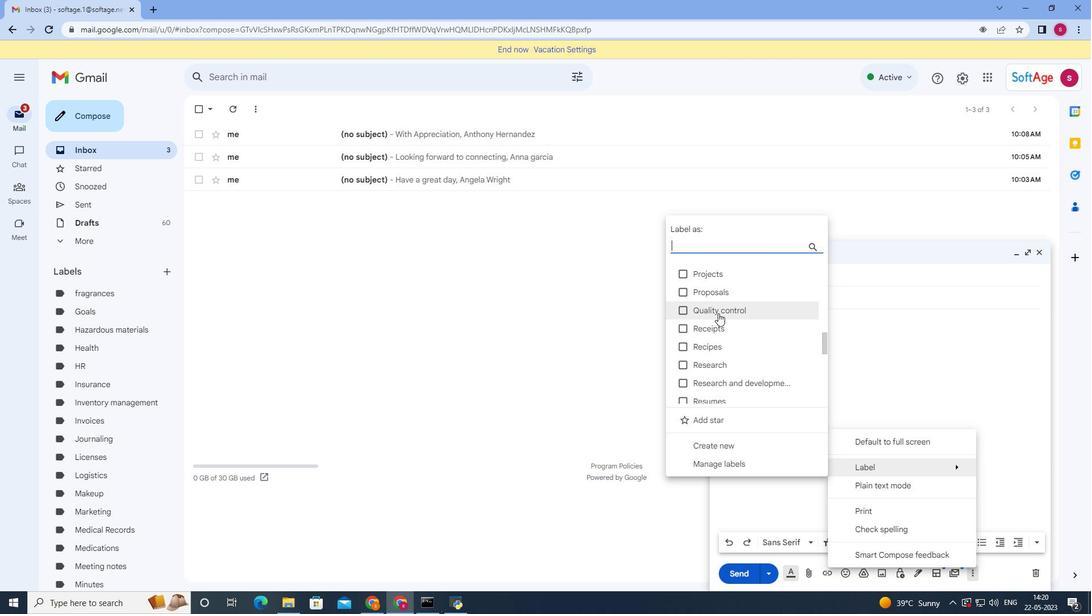 
Action: Mouse scrolled (718, 315) with delta (0, 0)
Screenshot: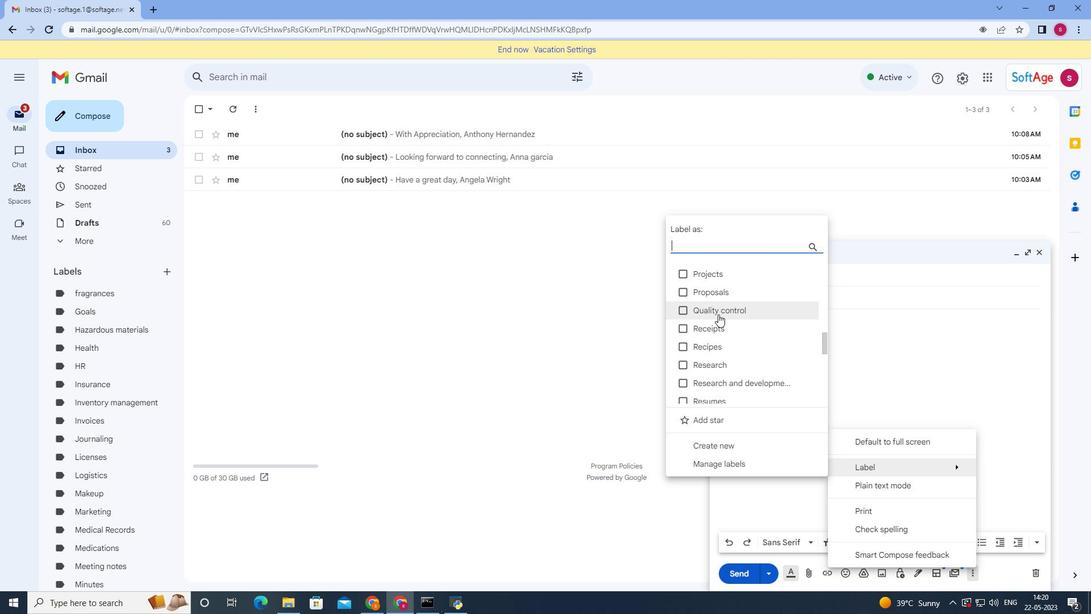 
Action: Mouse moved to (718, 316)
Screenshot: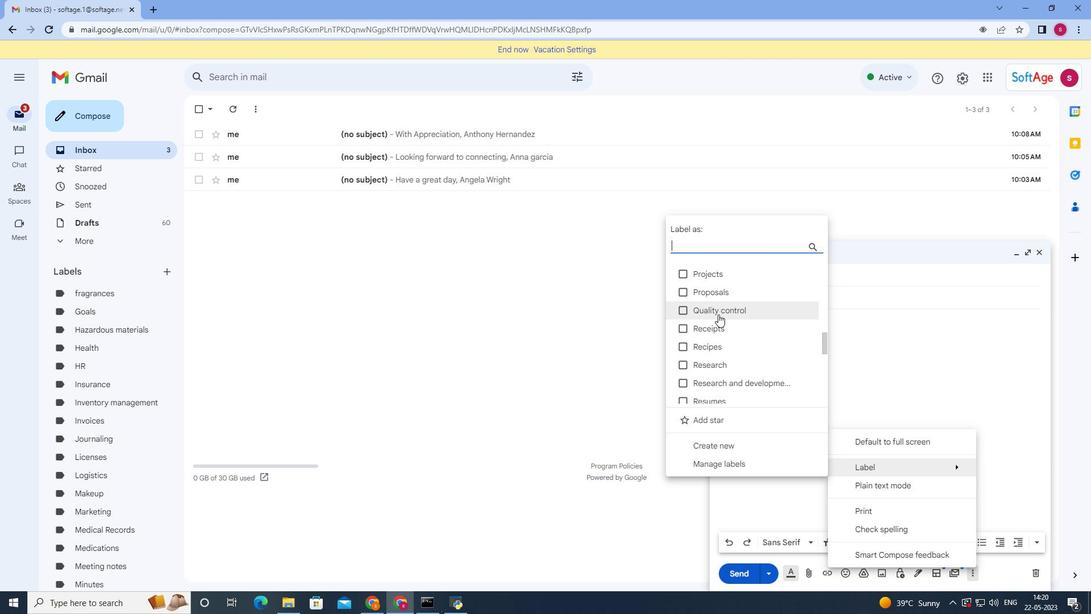 
Action: Mouse scrolled (718, 315) with delta (0, 0)
Screenshot: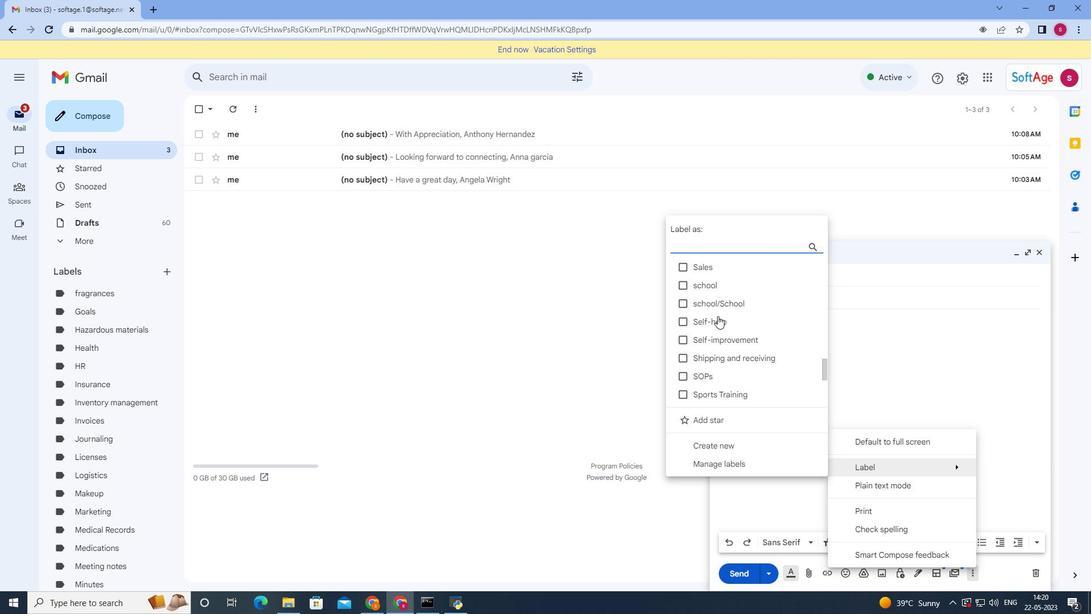 
Action: Mouse scrolled (718, 315) with delta (0, 0)
Screenshot: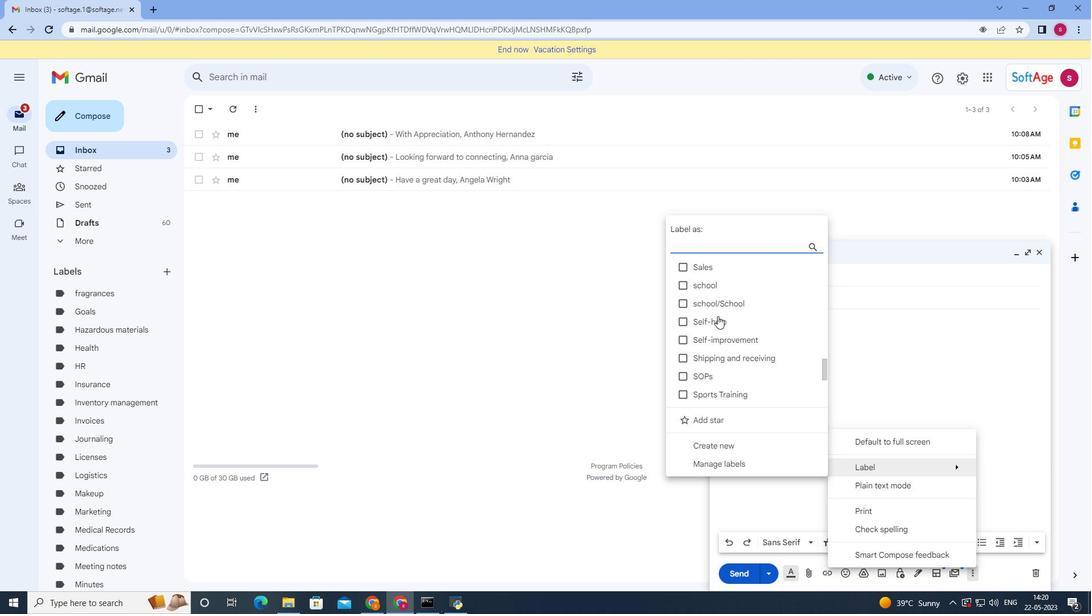 
Action: Mouse moved to (717, 325)
Screenshot: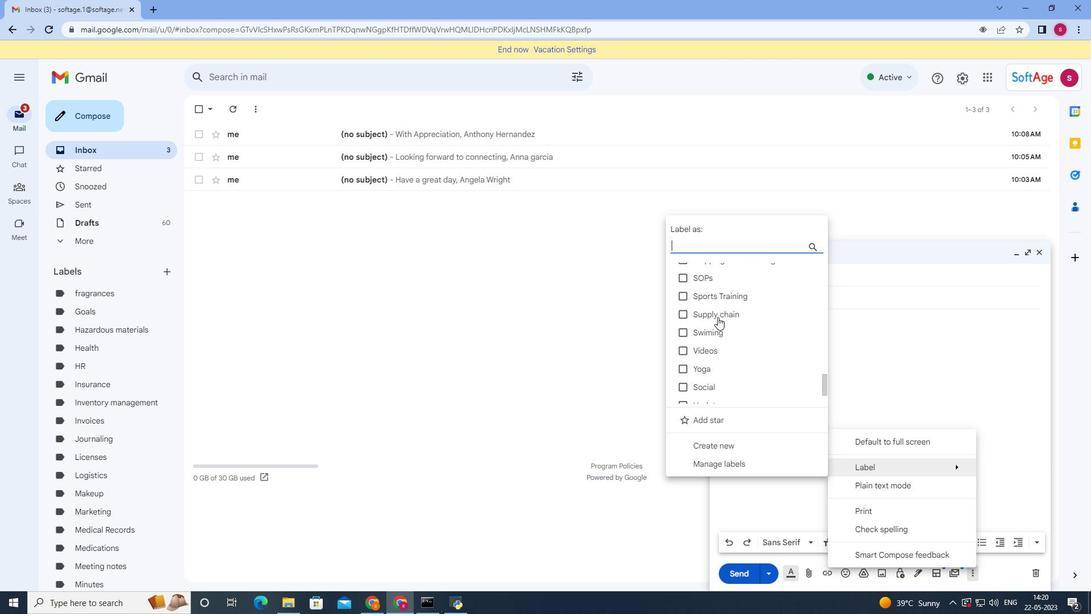 
Action: Mouse scrolled (717, 325) with delta (0, 0)
Screenshot: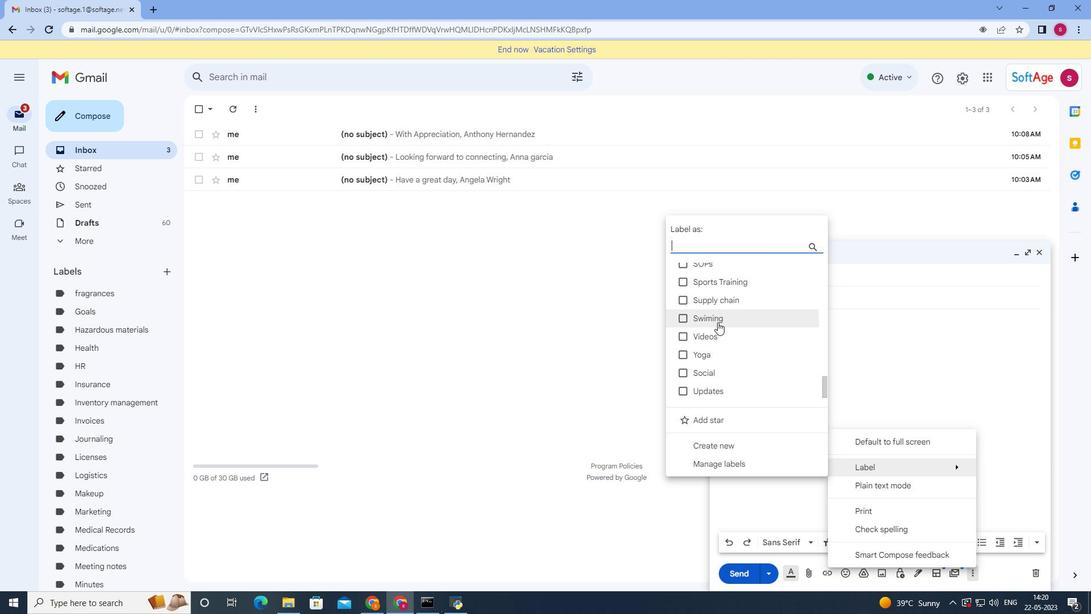 
Action: Mouse moved to (717, 326)
Screenshot: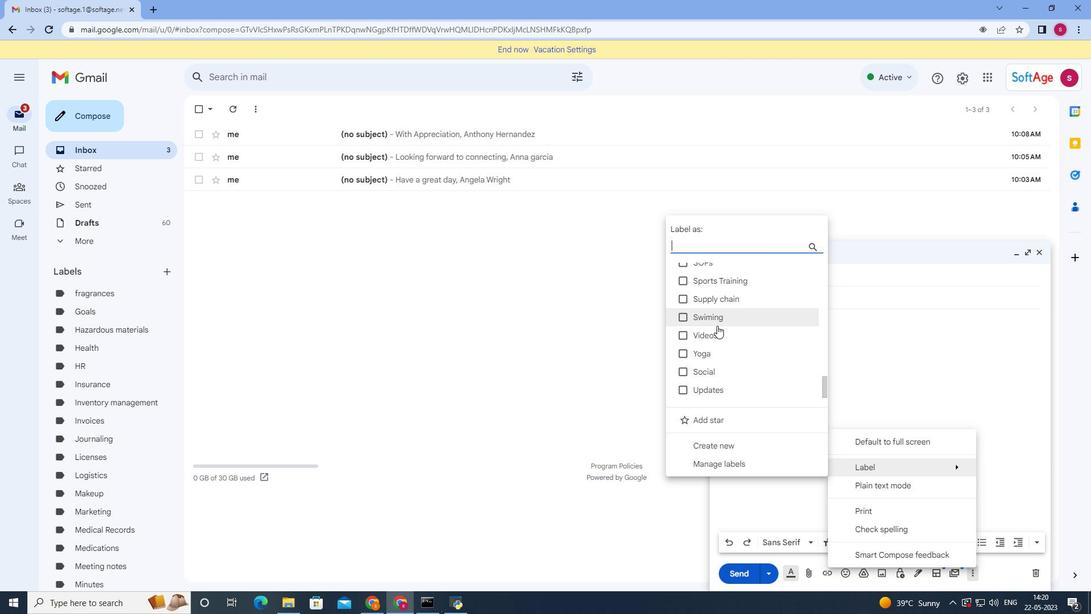 
Action: Mouse scrolled (717, 326) with delta (0, 0)
Screenshot: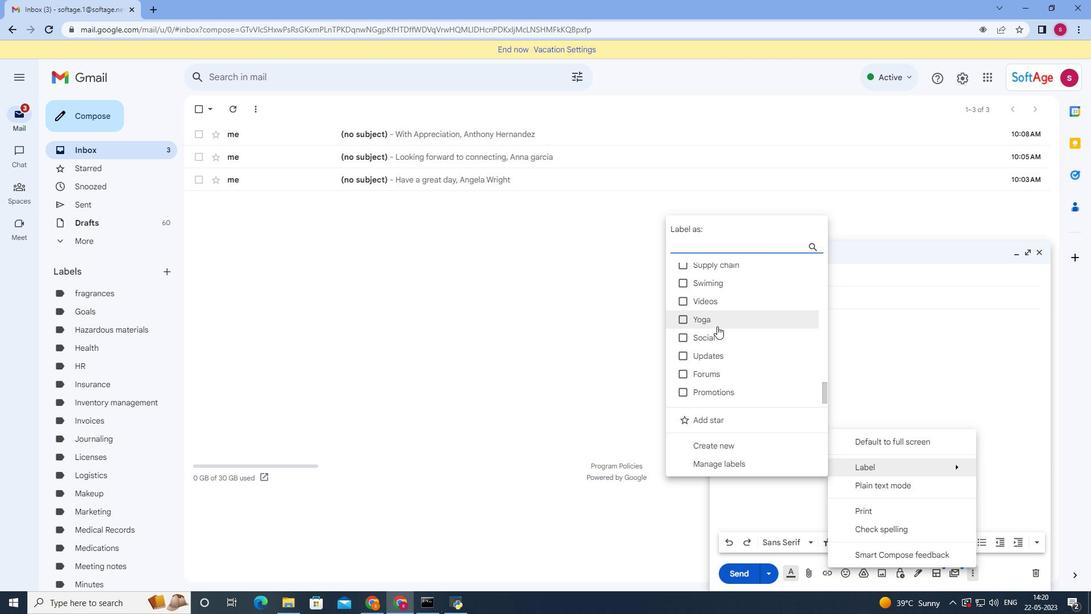 
Action: Mouse scrolled (717, 326) with delta (0, 0)
Screenshot: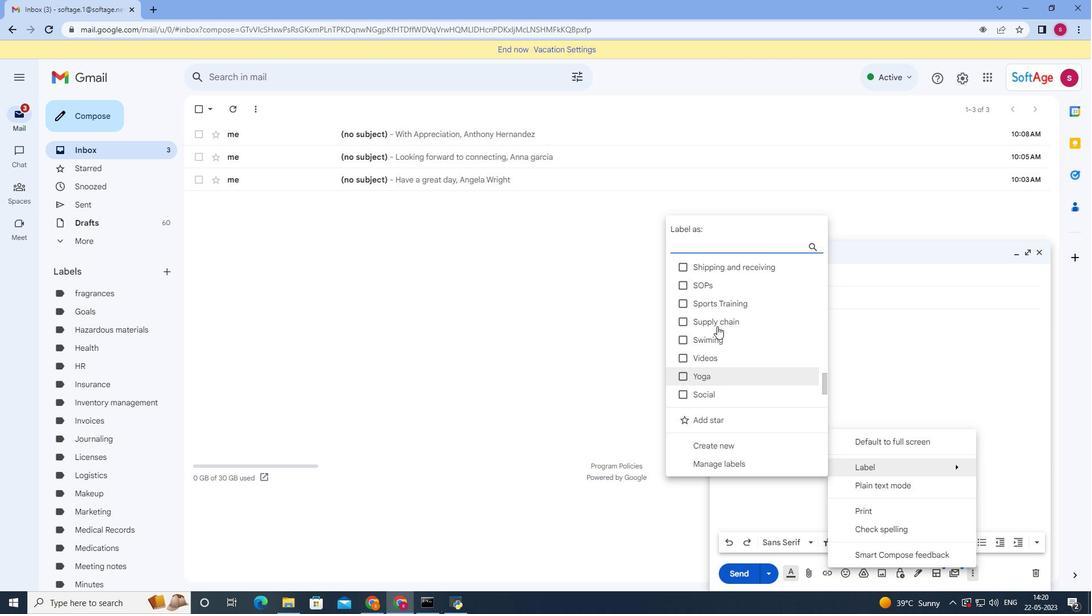
Action: Mouse scrolled (717, 325) with delta (0, 0)
Screenshot: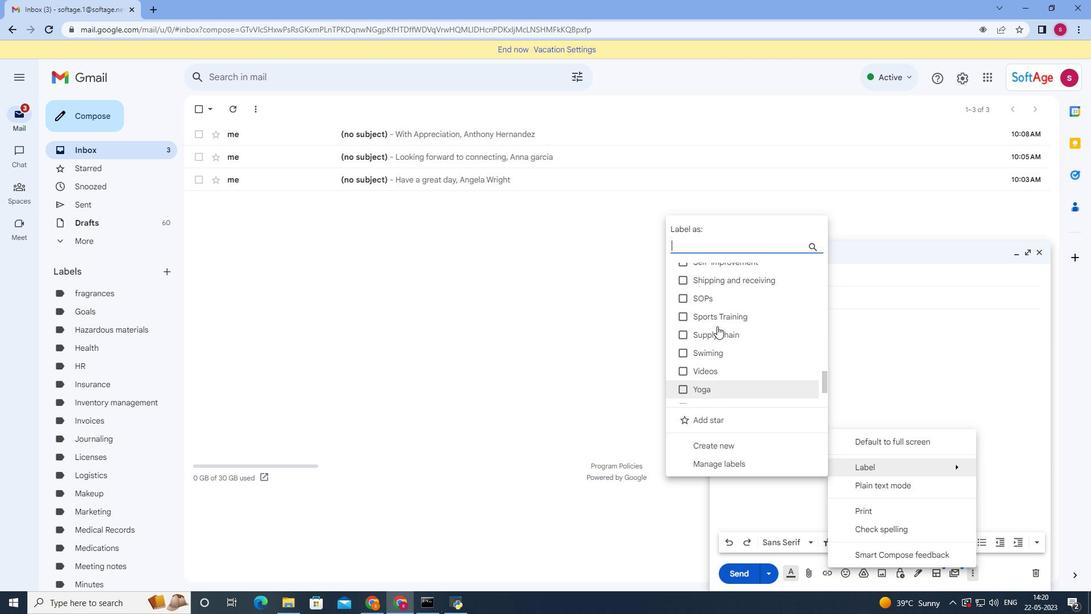 
Action: Mouse scrolled (717, 325) with delta (0, 0)
Screenshot: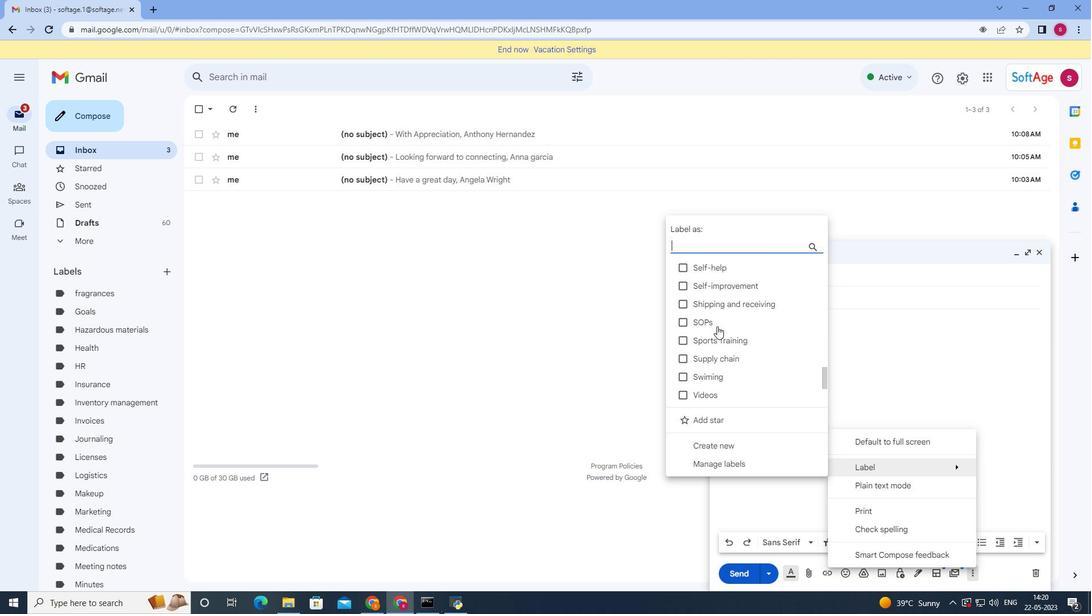 
Action: Mouse moved to (717, 326)
Screenshot: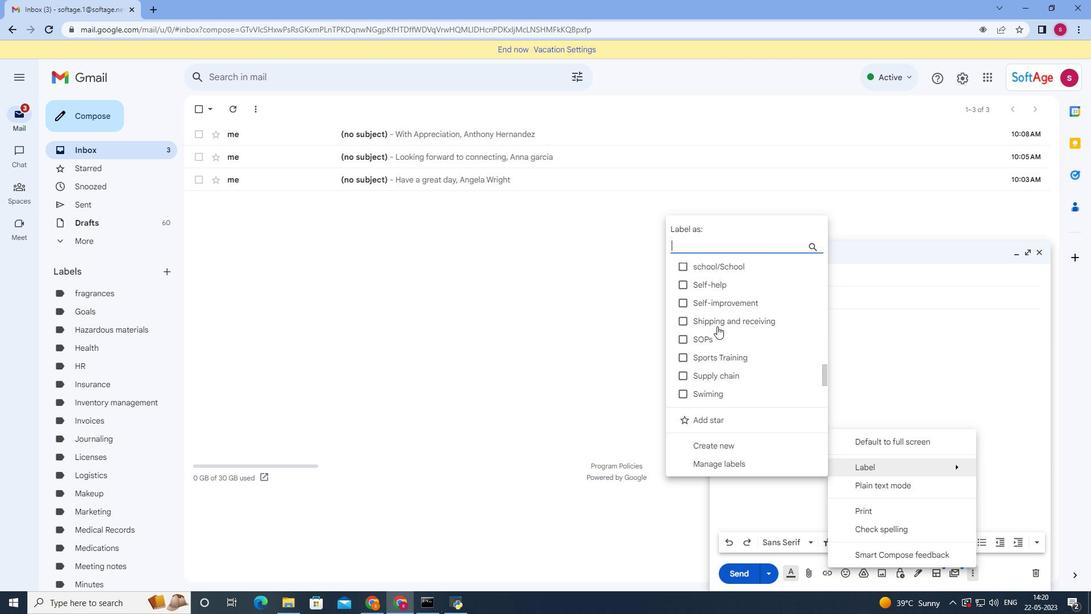 
Action: Mouse scrolled (717, 326) with delta (0, 0)
Screenshot: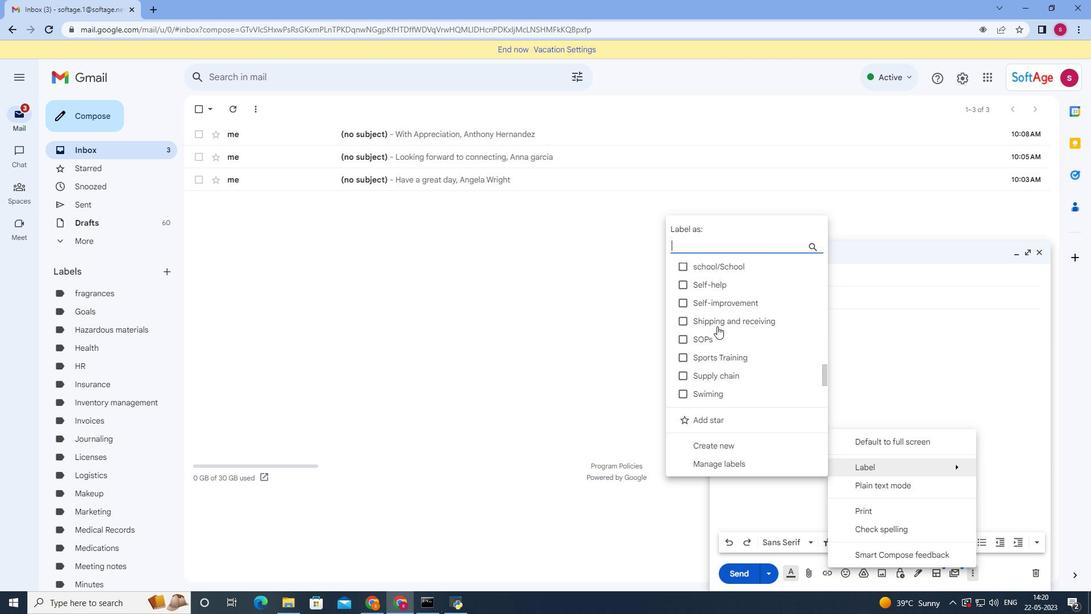 
Action: Mouse scrolled (717, 326) with delta (0, 0)
Screenshot: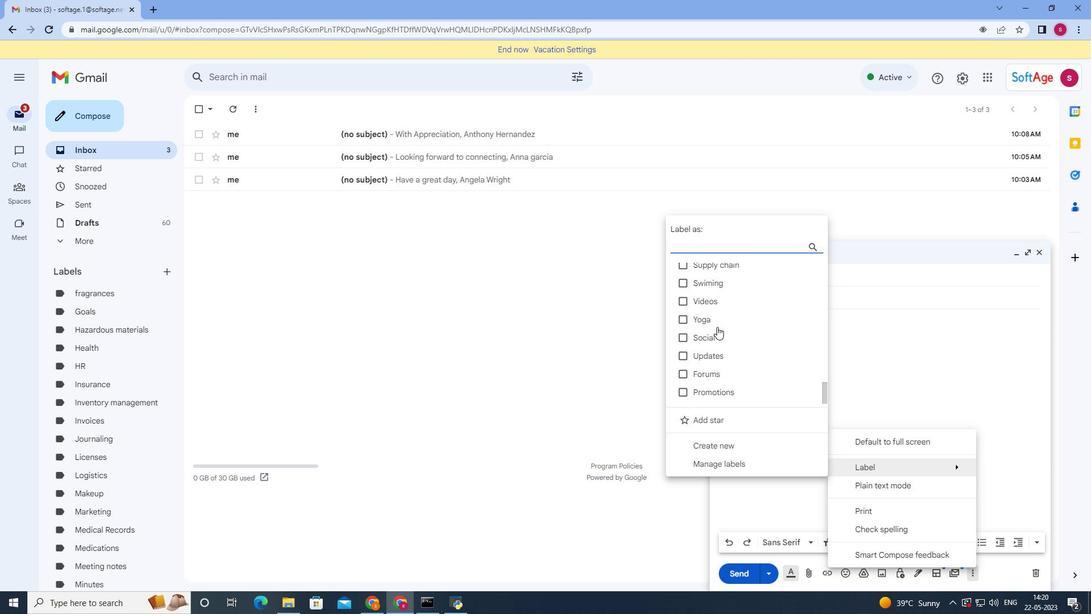 
Action: Mouse scrolled (717, 326) with delta (0, 0)
Screenshot: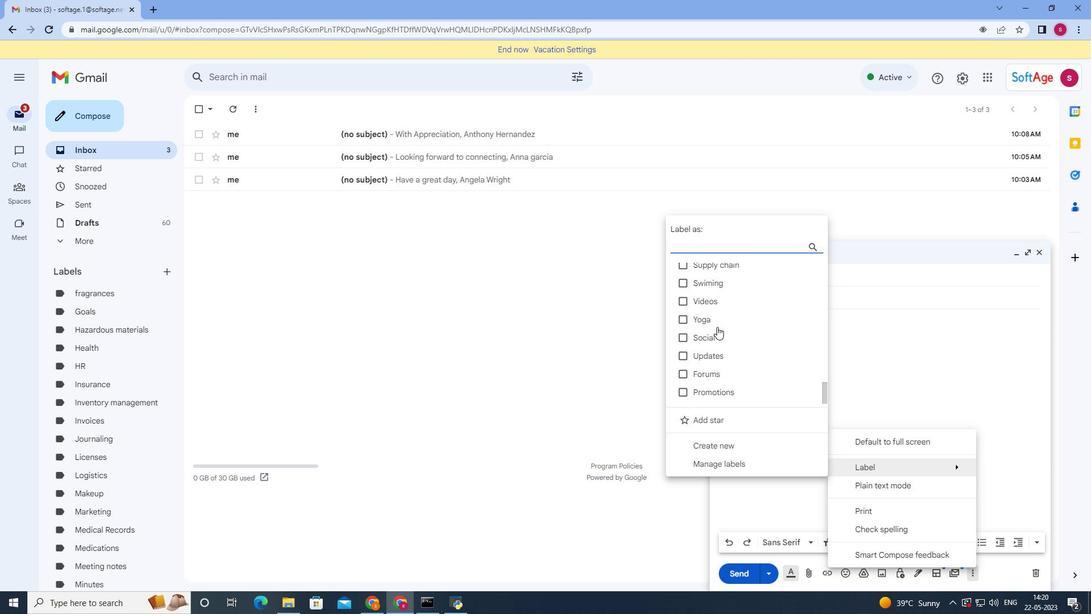 
Action: Mouse moved to (717, 327)
Screenshot: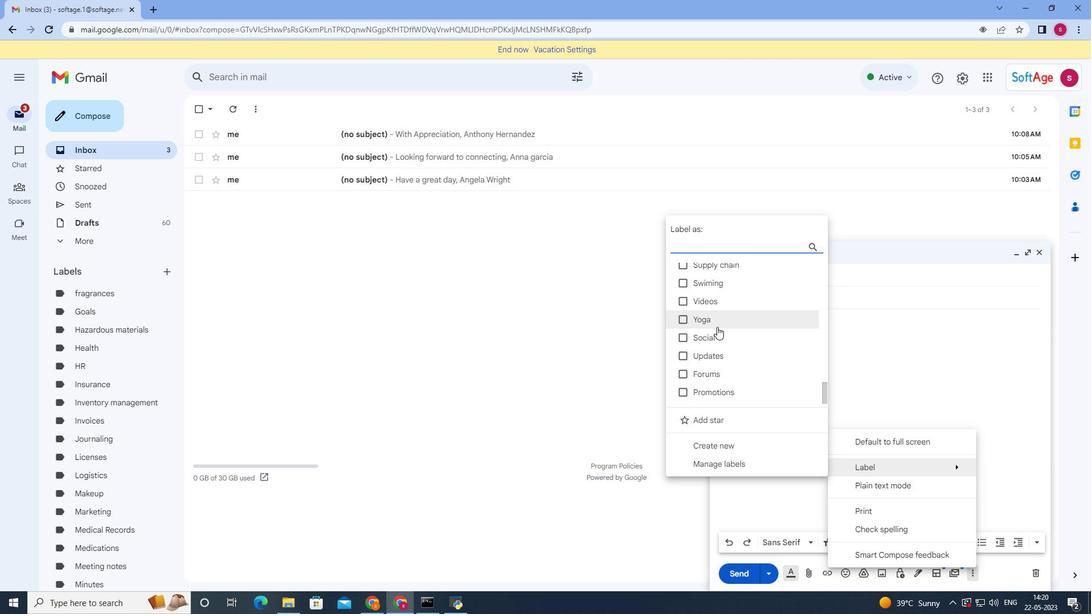 
Action: Mouse scrolled (717, 326) with delta (0, 0)
Screenshot: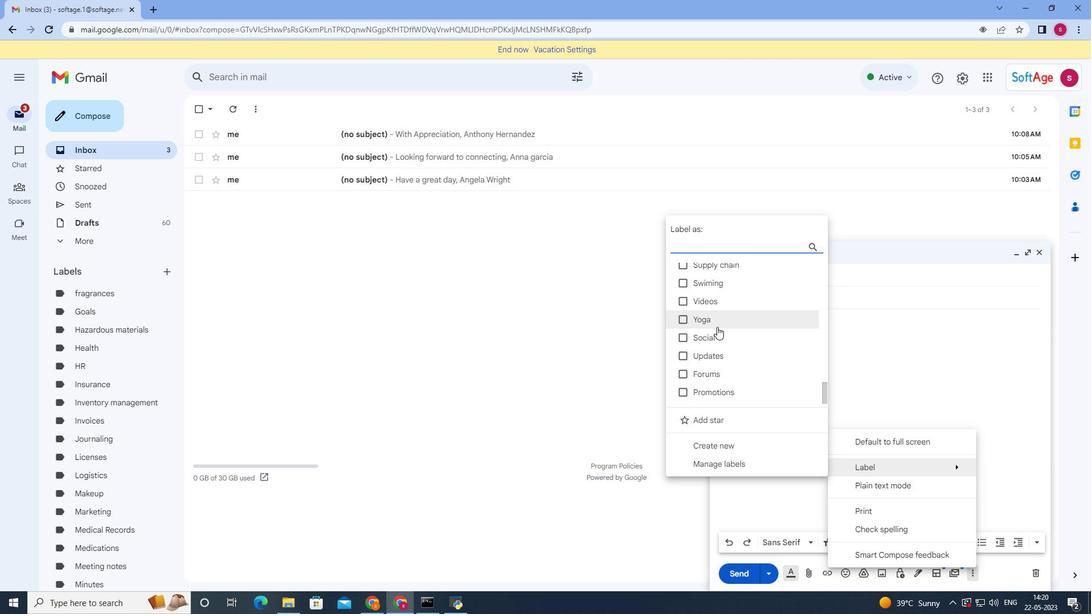 
Action: Mouse scrolled (717, 326) with delta (0, 0)
Screenshot: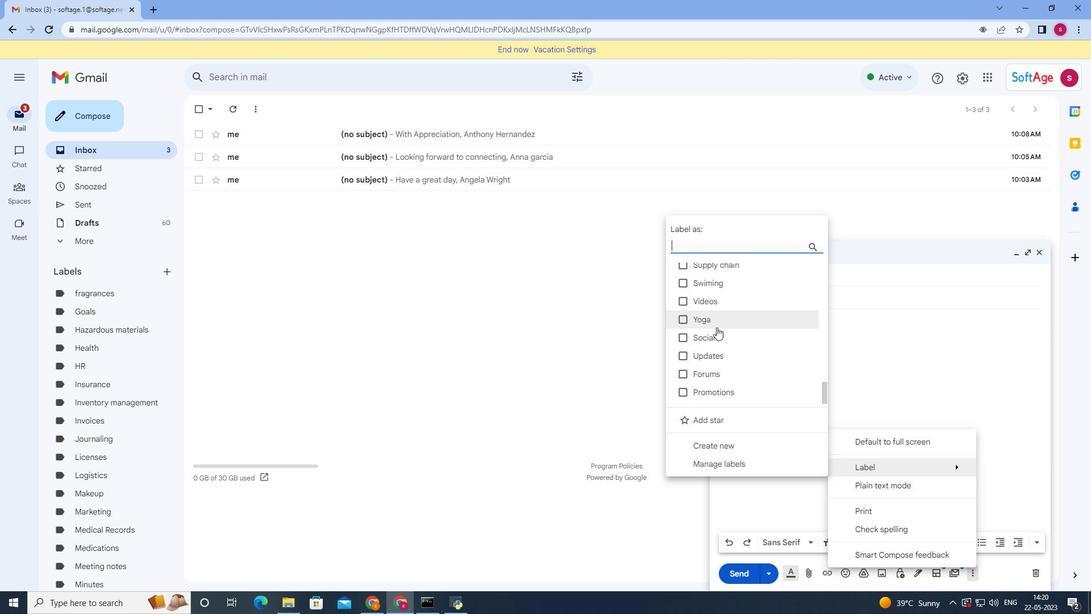 
Action: Mouse moved to (717, 328)
Screenshot: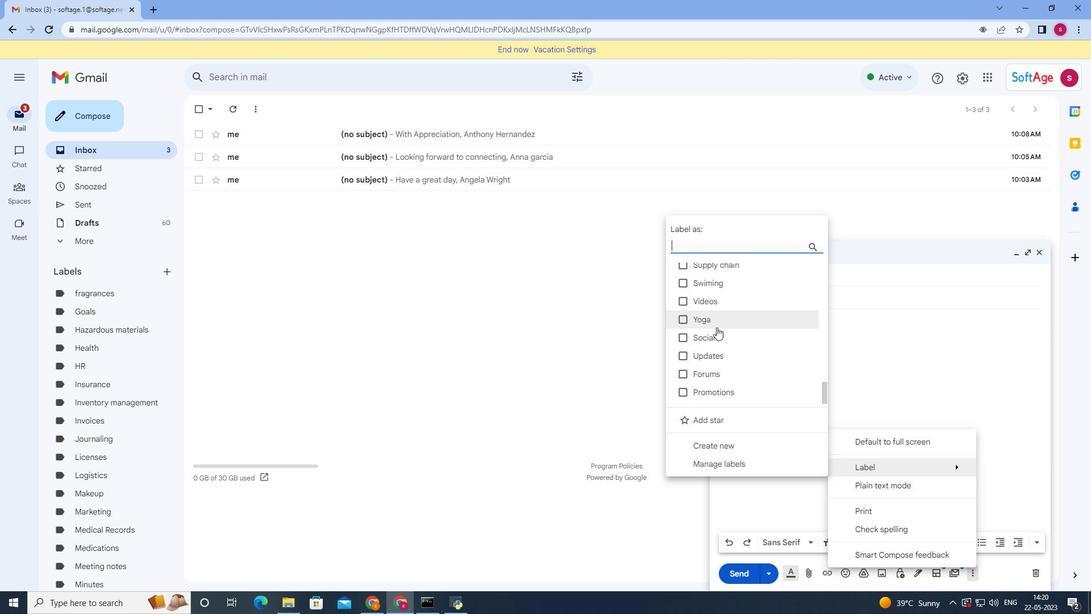 
Action: Mouse scrolled (717, 329) with delta (0, 0)
Screenshot: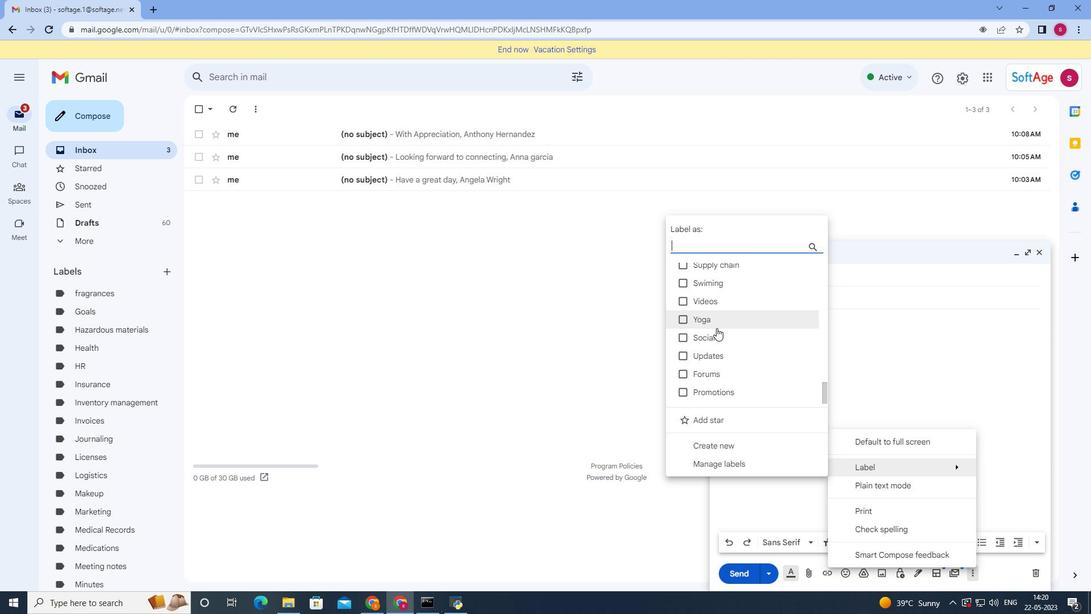 
Action: Mouse scrolled (717, 329) with delta (0, 0)
Screenshot: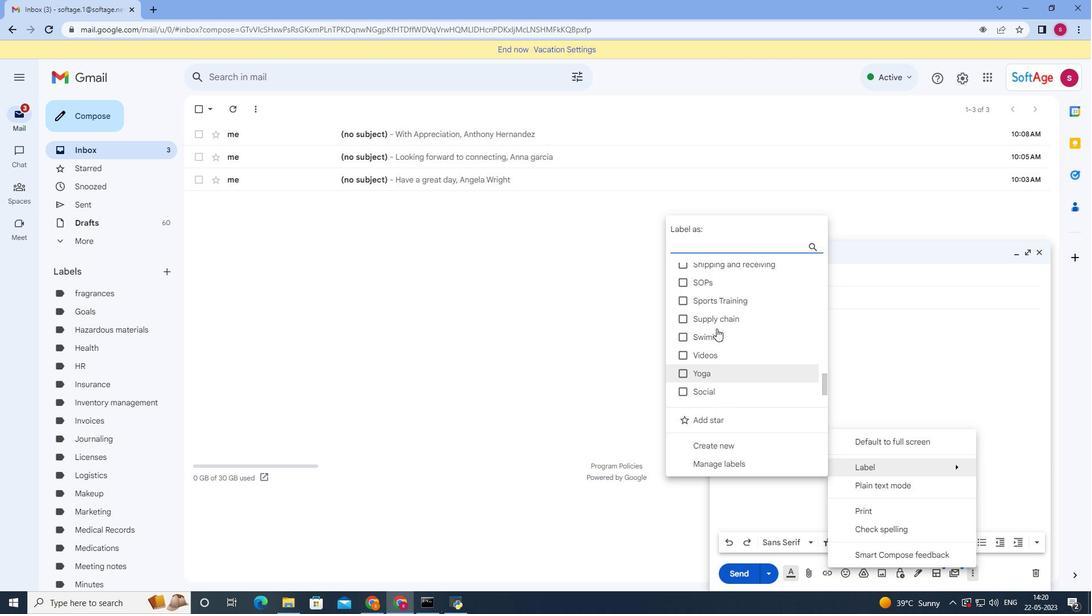 
Action: Mouse scrolled (717, 329) with delta (0, 0)
Screenshot: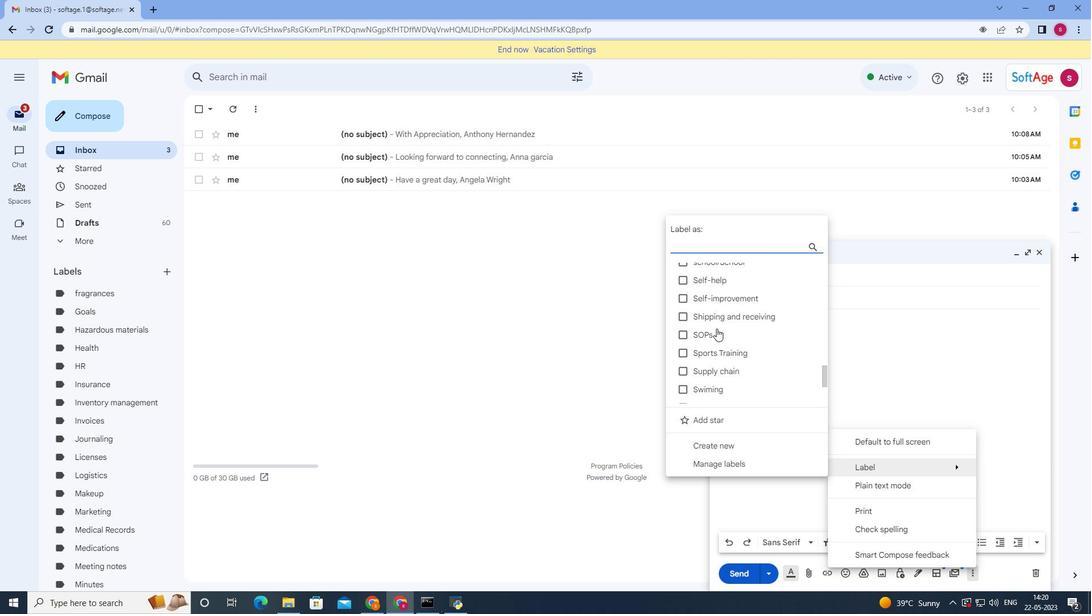 
Action: Mouse scrolled (717, 329) with delta (0, 0)
Screenshot: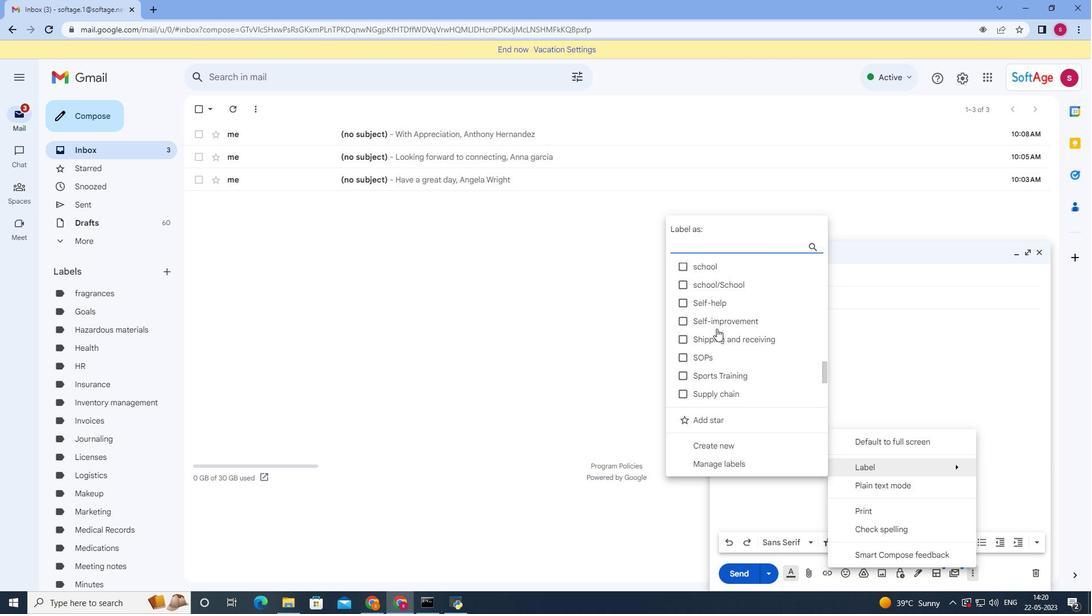 
Action: Mouse scrolled (717, 329) with delta (0, 0)
Screenshot: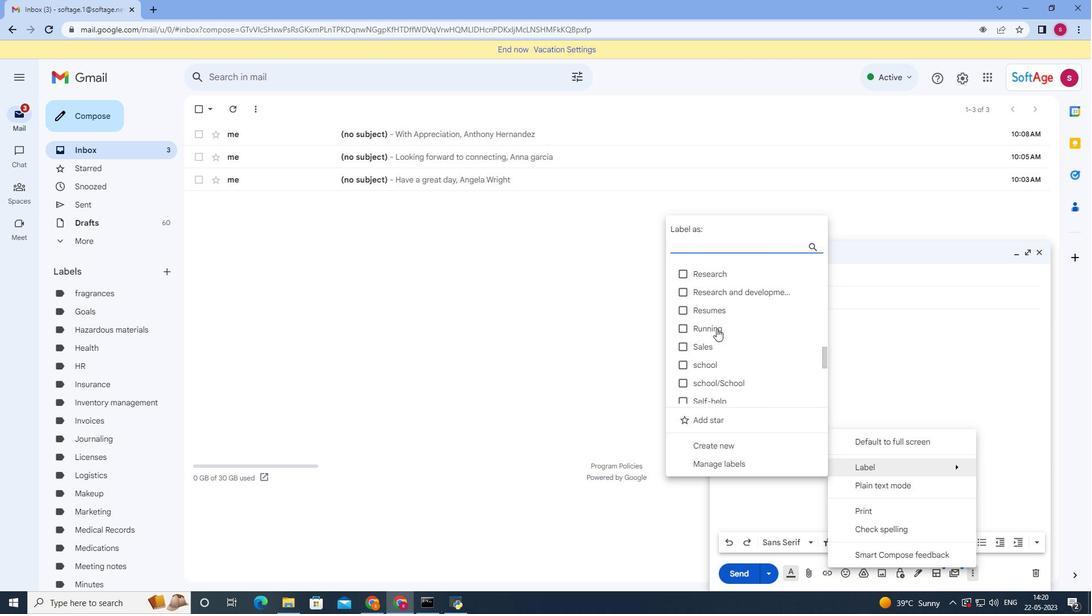 
Action: Mouse scrolled (717, 329) with delta (0, 0)
Screenshot: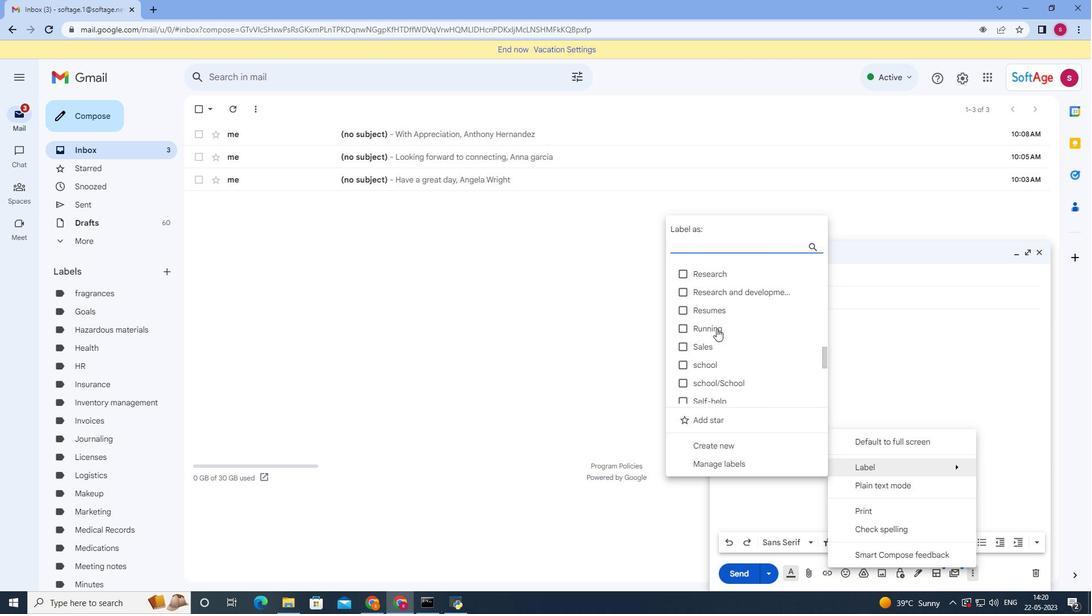 
Action: Mouse scrolled (717, 329) with delta (0, 0)
Screenshot: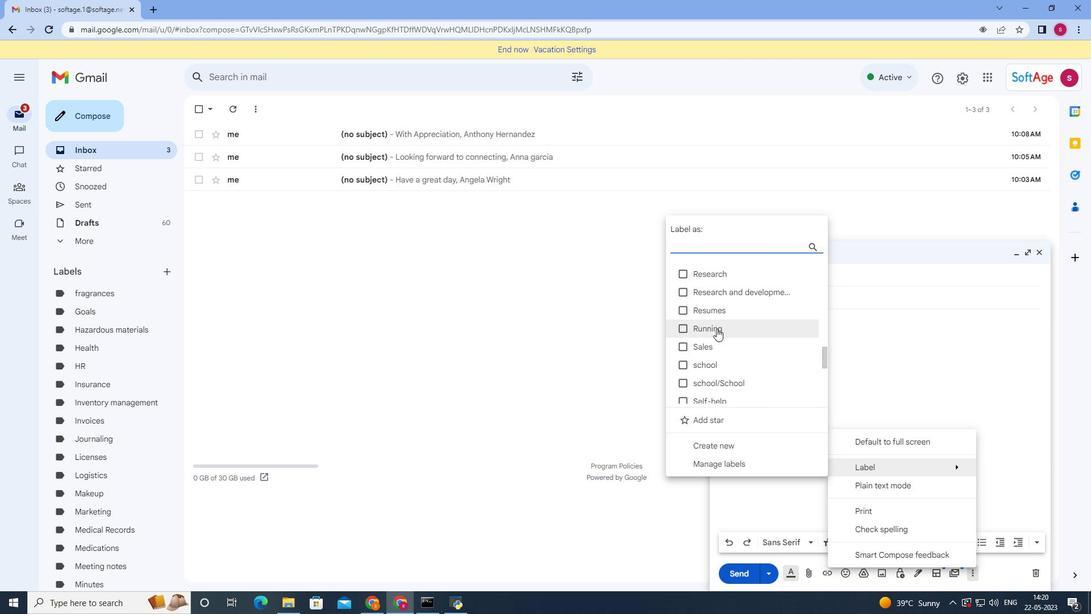 
Action: Mouse scrolled (717, 329) with delta (0, 0)
Screenshot: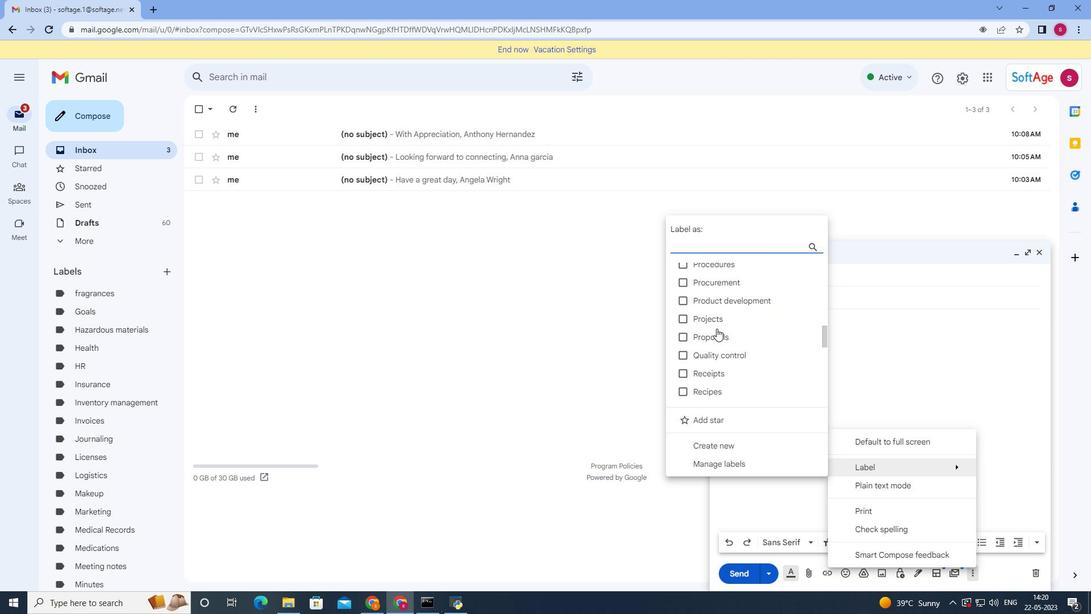 
Action: Mouse scrolled (717, 329) with delta (0, 0)
Screenshot: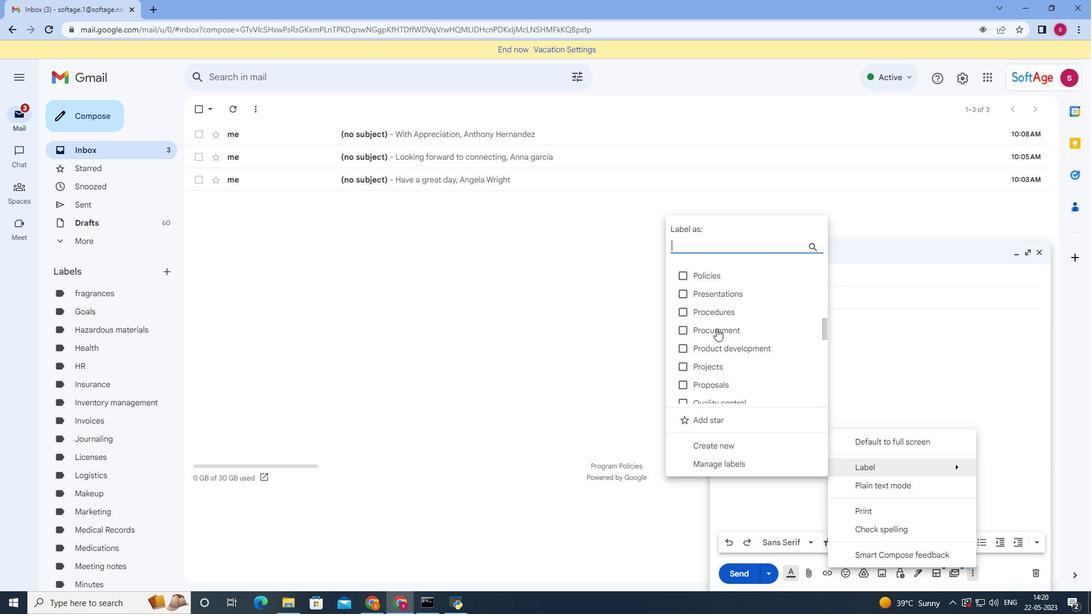 
Action: Mouse scrolled (717, 329) with delta (0, 0)
Screenshot: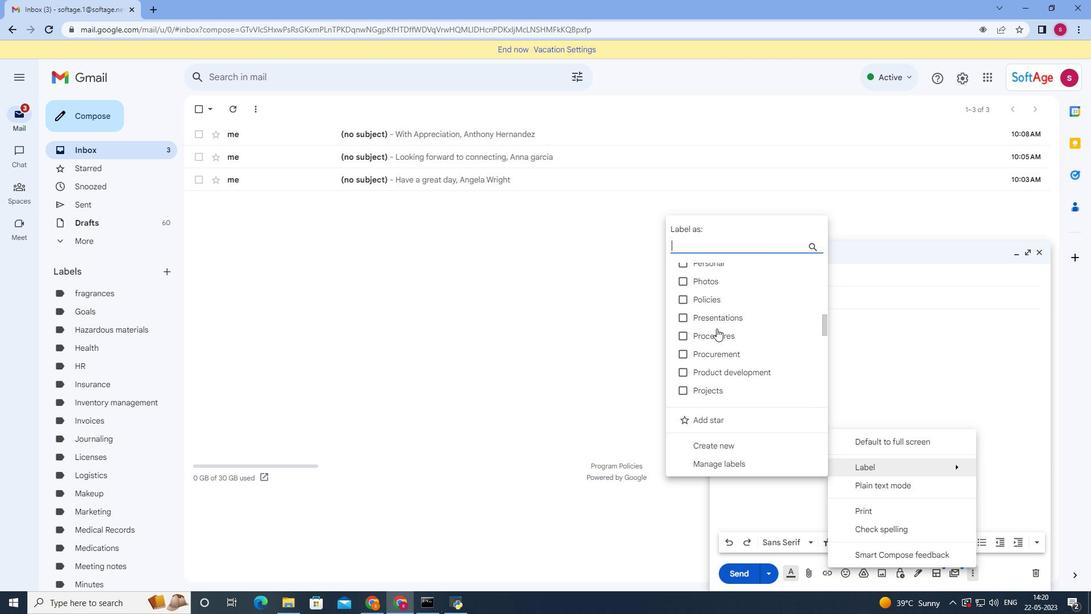 
Action: Mouse scrolled (717, 329) with delta (0, 0)
Screenshot: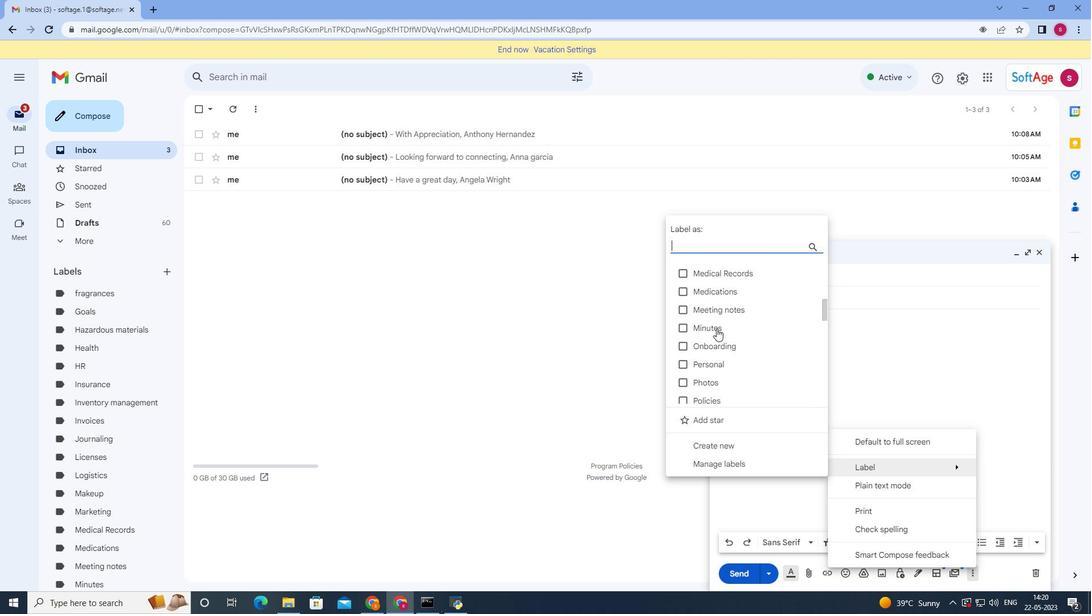 
Action: Mouse scrolled (717, 329) with delta (0, 0)
Screenshot: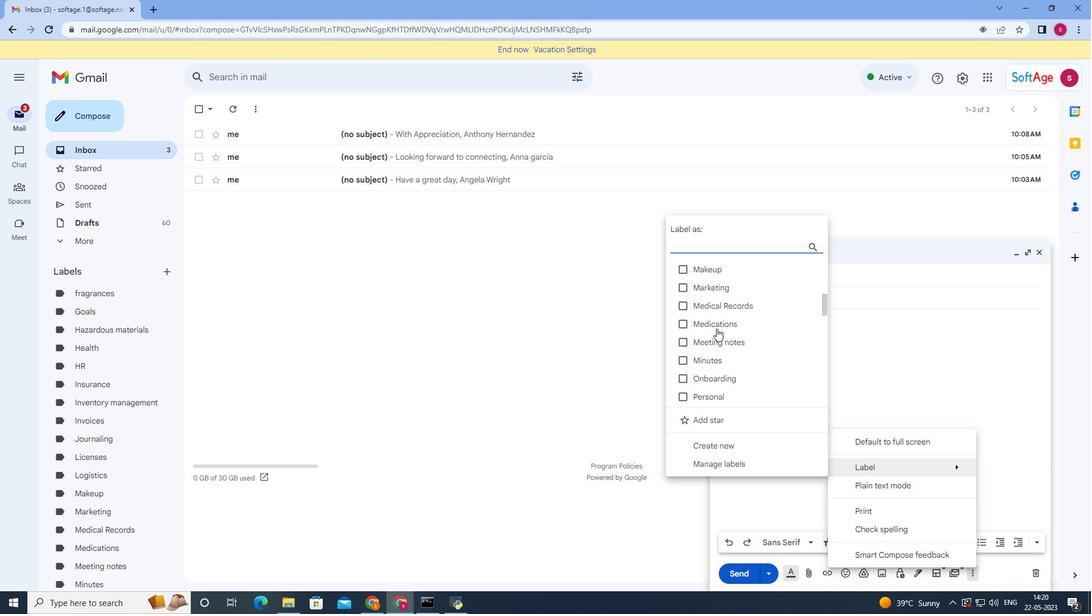 
Action: Mouse scrolled (717, 329) with delta (0, 0)
Screenshot: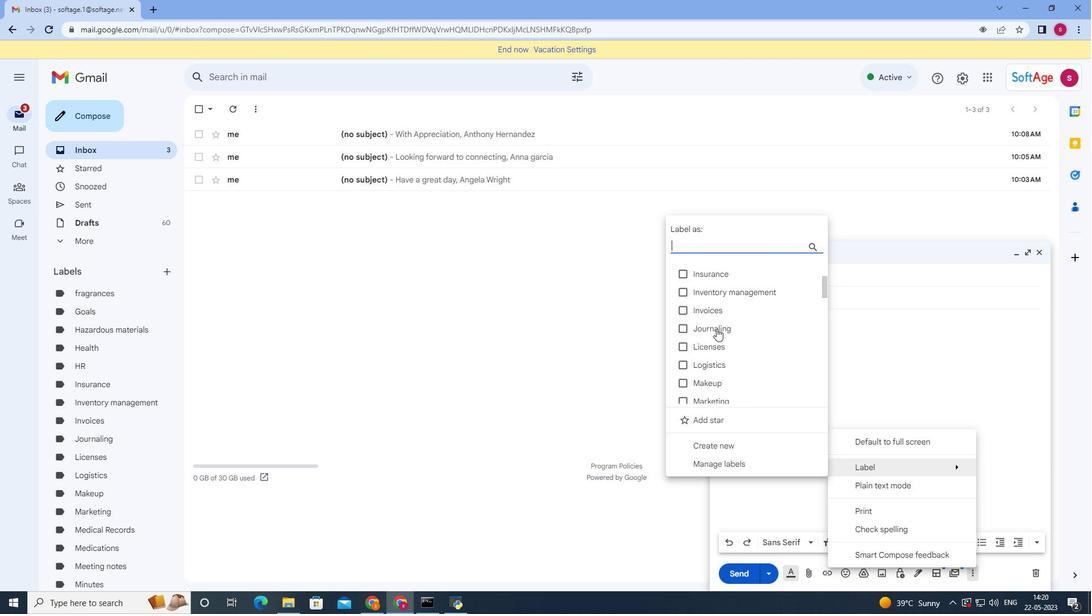 
Action: Mouse scrolled (717, 329) with delta (0, 0)
Screenshot: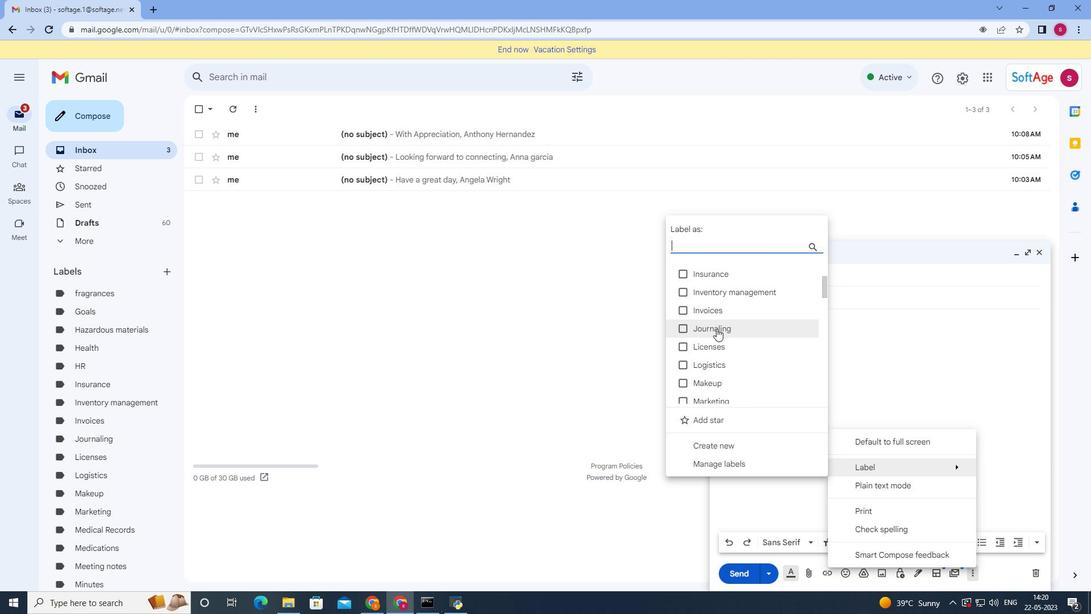 
Action: Mouse scrolled (717, 329) with delta (0, 0)
Screenshot: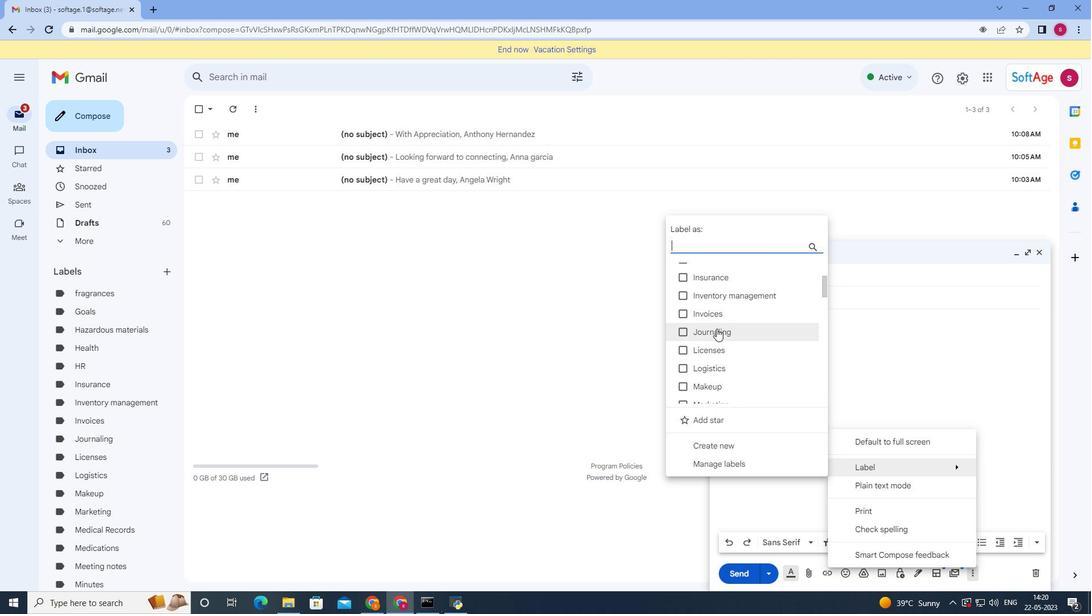 
Action: Mouse scrolled (717, 329) with delta (0, 0)
Screenshot: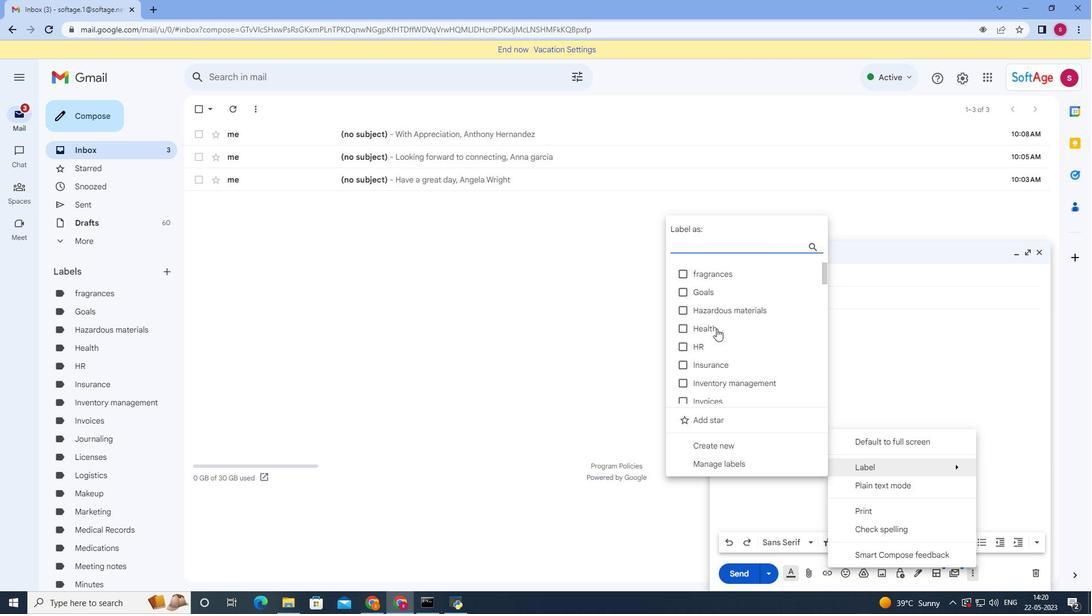
Action: Mouse scrolled (717, 329) with delta (0, 0)
Screenshot: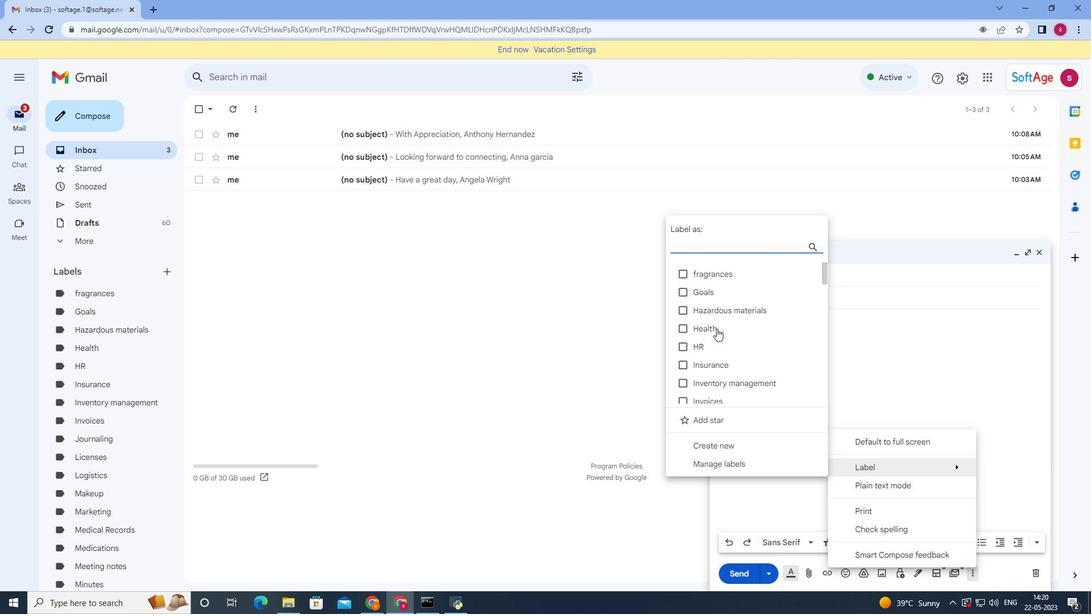 
Action: Mouse scrolled (717, 329) with delta (0, 0)
Screenshot: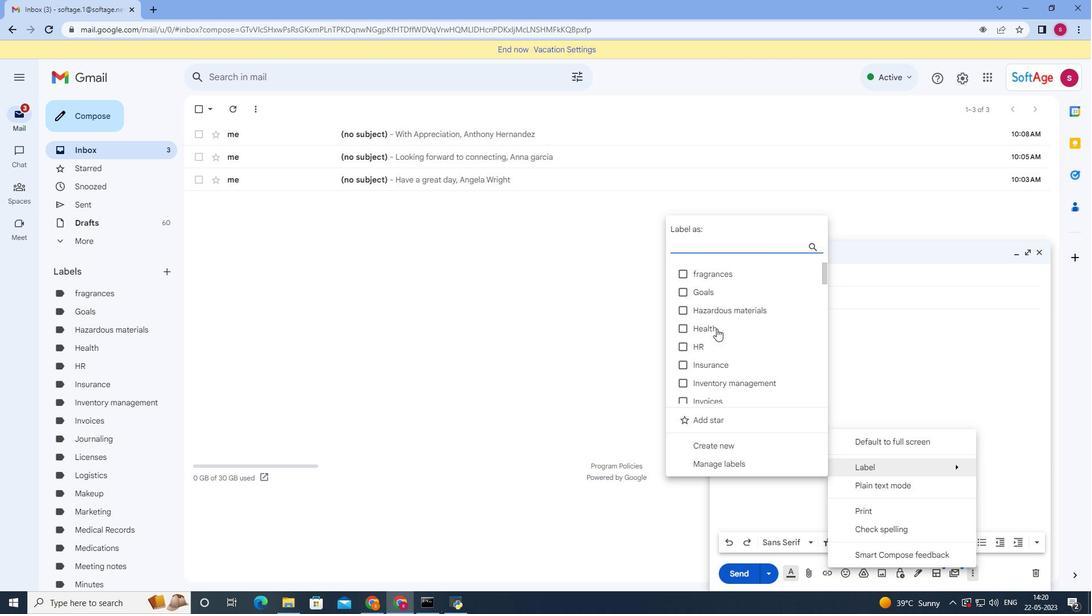 
Action: Mouse scrolled (717, 329) with delta (0, 0)
Screenshot: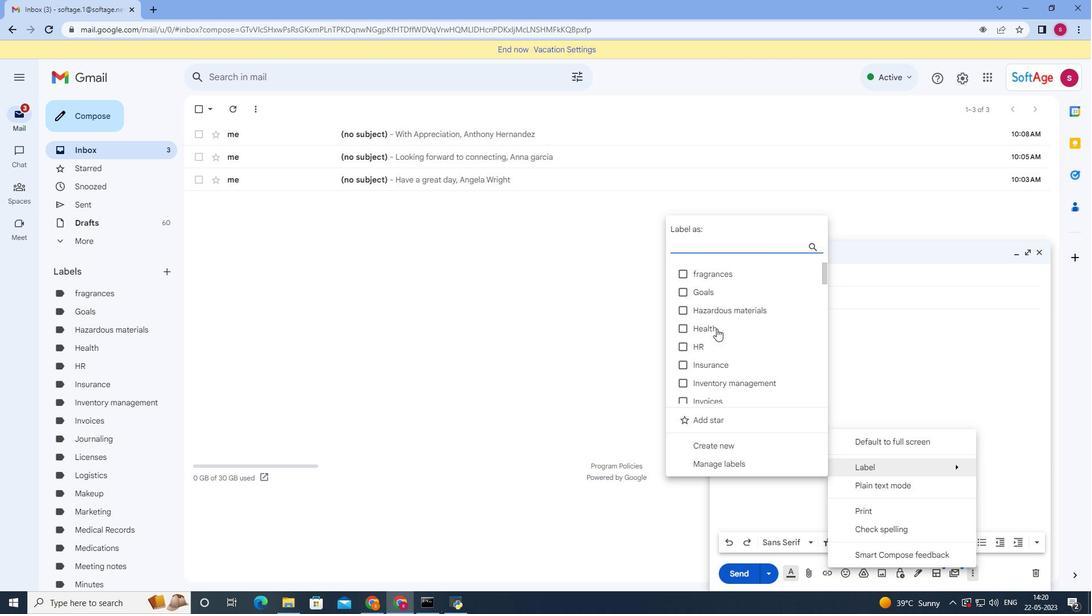 
Action: Mouse scrolled (717, 329) with delta (0, 0)
Screenshot: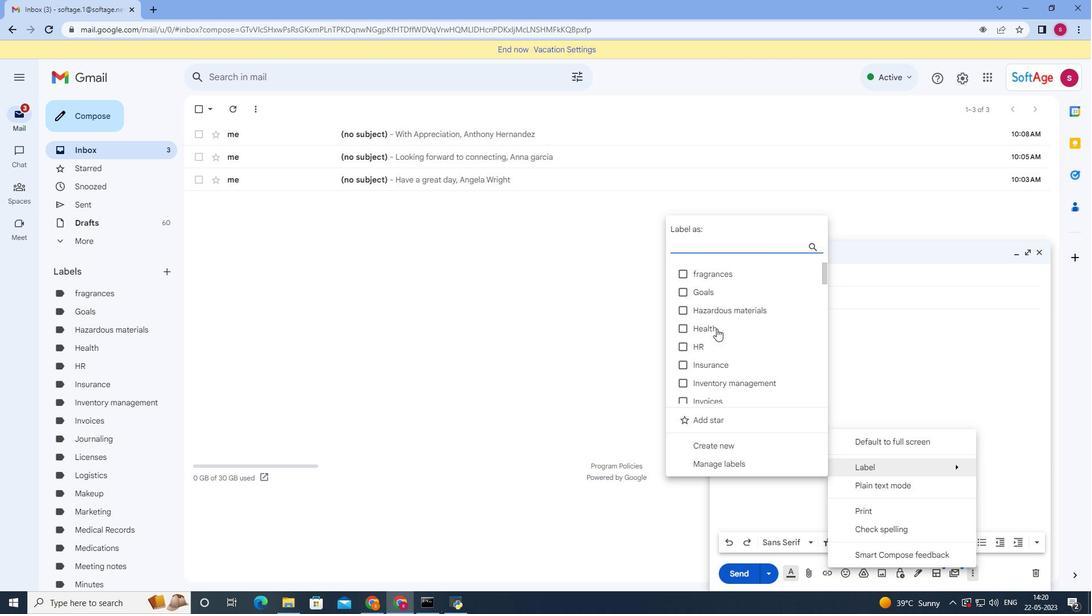 
Action: Mouse moved to (735, 451)
Screenshot: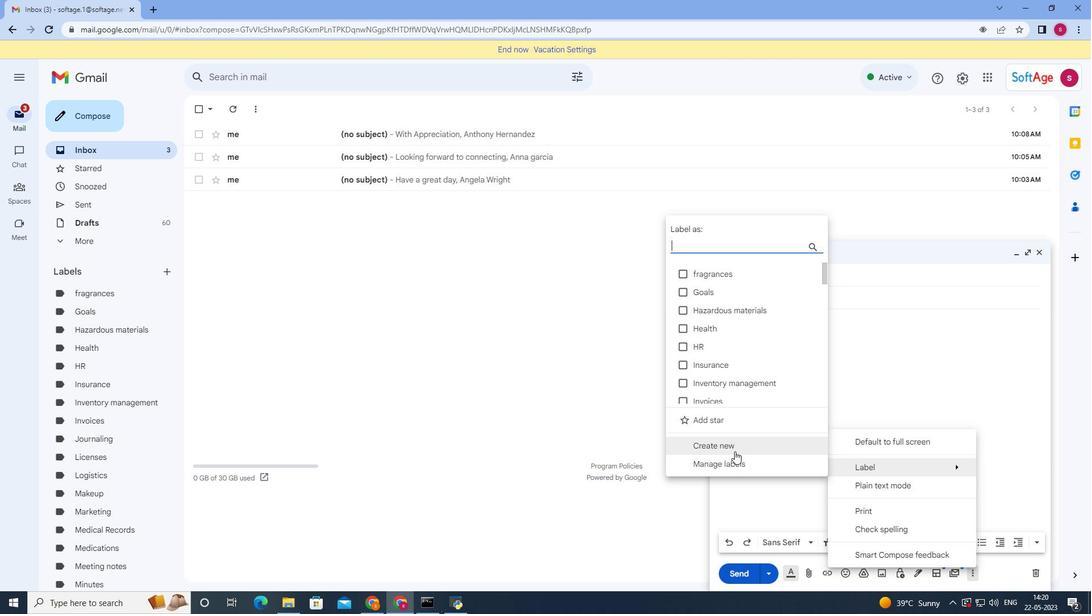 
Action: Mouse pressed left at (735, 451)
Screenshot: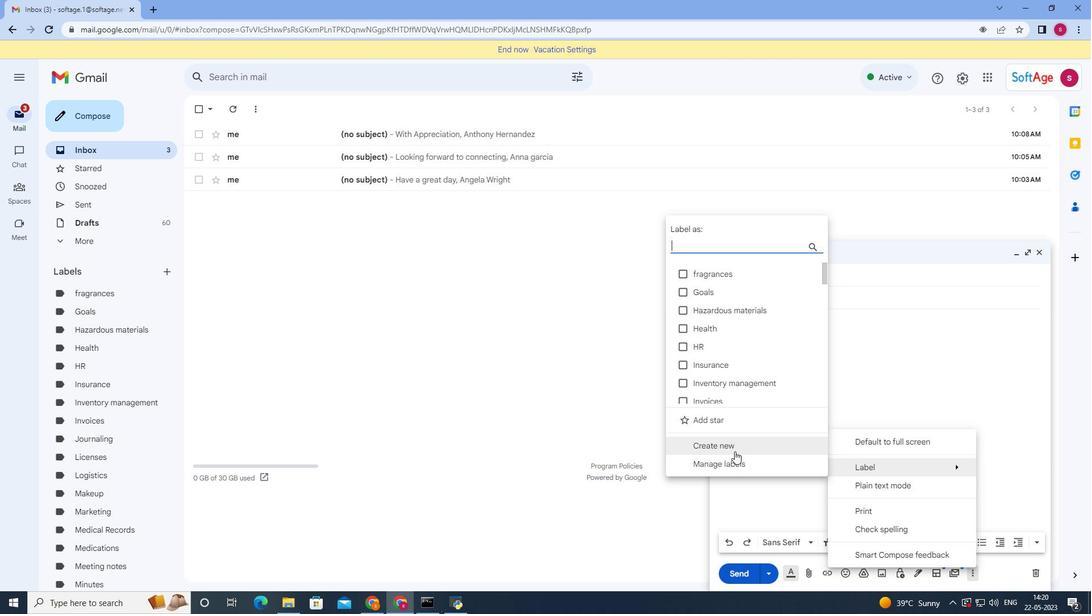 
Action: Mouse moved to (582, 328)
Screenshot: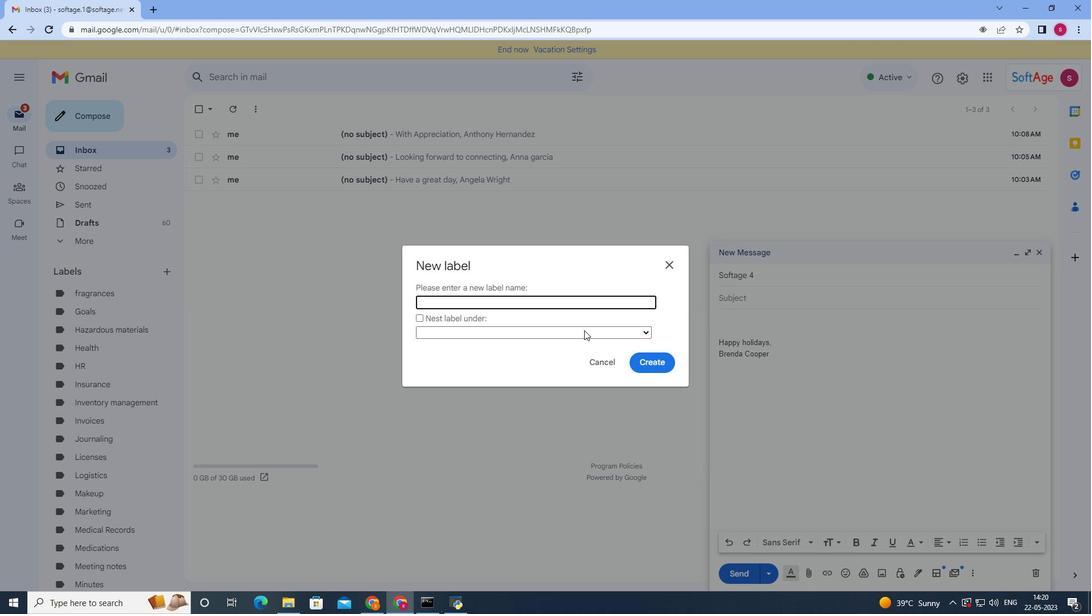 
Action: Key pressed <Key.shift>wRITING<Key.backspace><Key.backspace><Key.backspace><Key.backspace><Key.backspace><Key.backspace><Key.caps_lock><Key.backspace><Key.shift>Writing
Screenshot: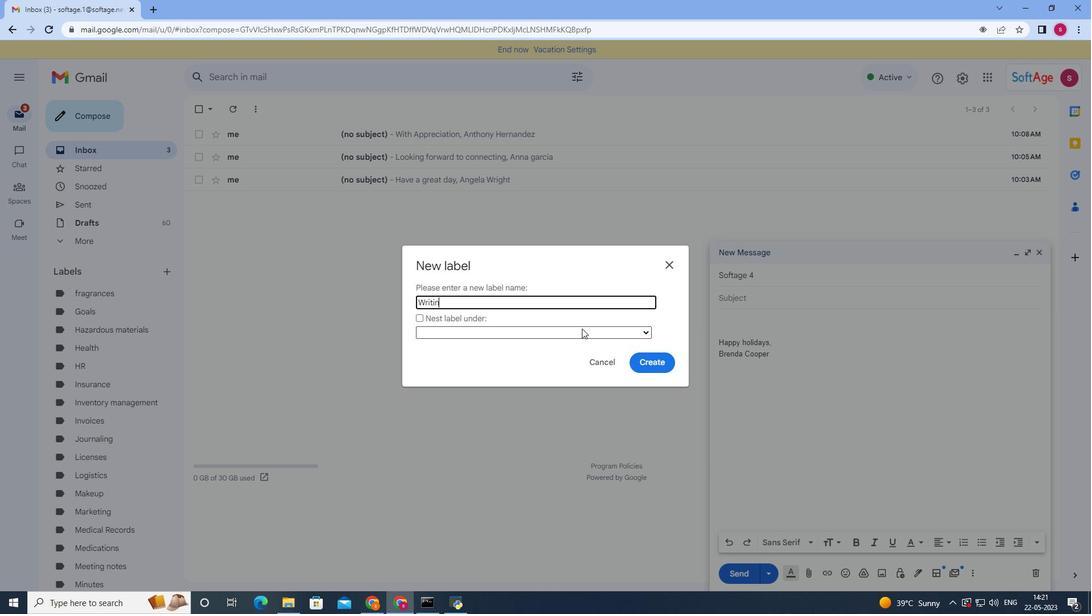 
Action: Mouse moved to (653, 364)
Screenshot: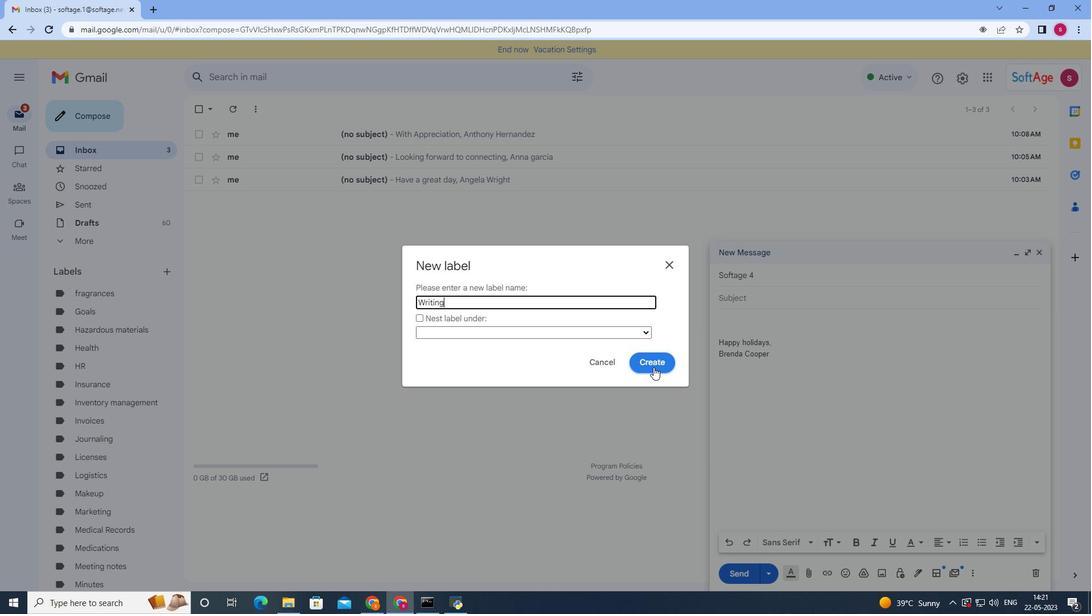 
Action: Mouse pressed left at (653, 364)
Screenshot: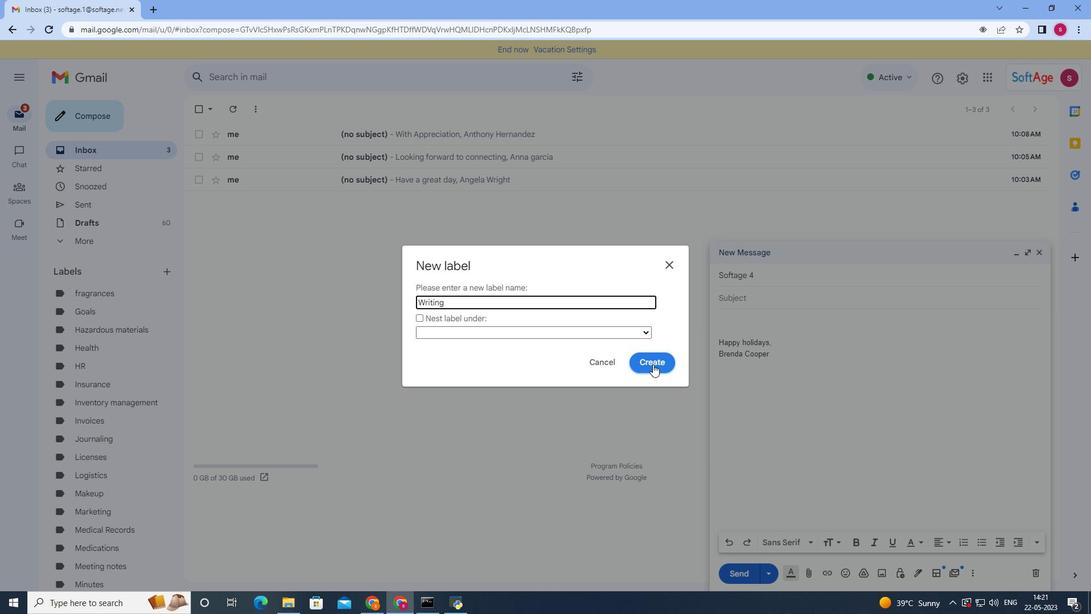 
Action: Mouse moved to (976, 576)
Screenshot: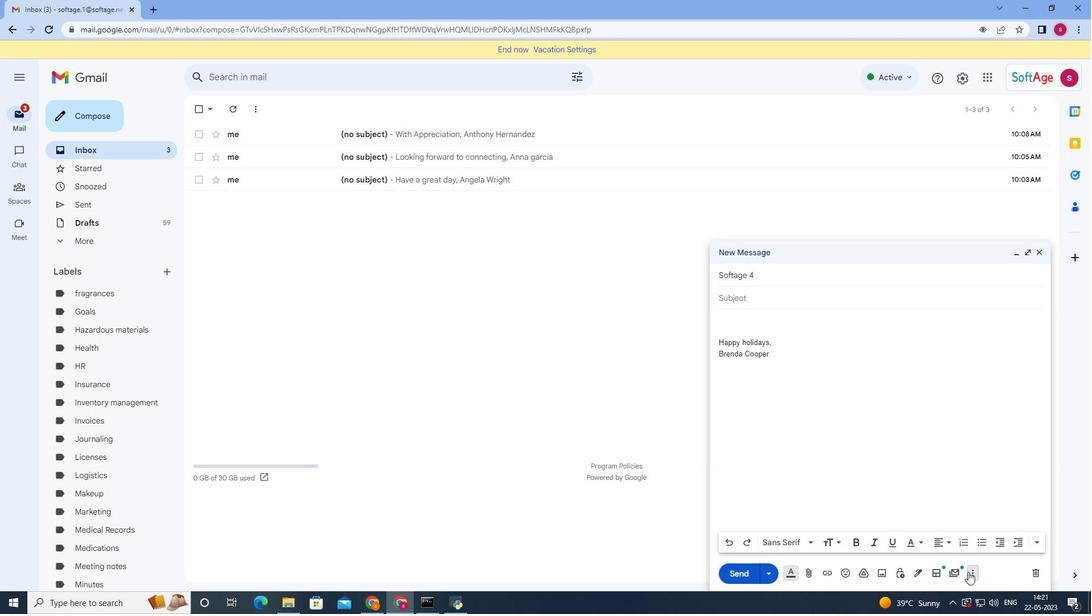 
Action: Mouse pressed left at (976, 576)
Screenshot: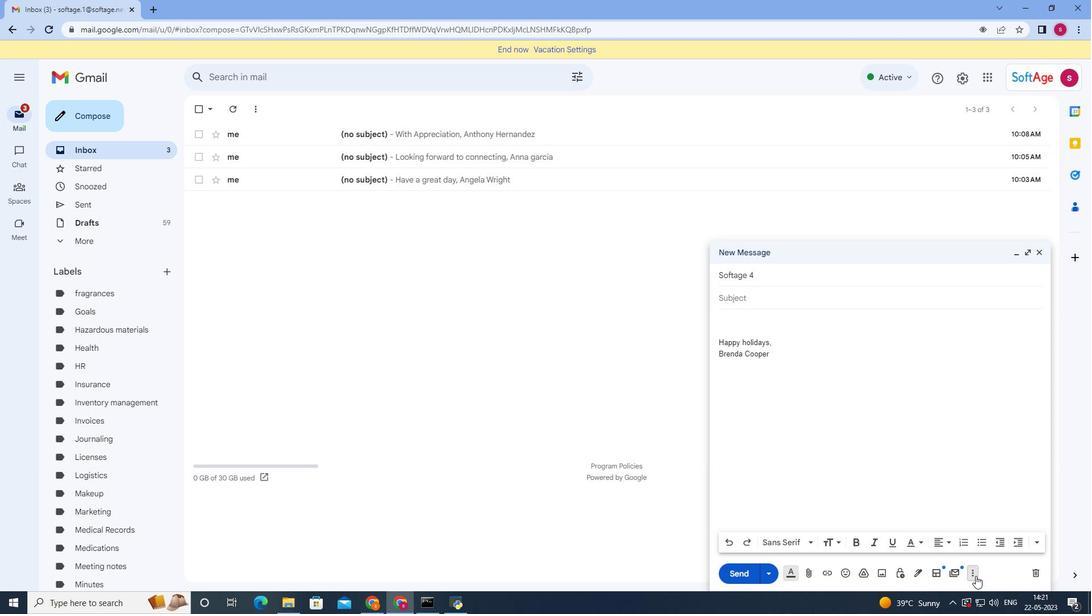 
Action: Mouse moved to (891, 466)
Screenshot: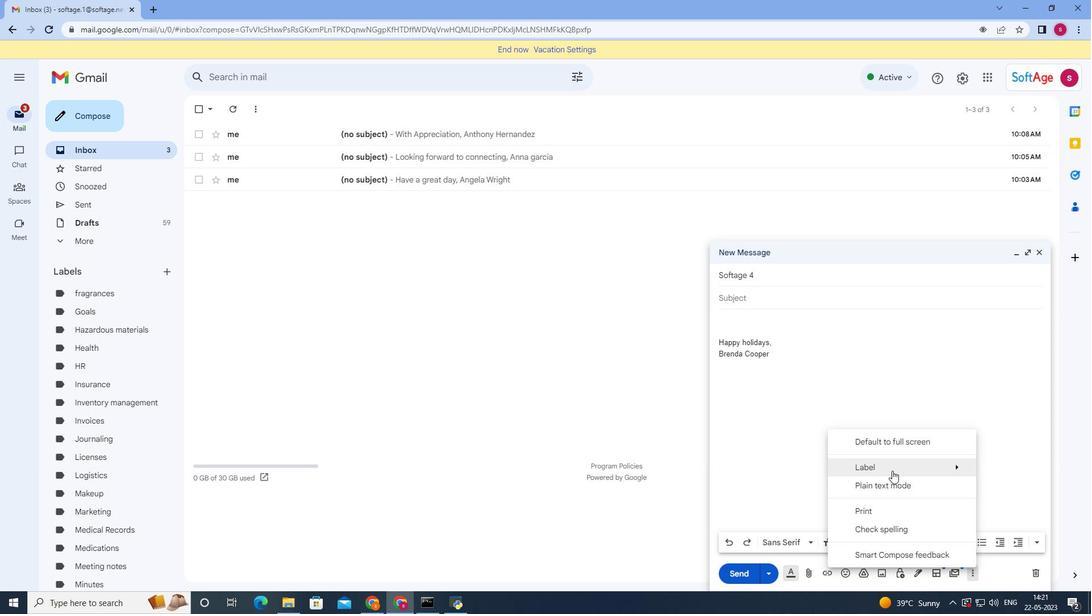 
Action: Mouse pressed left at (891, 466)
Screenshot: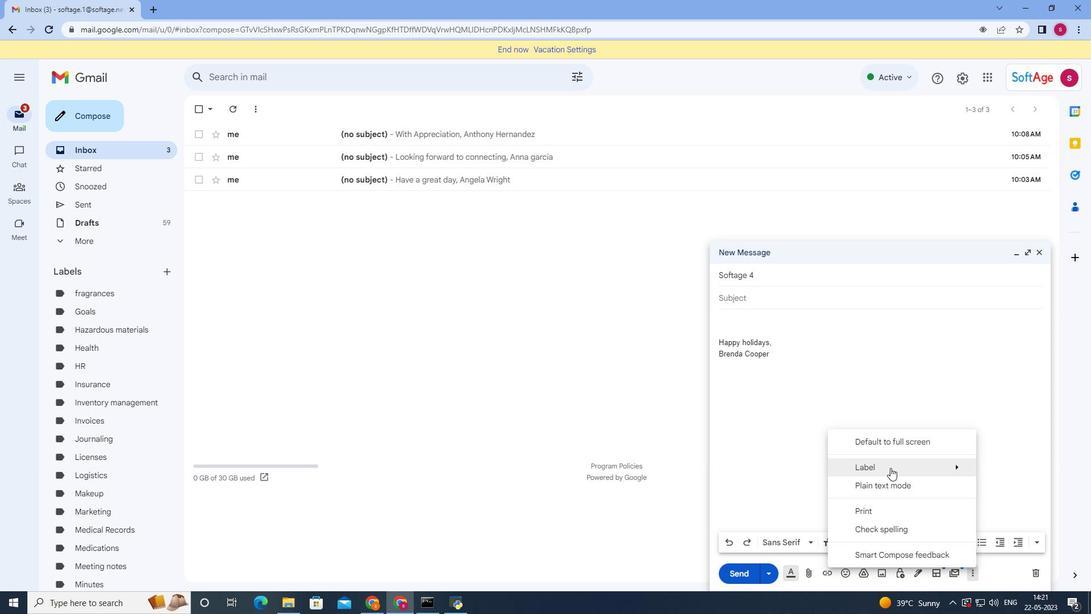 
Action: Mouse moved to (680, 270)
Screenshot: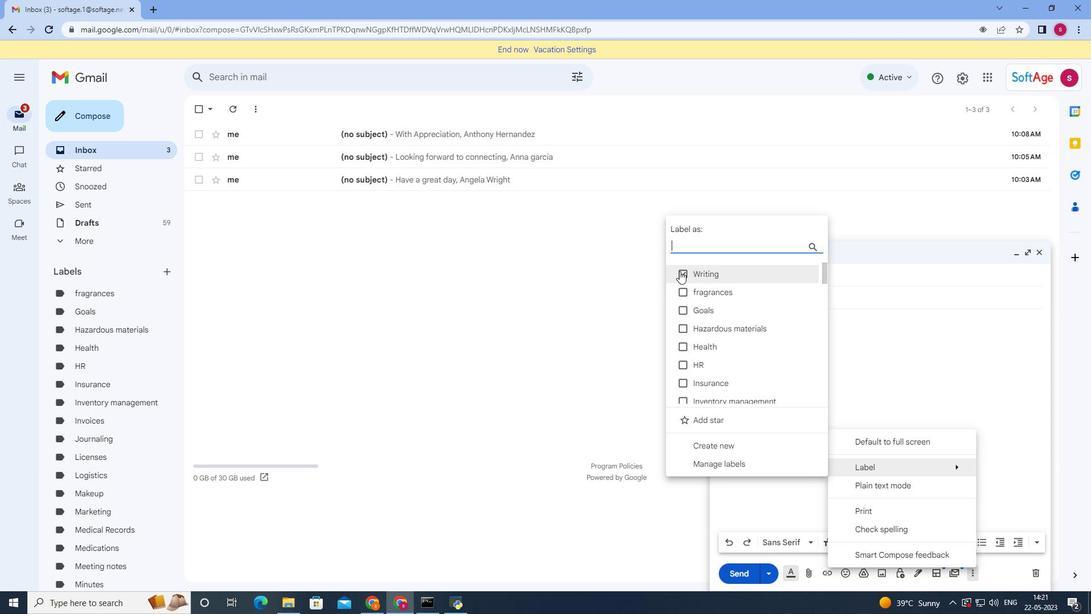 
Action: Mouse pressed left at (680, 270)
Screenshot: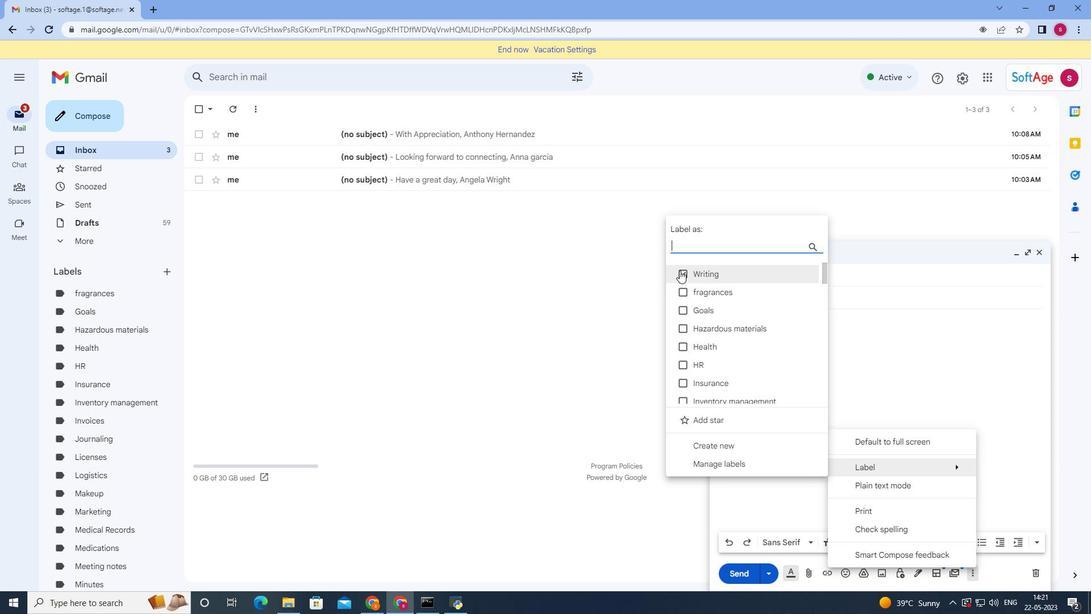 
Action: Mouse pressed left at (680, 270)
Screenshot: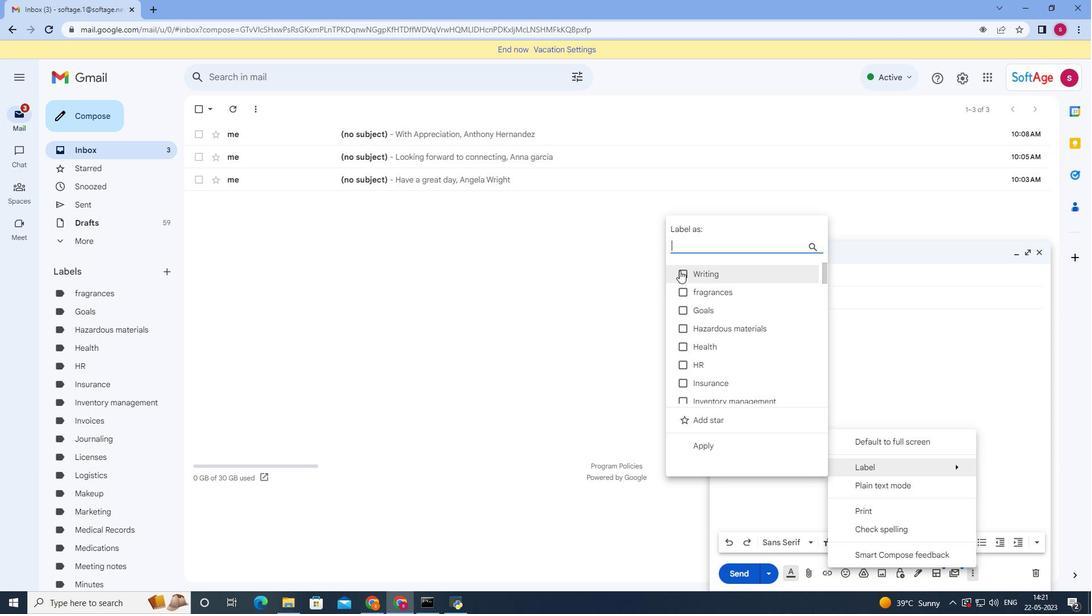 
Action: Mouse moved to (684, 274)
Screenshot: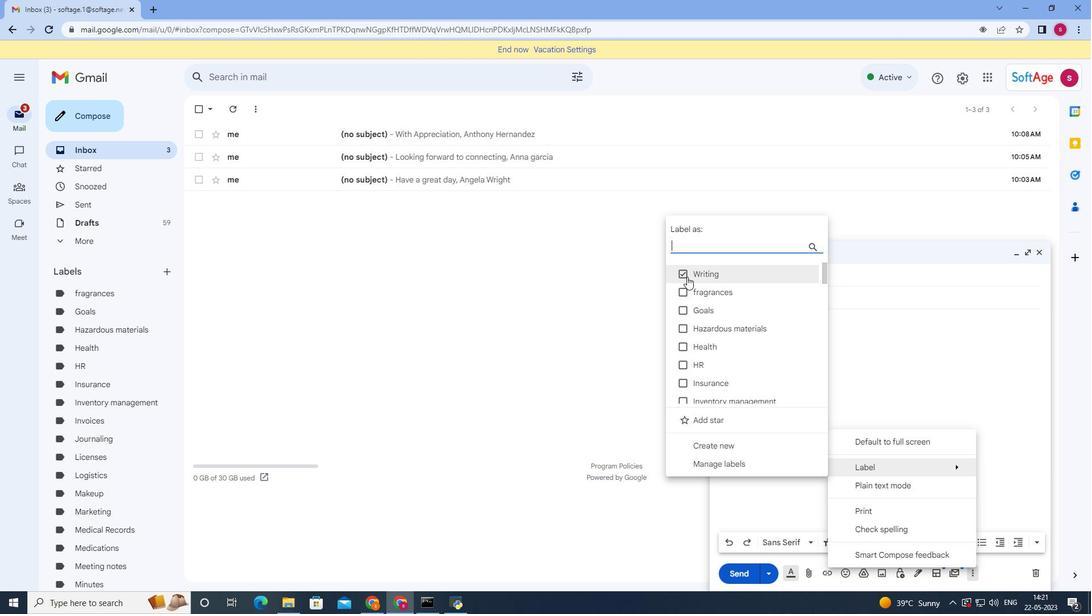 
Action: Mouse pressed left at (684, 274)
Screenshot: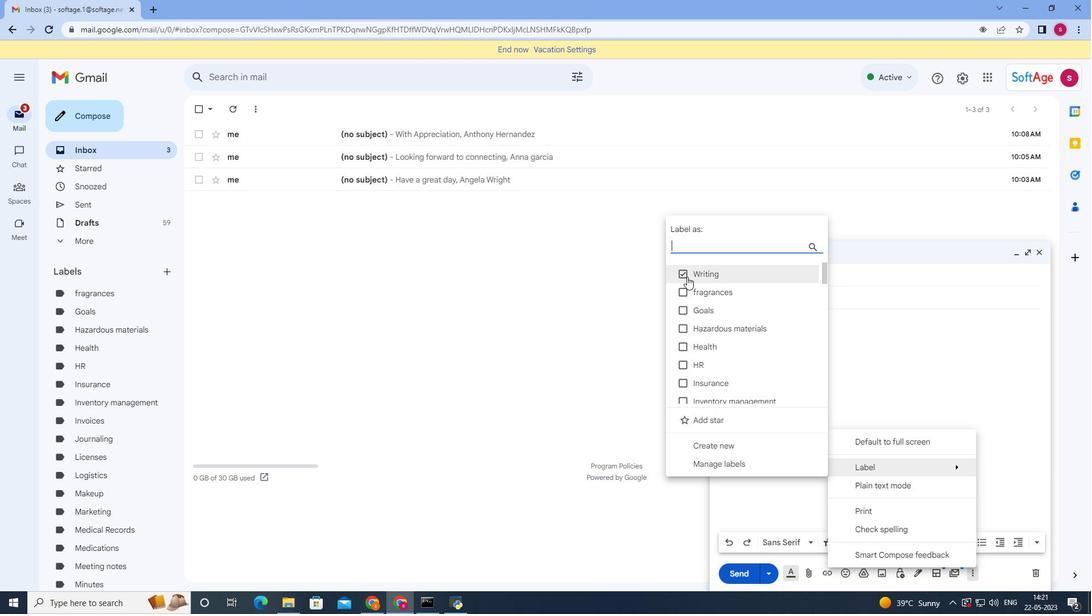 
Action: Mouse pressed left at (684, 274)
Screenshot: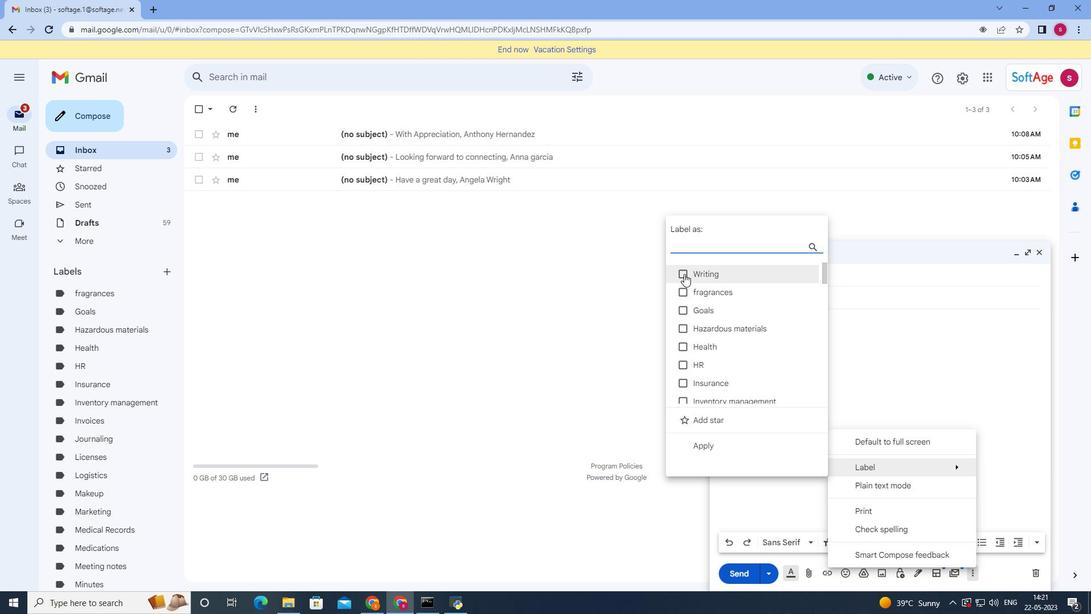 
Action: Mouse moved to (695, 536)
Screenshot: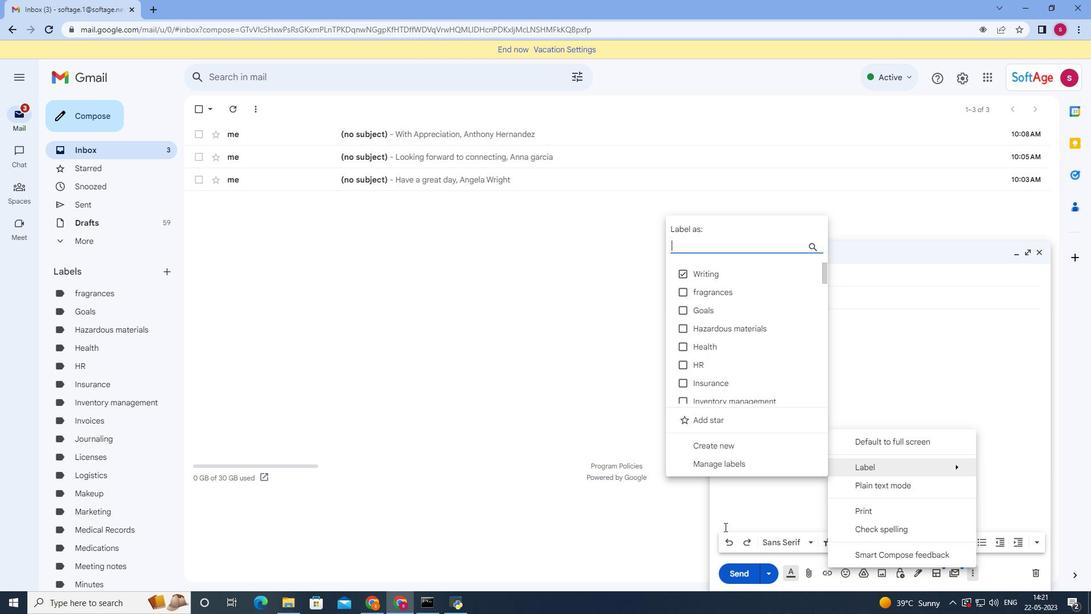
Action: Mouse pressed left at (695, 536)
Screenshot: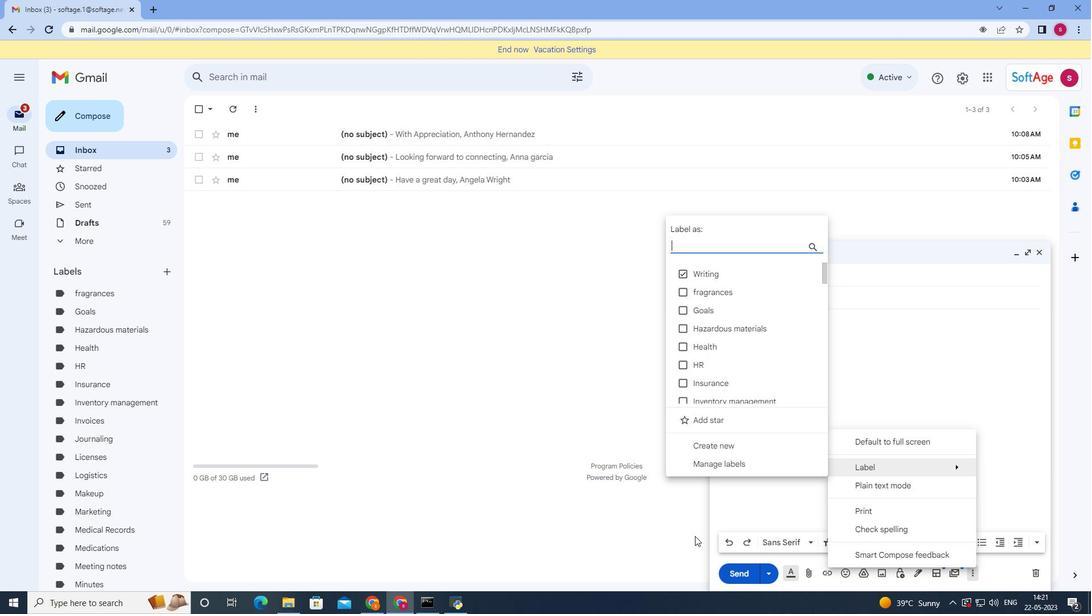 
Action: Mouse moved to (781, 400)
Screenshot: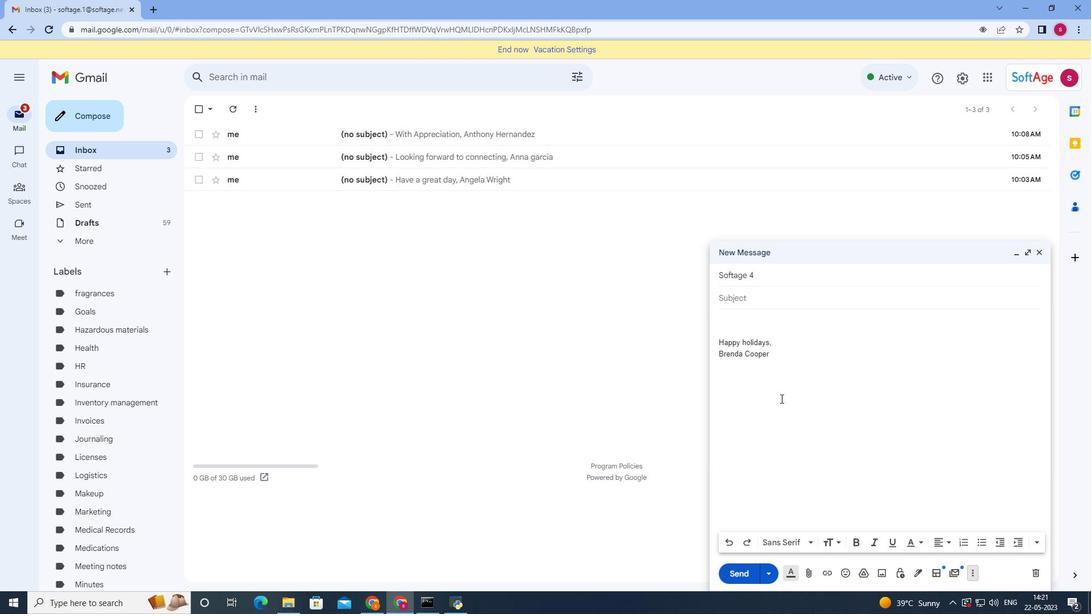 
